 Task: Create relationship between hostel and room object.
Action: Mouse moved to (1089, 82)
Screenshot: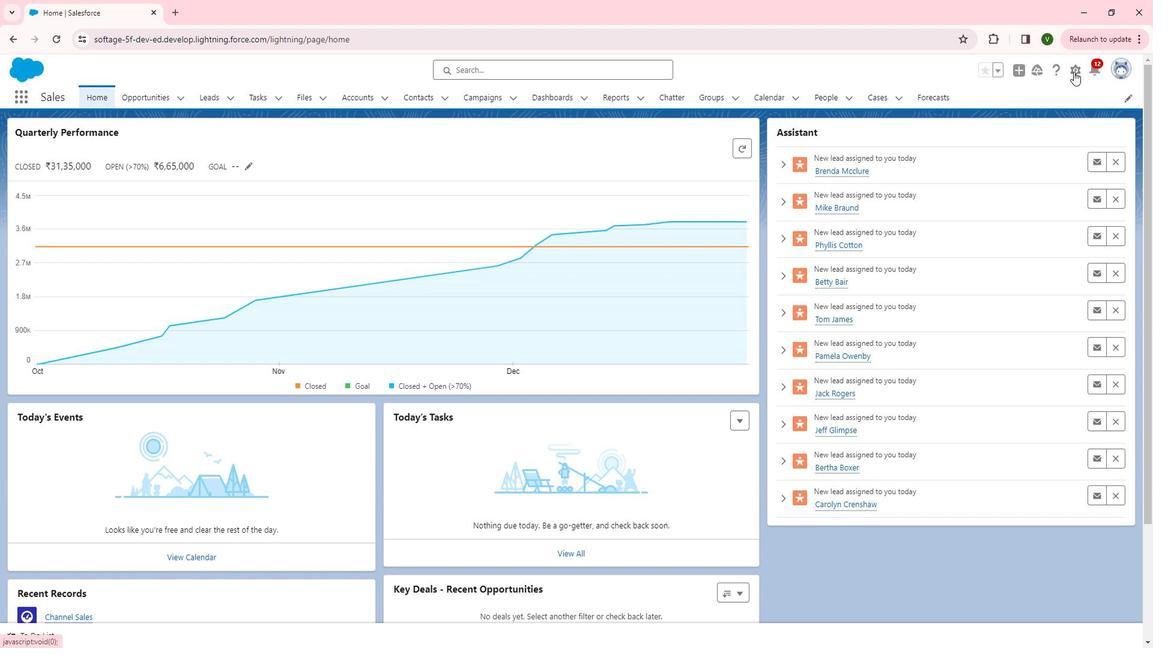 
Action: Mouse pressed left at (1089, 82)
Screenshot: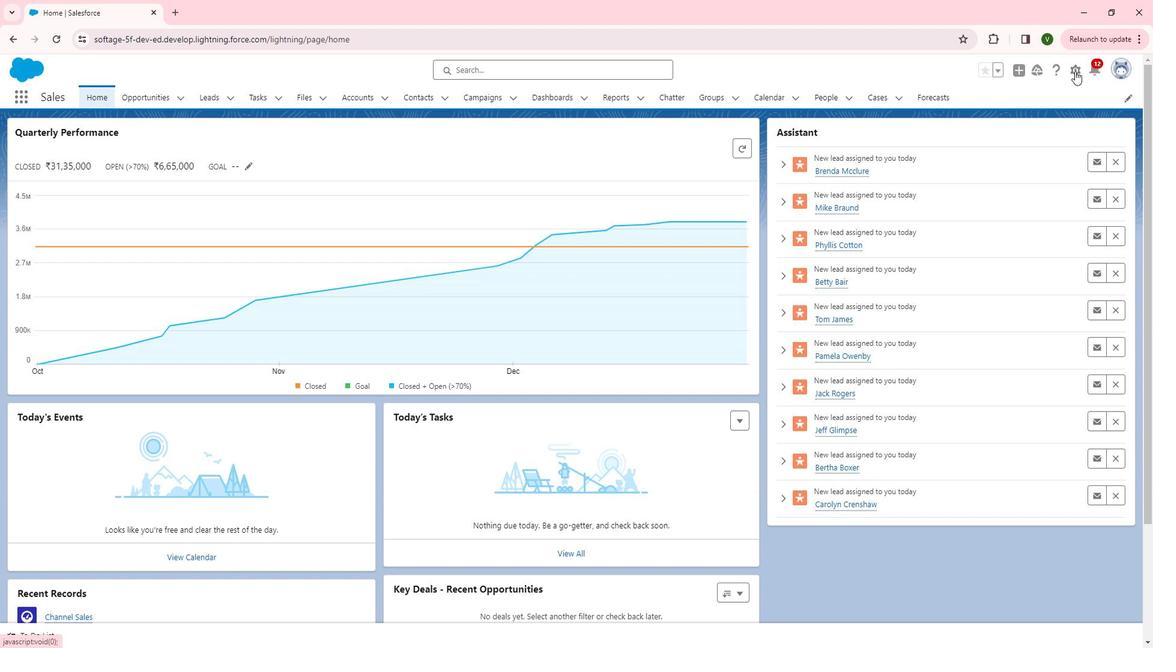 
Action: Mouse moved to (1044, 114)
Screenshot: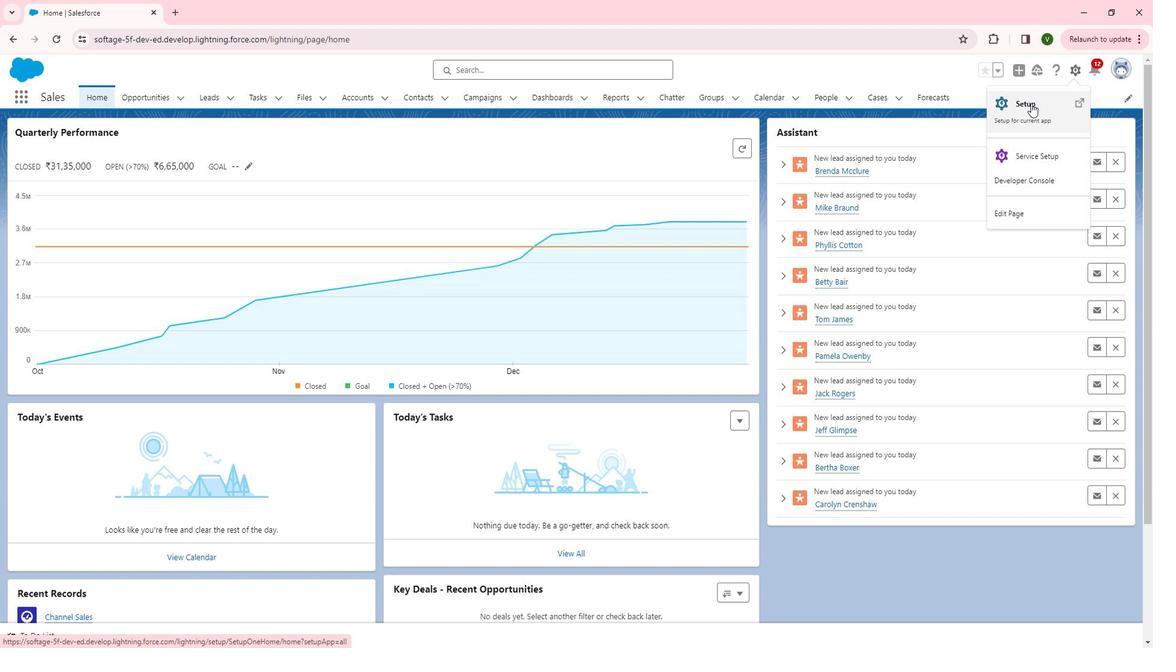 
Action: Mouse pressed left at (1044, 114)
Screenshot: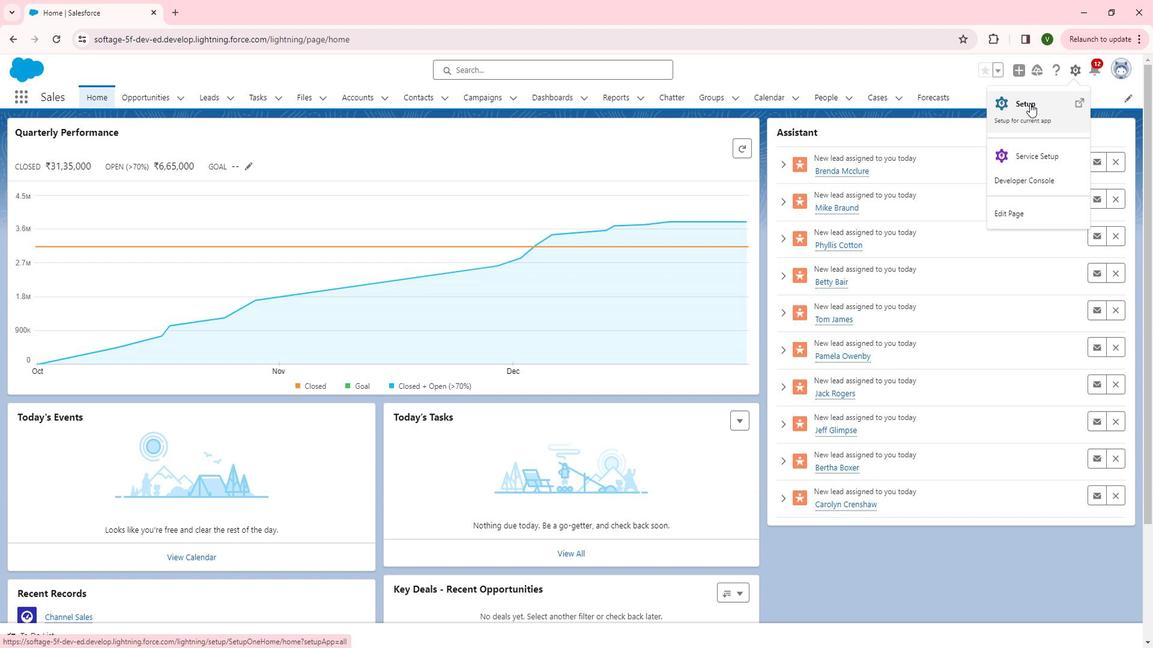
Action: Mouse moved to (120, 255)
Screenshot: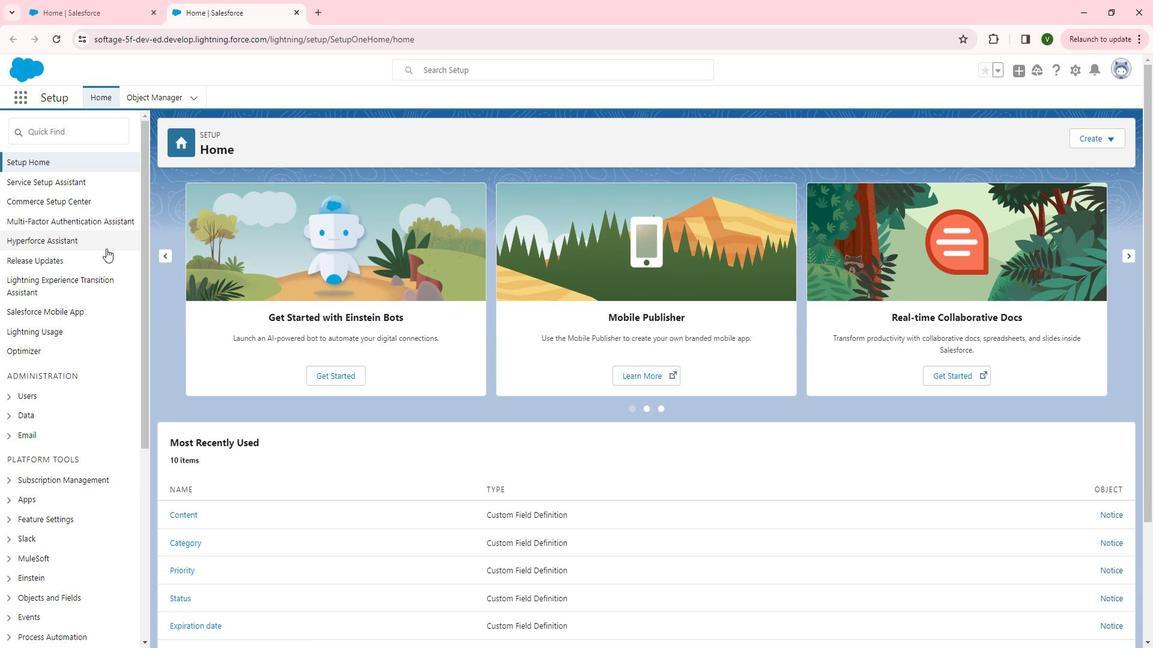 
Action: Mouse scrolled (120, 255) with delta (0, 0)
Screenshot: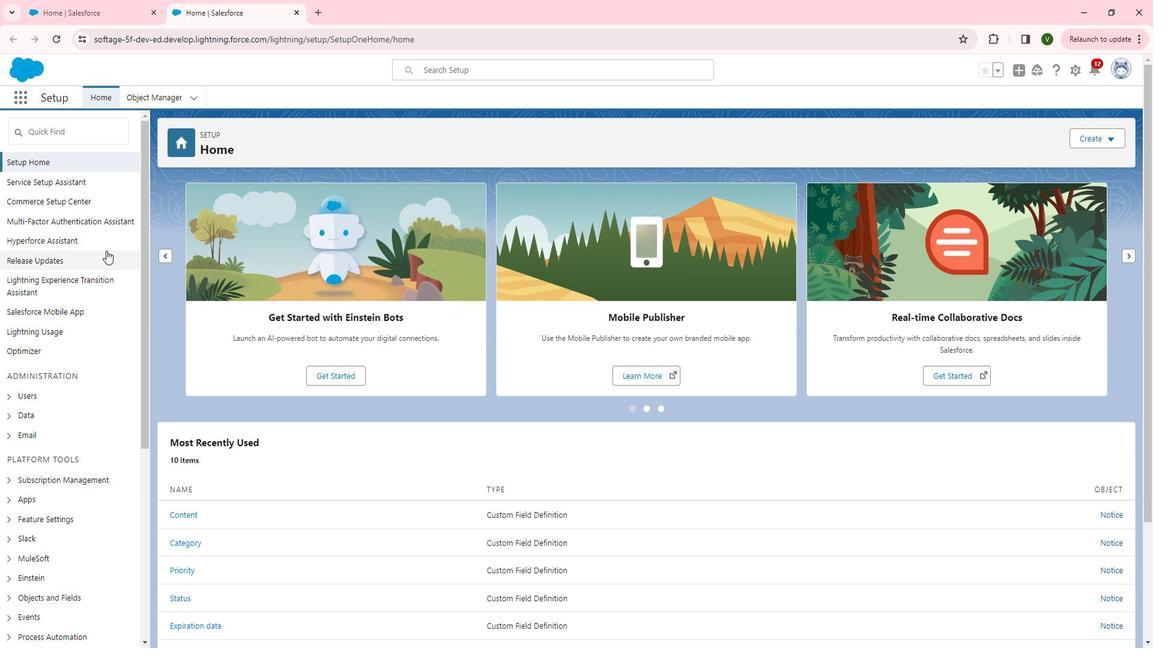 
Action: Mouse moved to (120, 257)
Screenshot: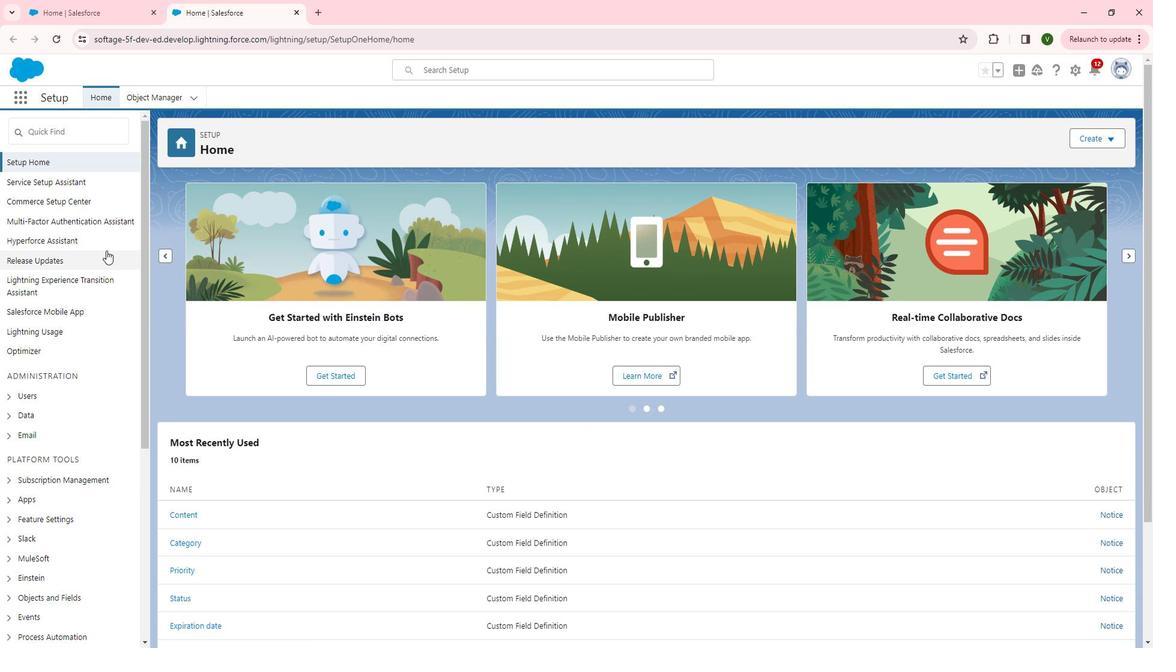 
Action: Mouse scrolled (120, 257) with delta (0, 0)
Screenshot: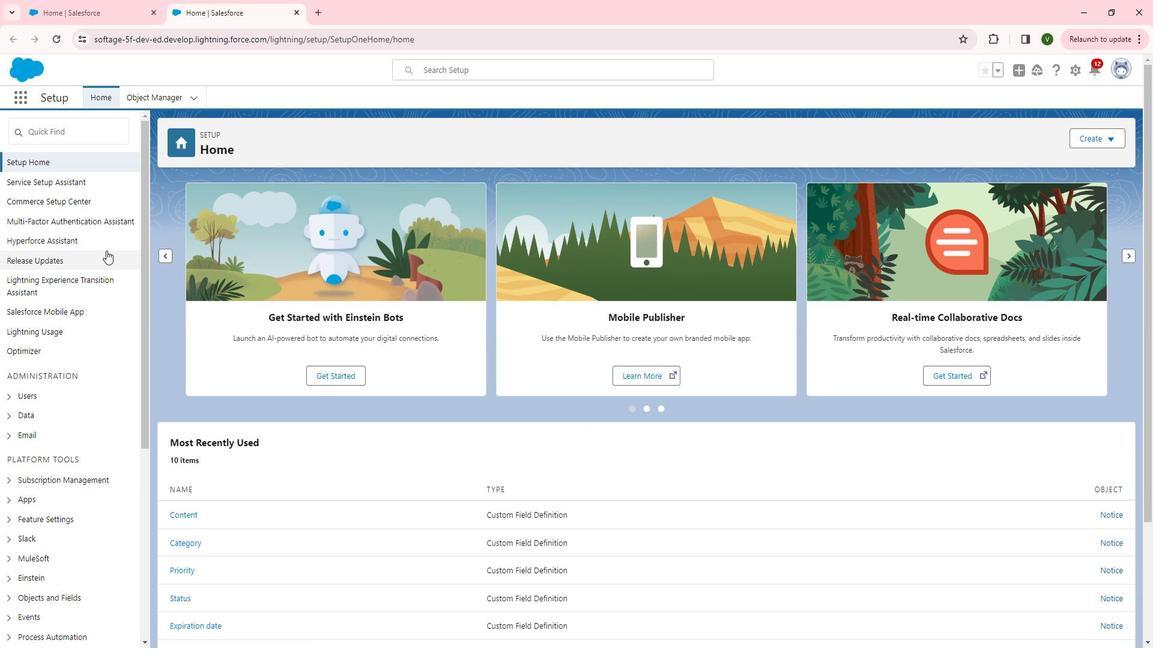 
Action: Mouse scrolled (120, 257) with delta (0, 0)
Screenshot: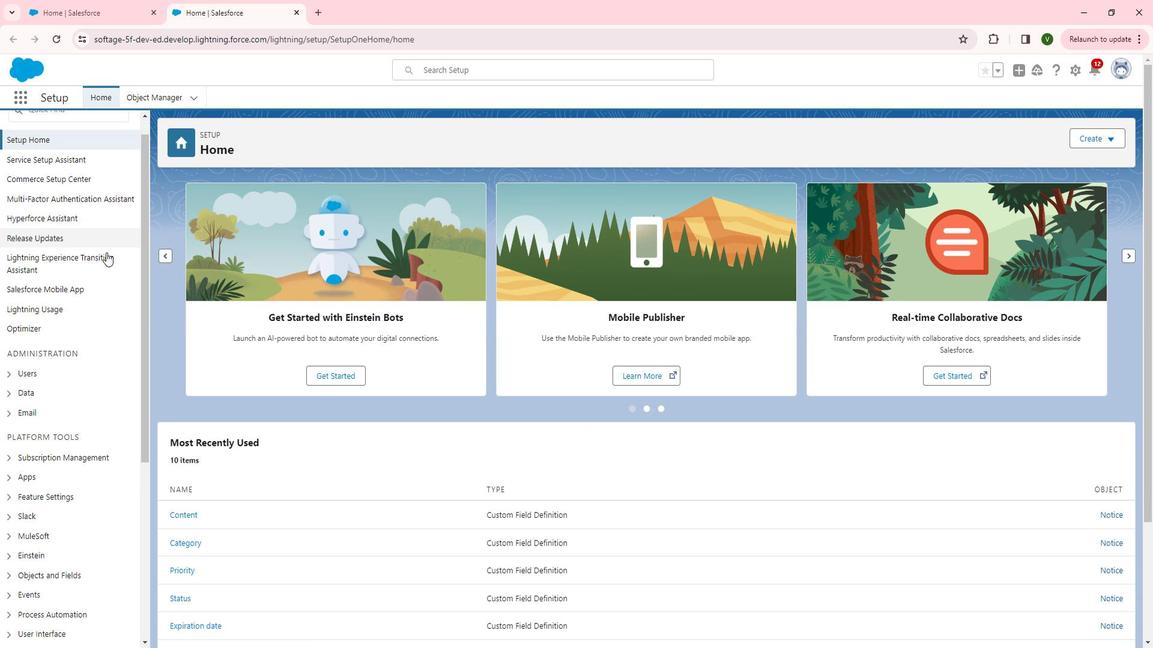 
Action: Mouse moved to (23, 411)
Screenshot: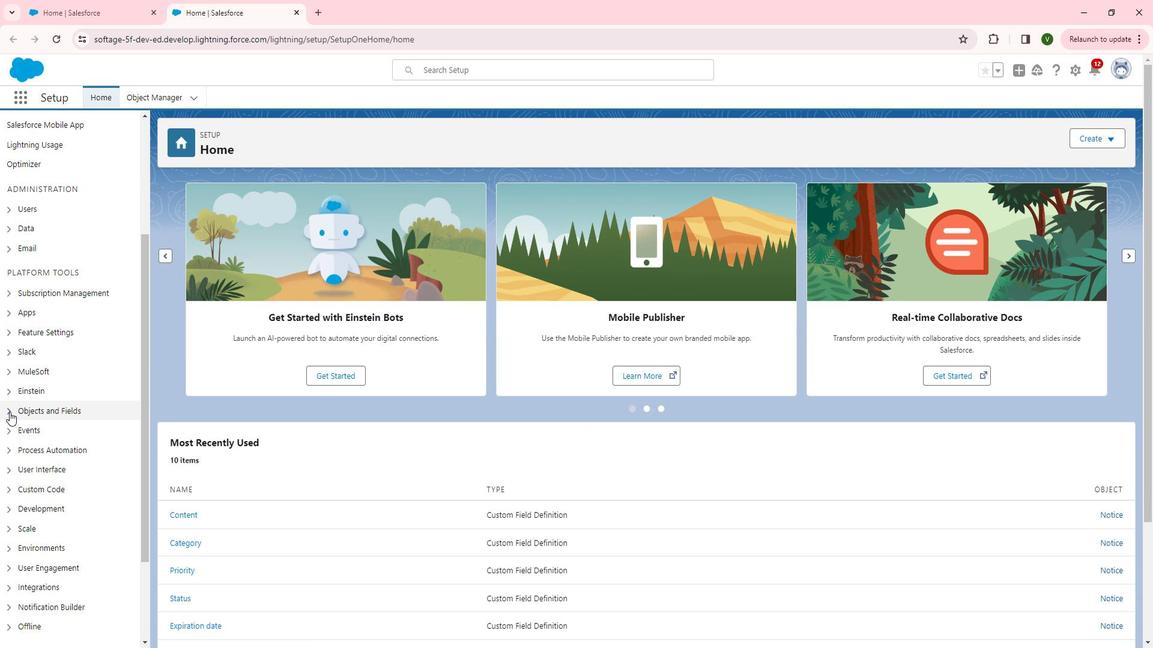 
Action: Mouse pressed left at (23, 411)
Screenshot: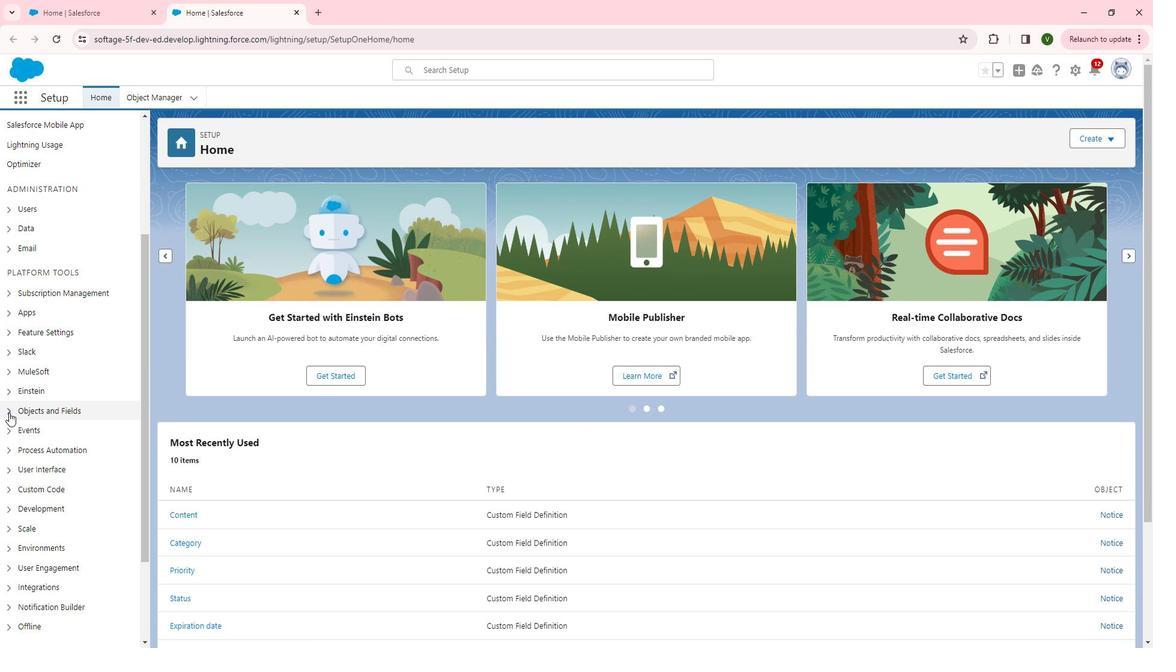 
Action: Mouse moved to (57, 425)
Screenshot: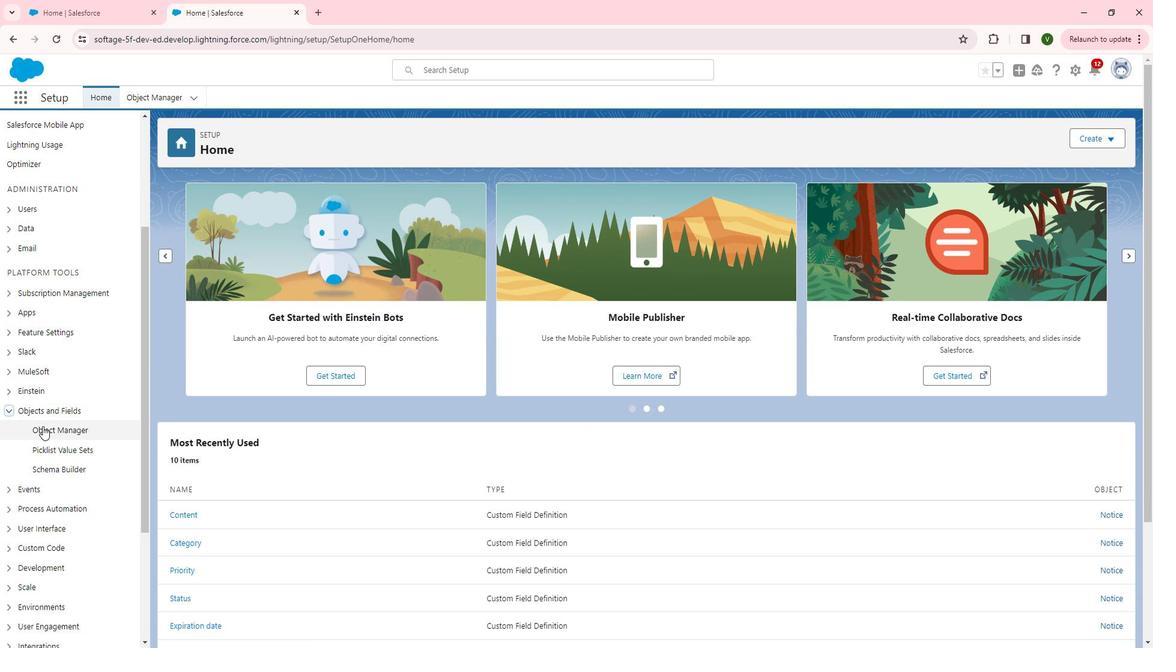 
Action: Mouse pressed left at (57, 425)
Screenshot: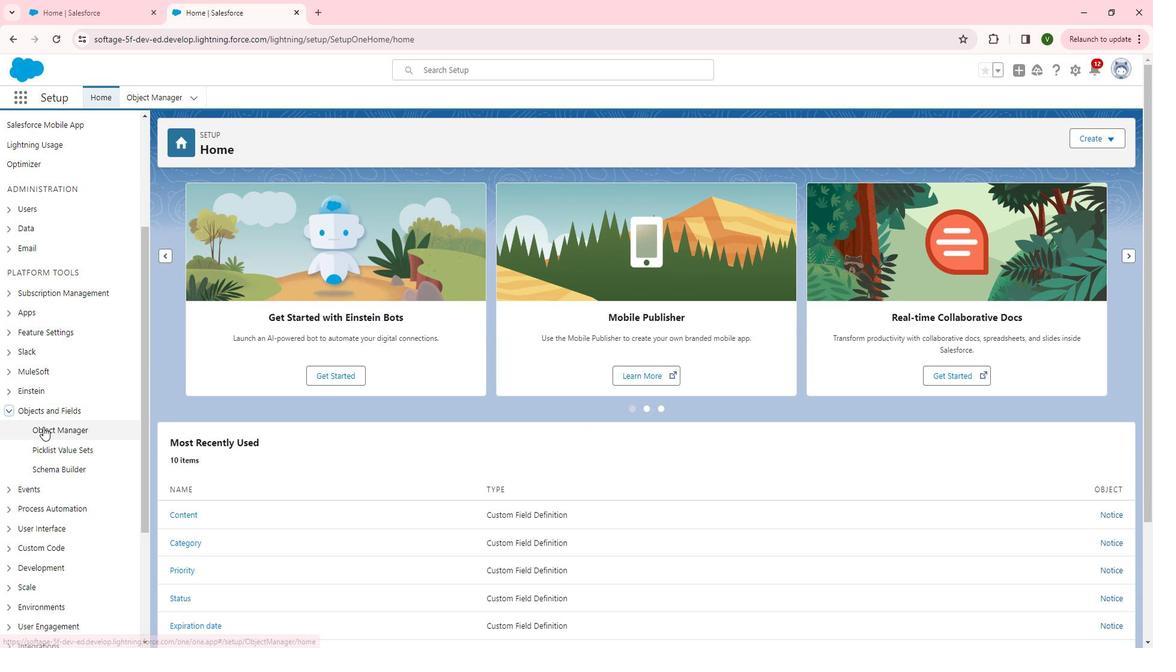 
Action: Mouse moved to (266, 419)
Screenshot: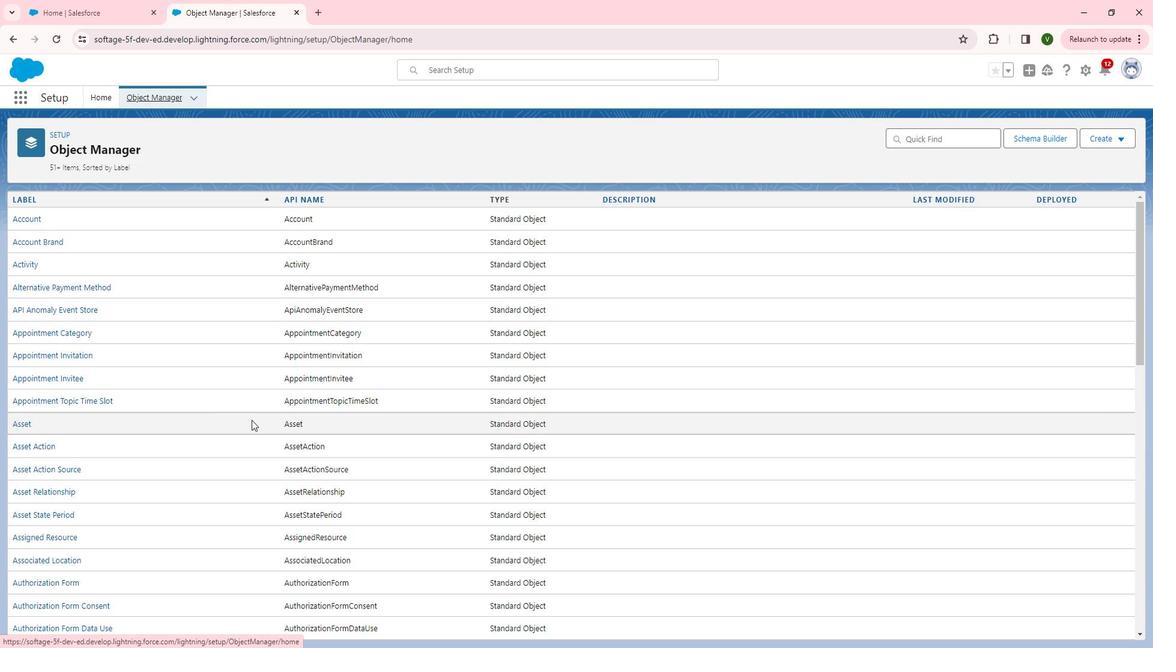 
Action: Mouse scrolled (266, 418) with delta (0, 0)
Screenshot: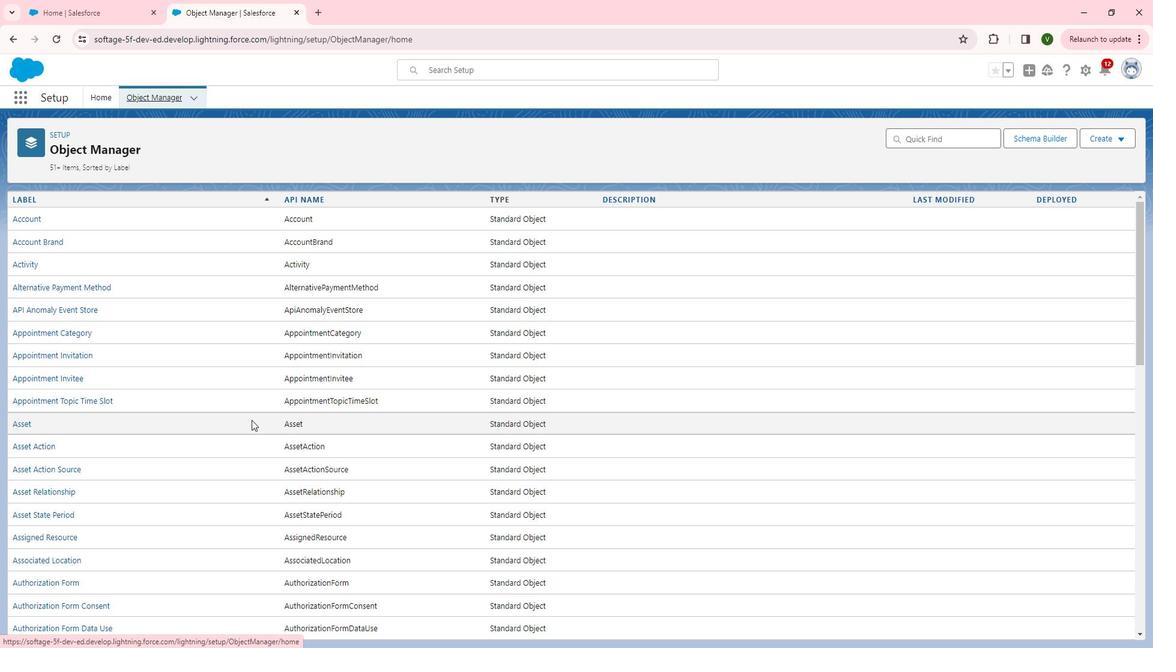 
Action: Mouse scrolled (266, 418) with delta (0, 0)
Screenshot: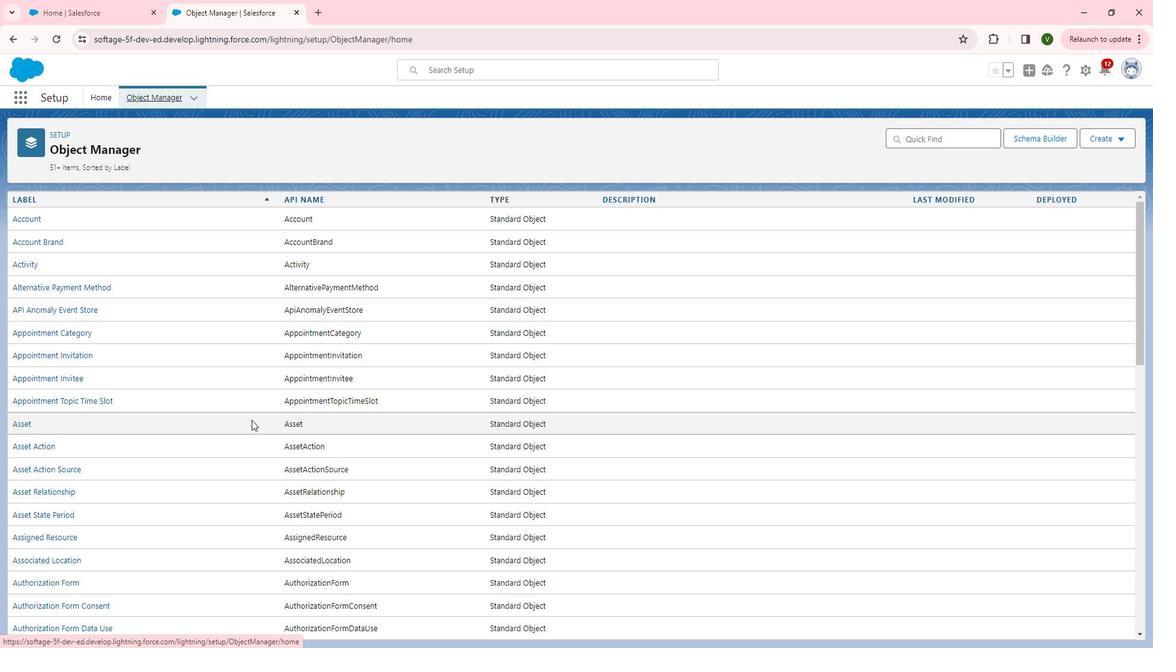 
Action: Mouse scrolled (266, 418) with delta (0, 0)
Screenshot: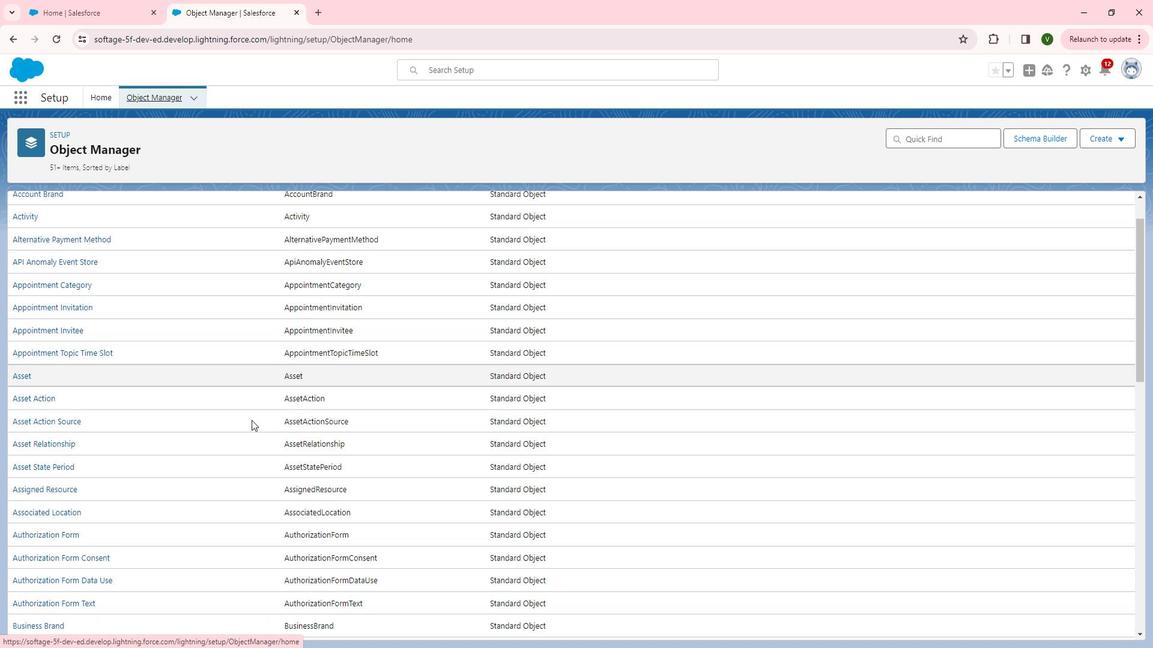 
Action: Mouse scrolled (266, 418) with delta (0, 0)
Screenshot: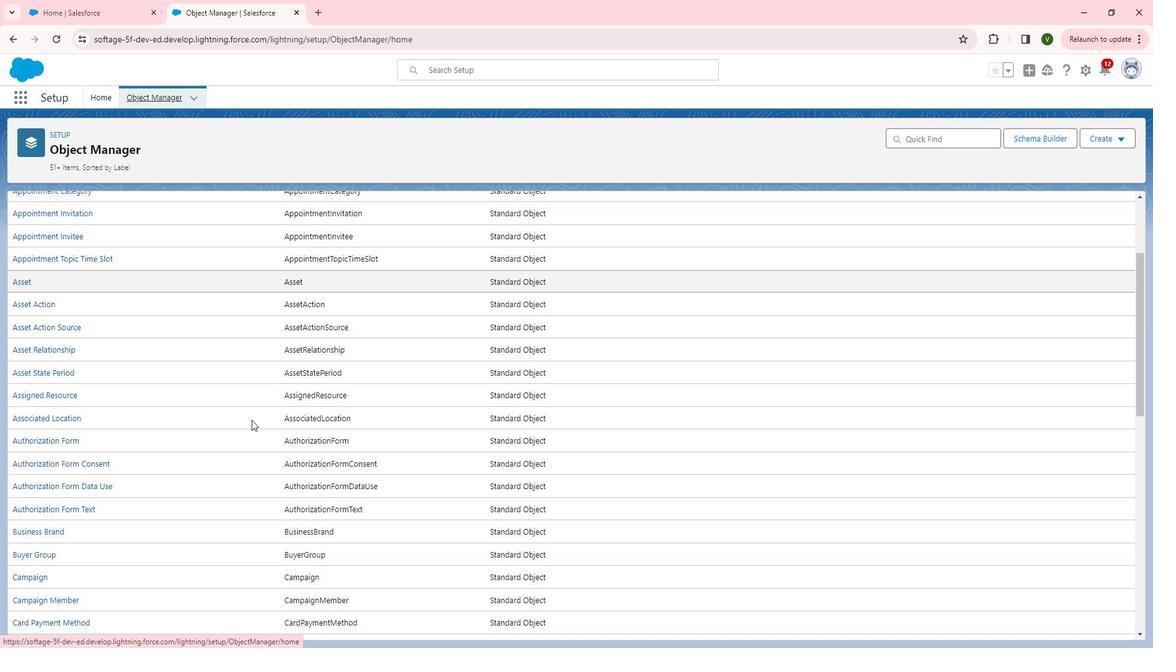 
Action: Mouse scrolled (266, 418) with delta (0, 0)
Screenshot: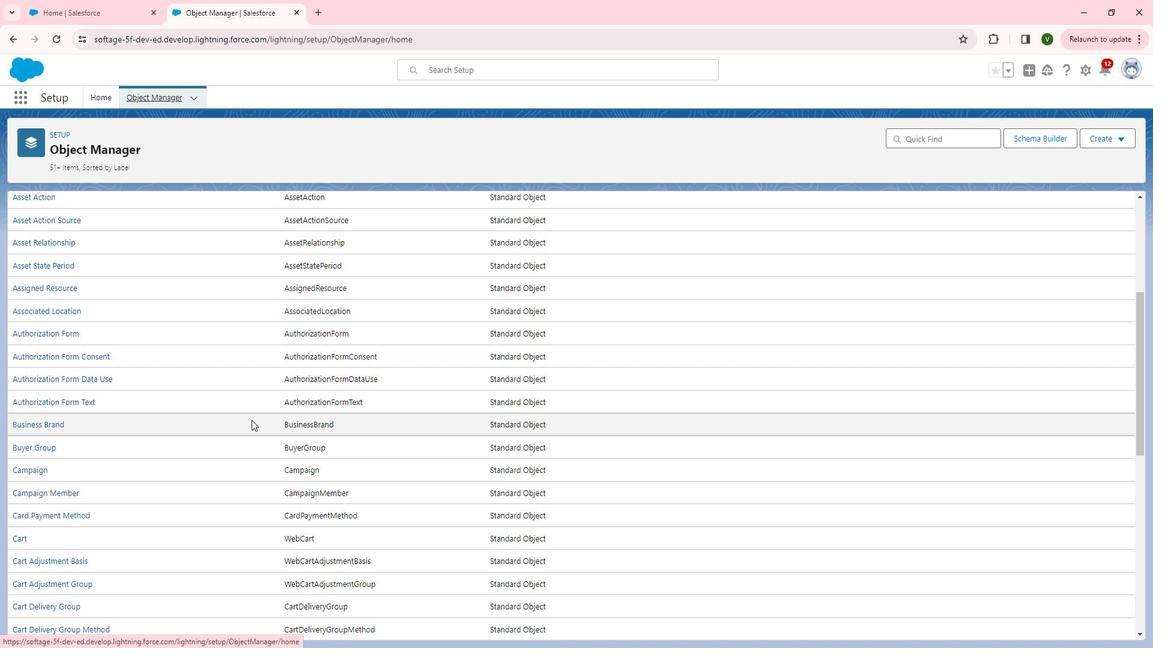 
Action: Mouse scrolled (266, 418) with delta (0, 0)
Screenshot: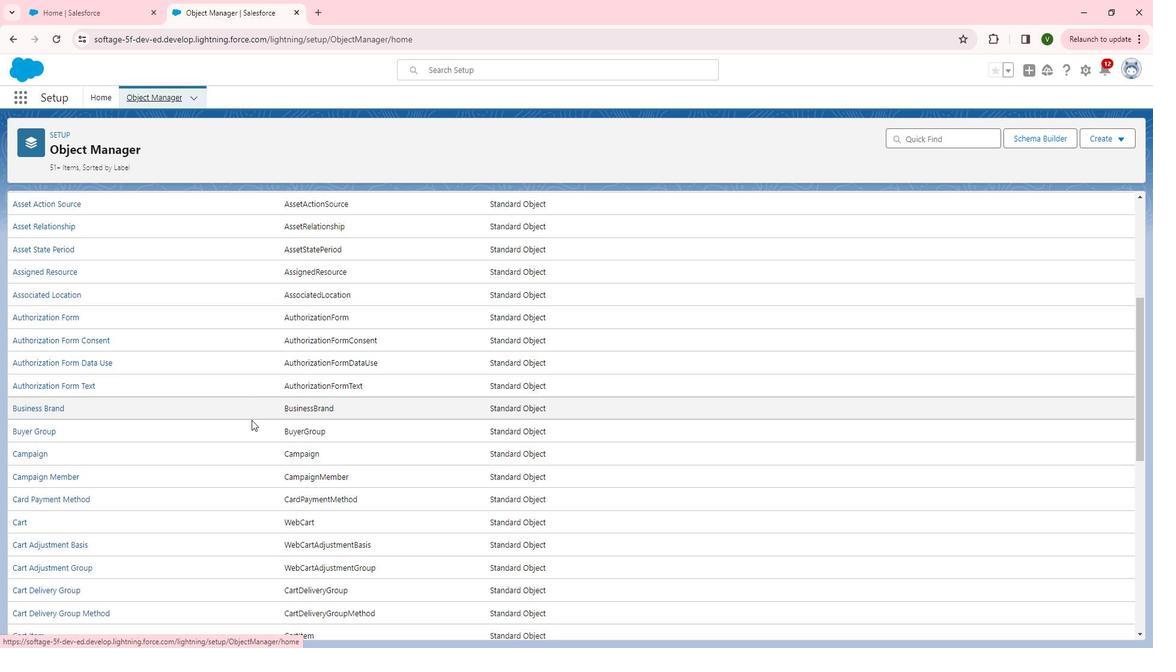 
Action: Mouse scrolled (266, 418) with delta (0, 0)
Screenshot: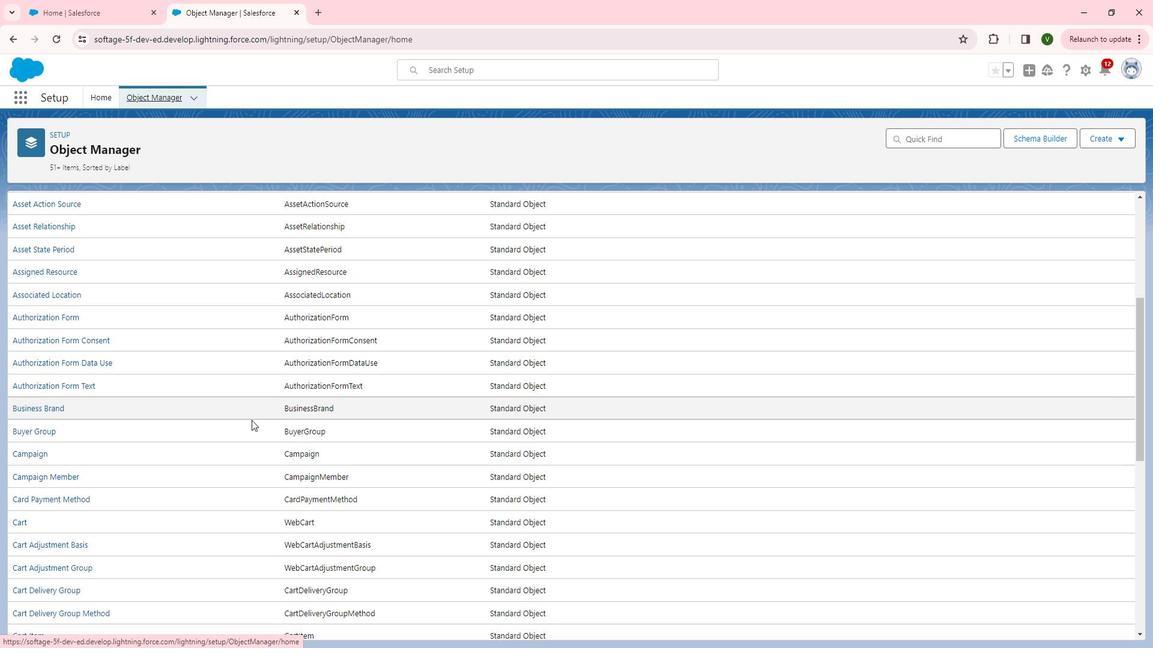 
Action: Mouse scrolled (266, 418) with delta (0, 0)
Screenshot: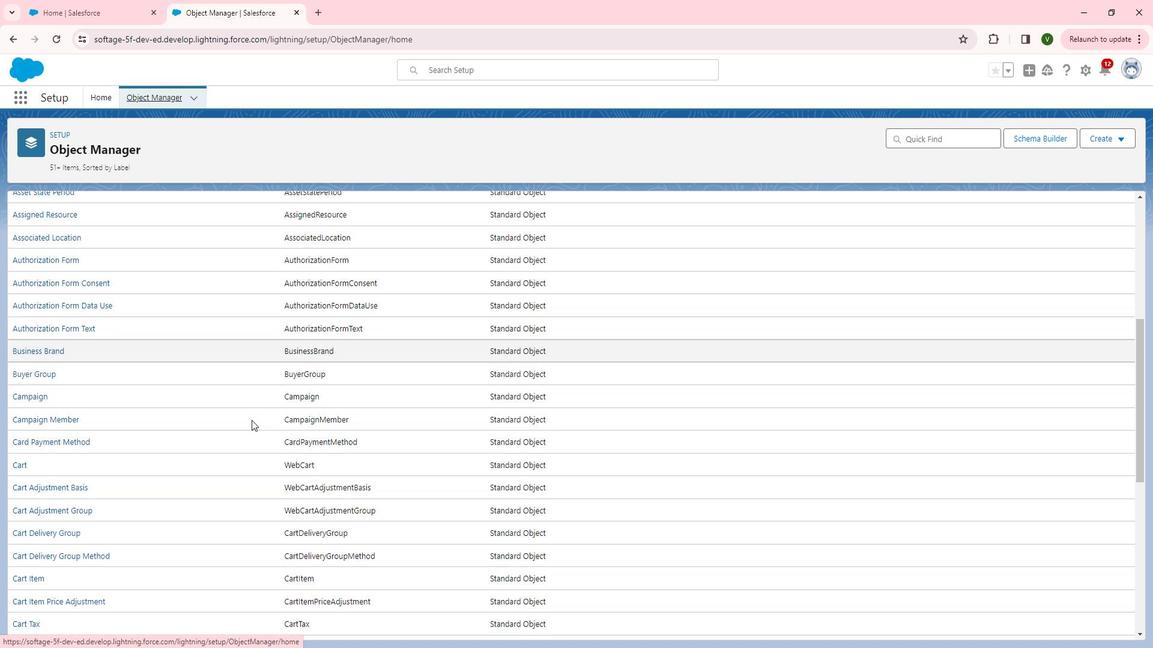 
Action: Mouse scrolled (266, 418) with delta (0, 0)
Screenshot: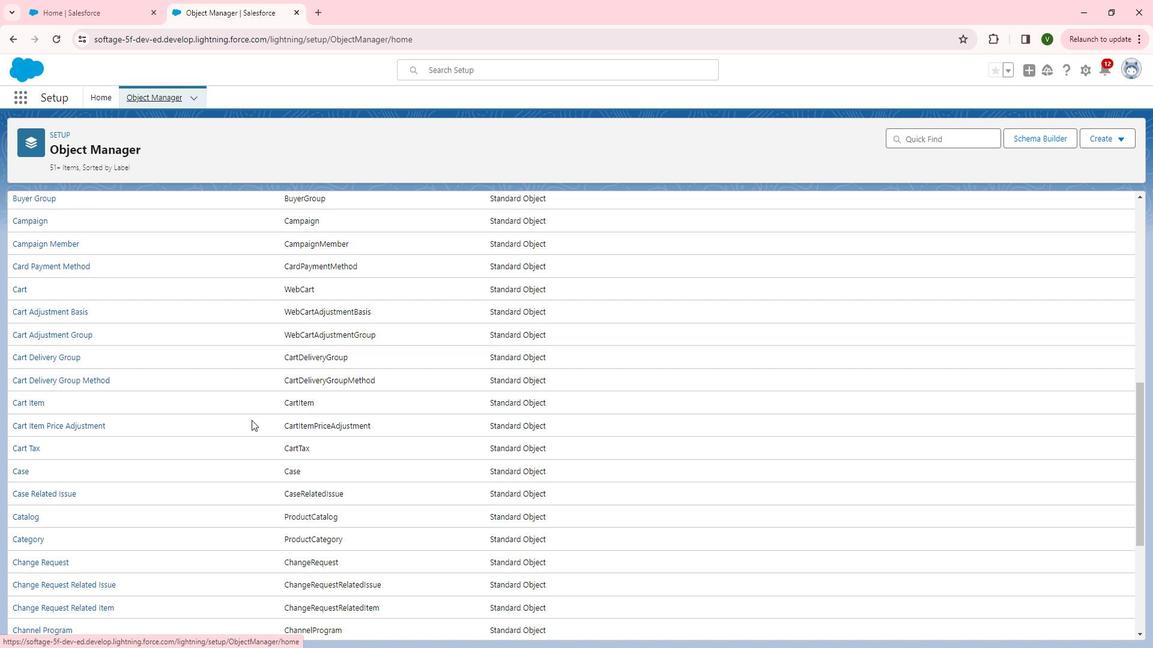 
Action: Mouse scrolled (266, 418) with delta (0, 0)
Screenshot: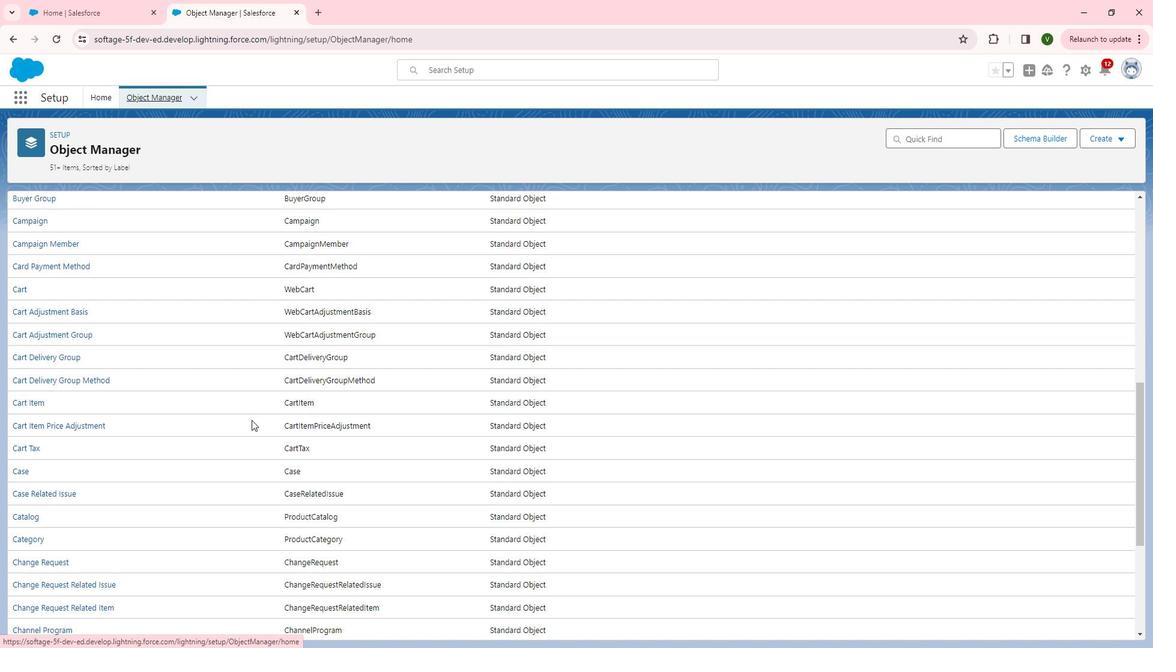 
Action: Mouse scrolled (266, 418) with delta (0, 0)
Screenshot: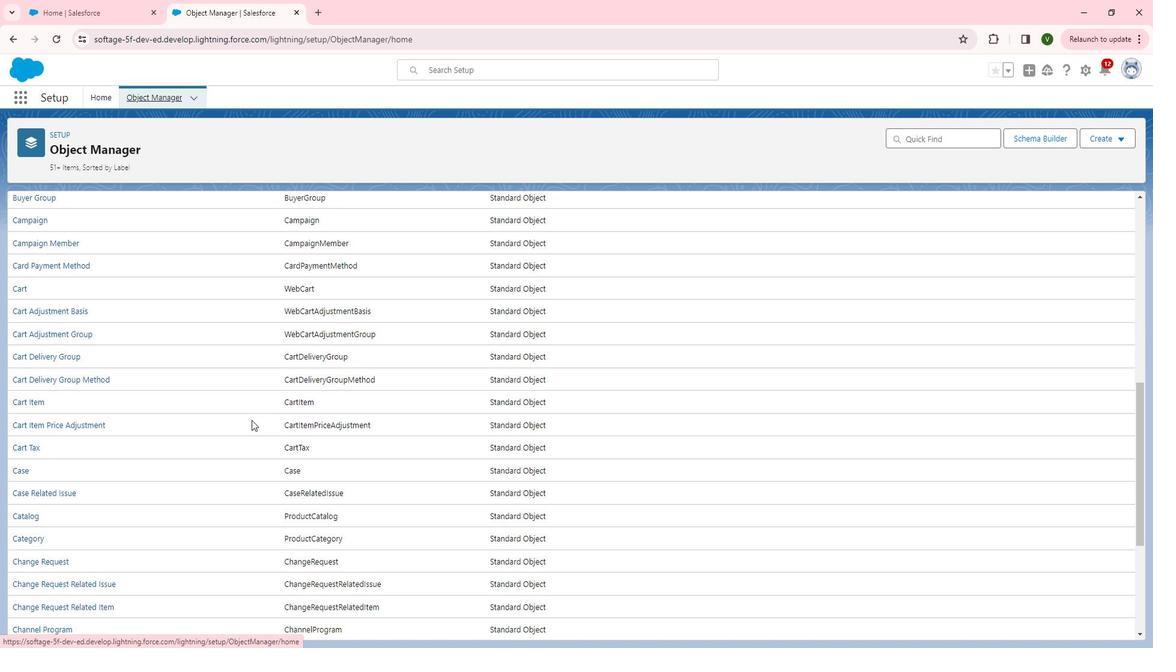 
Action: Mouse scrolled (266, 418) with delta (0, 0)
Screenshot: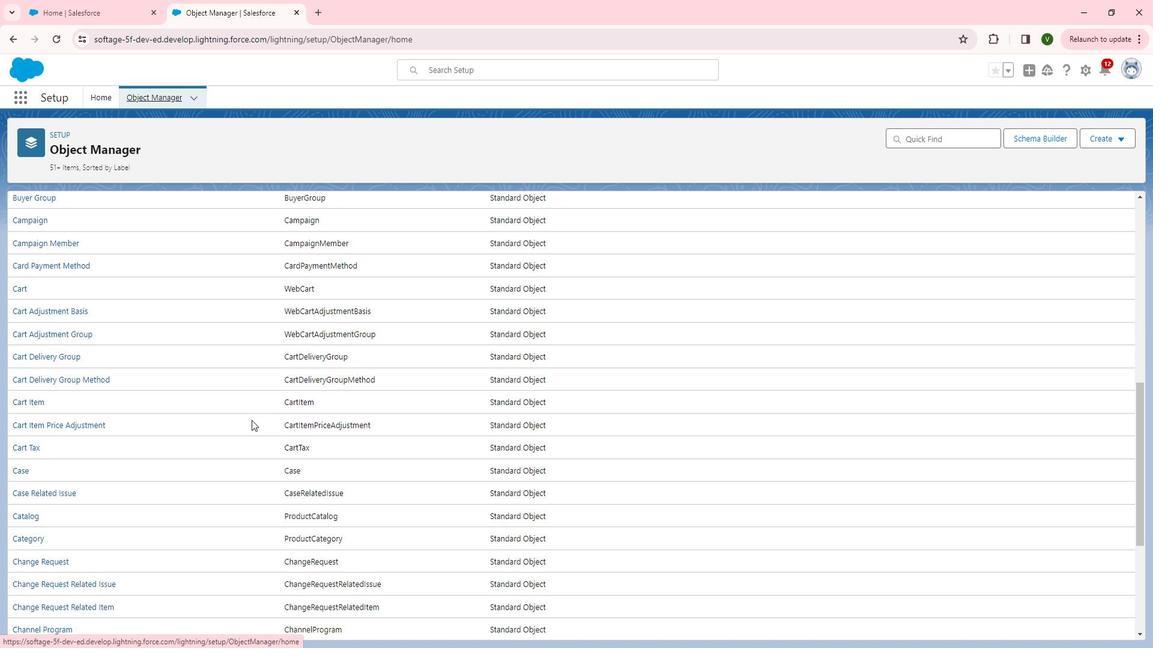 
Action: Mouse scrolled (266, 418) with delta (0, 0)
Screenshot: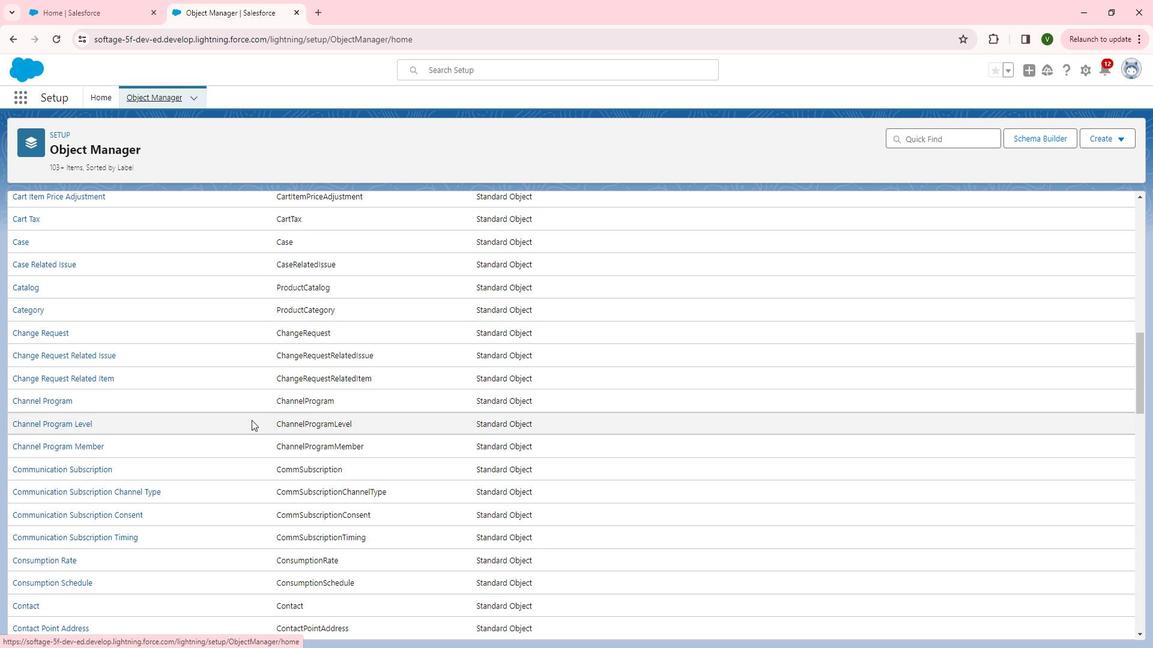 
Action: Mouse scrolled (266, 418) with delta (0, 0)
Screenshot: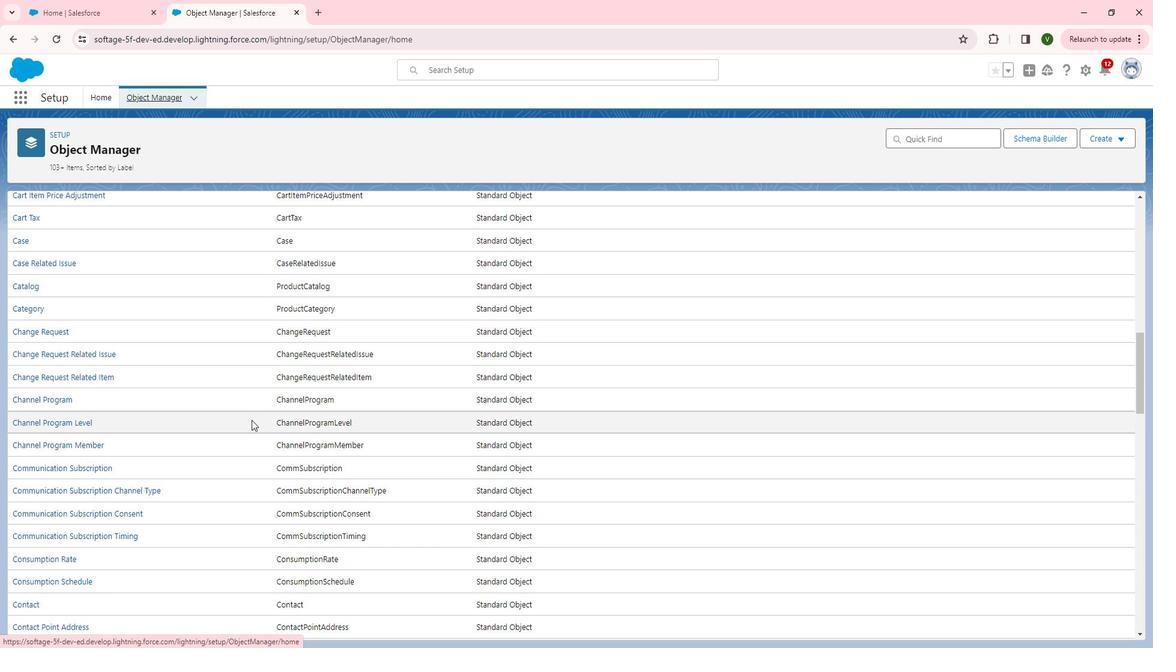 
Action: Mouse scrolled (266, 418) with delta (0, 0)
Screenshot: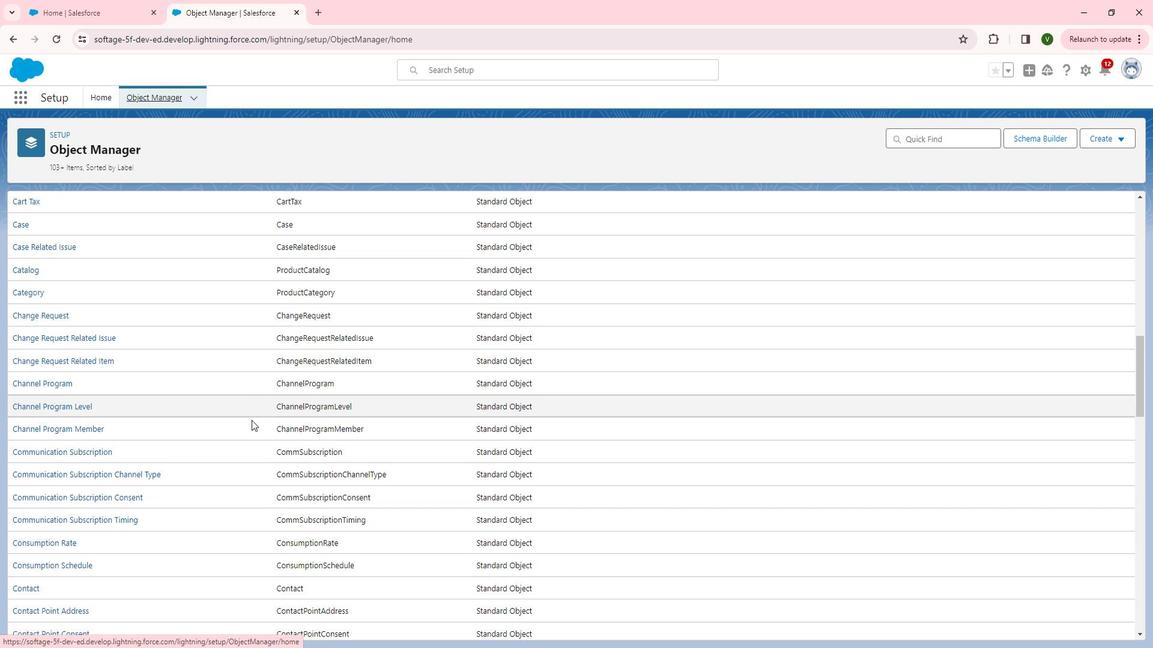 
Action: Mouse scrolled (266, 418) with delta (0, 0)
Screenshot: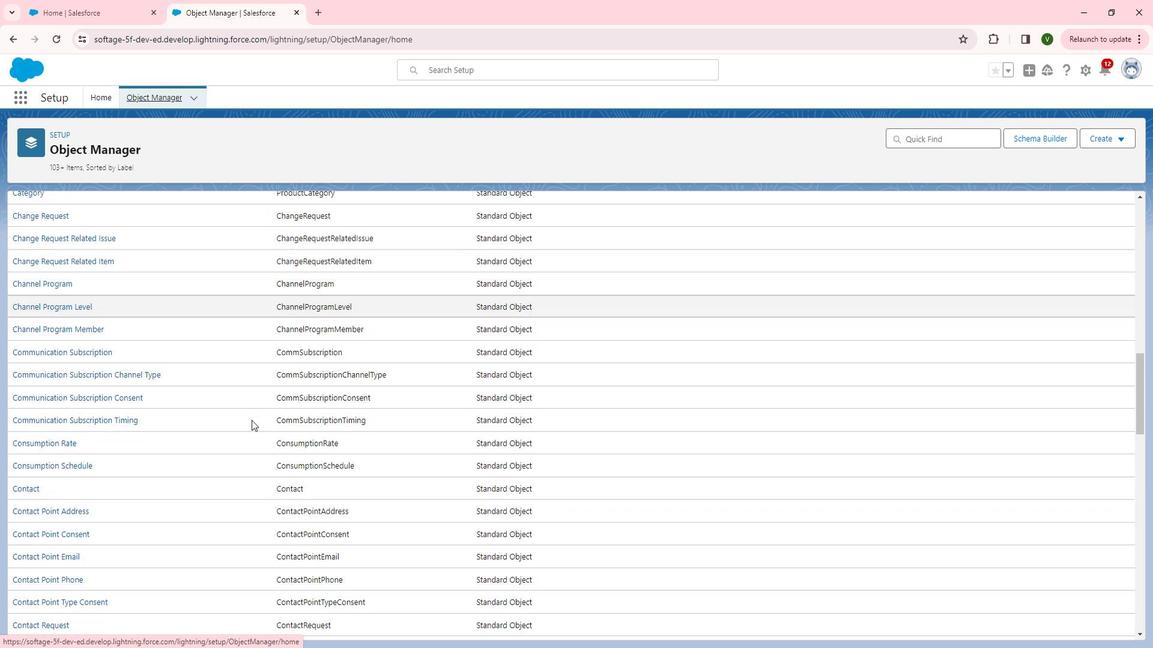 
Action: Mouse scrolled (266, 418) with delta (0, 0)
Screenshot: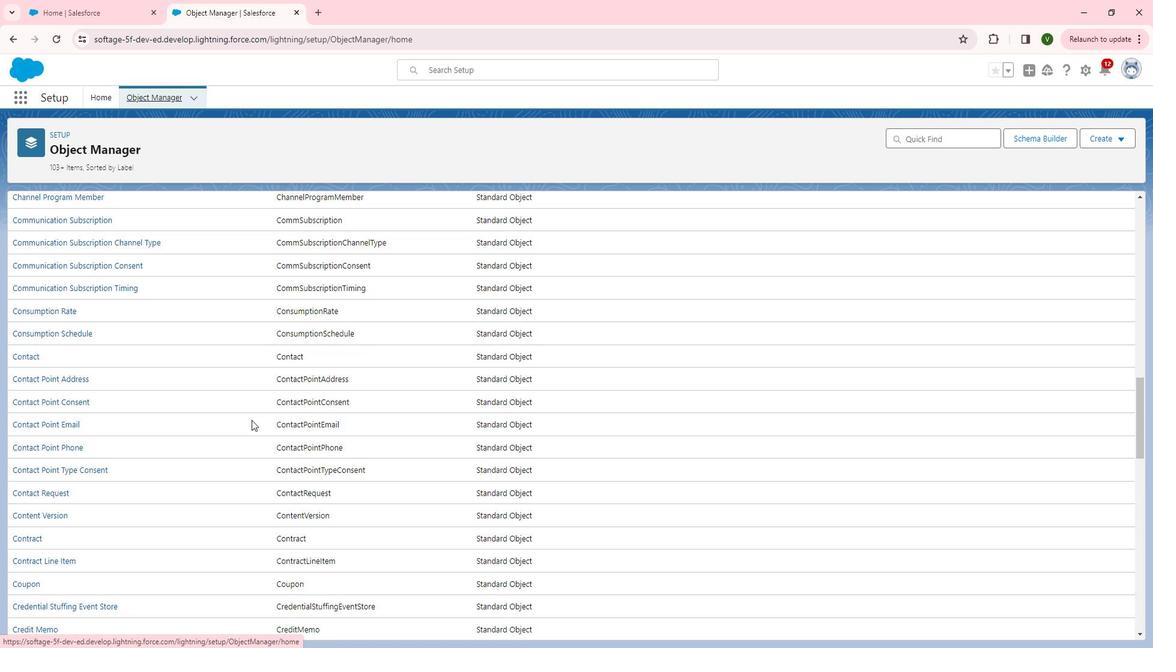 
Action: Mouse scrolled (266, 418) with delta (0, 0)
Screenshot: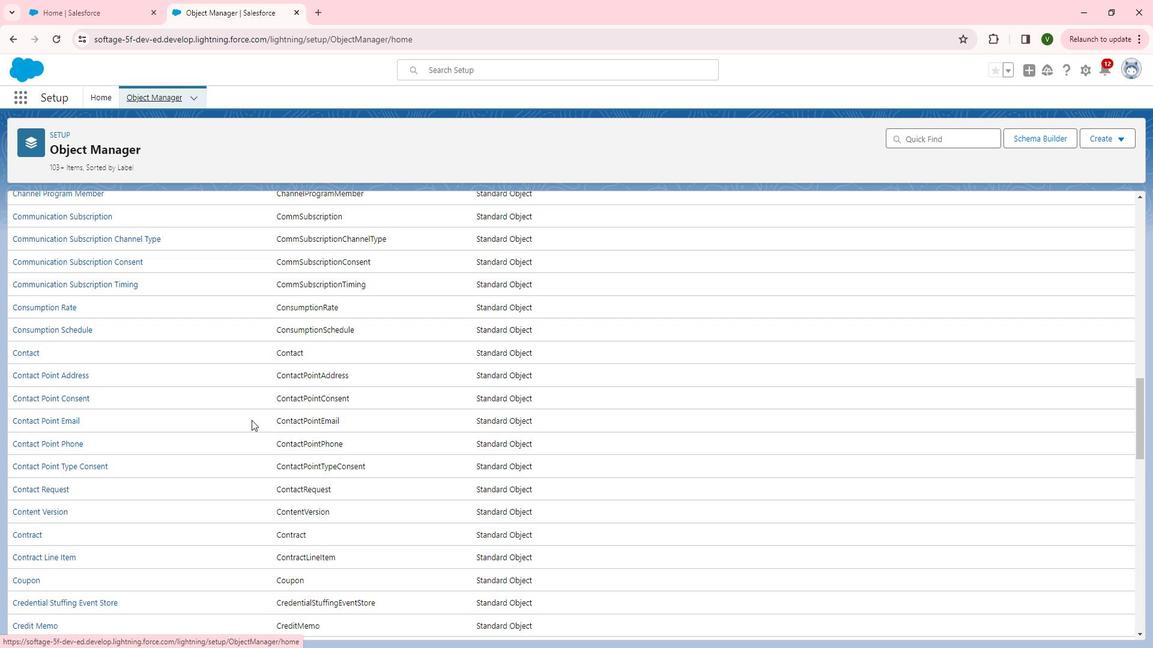 
Action: Mouse scrolled (266, 418) with delta (0, 0)
Screenshot: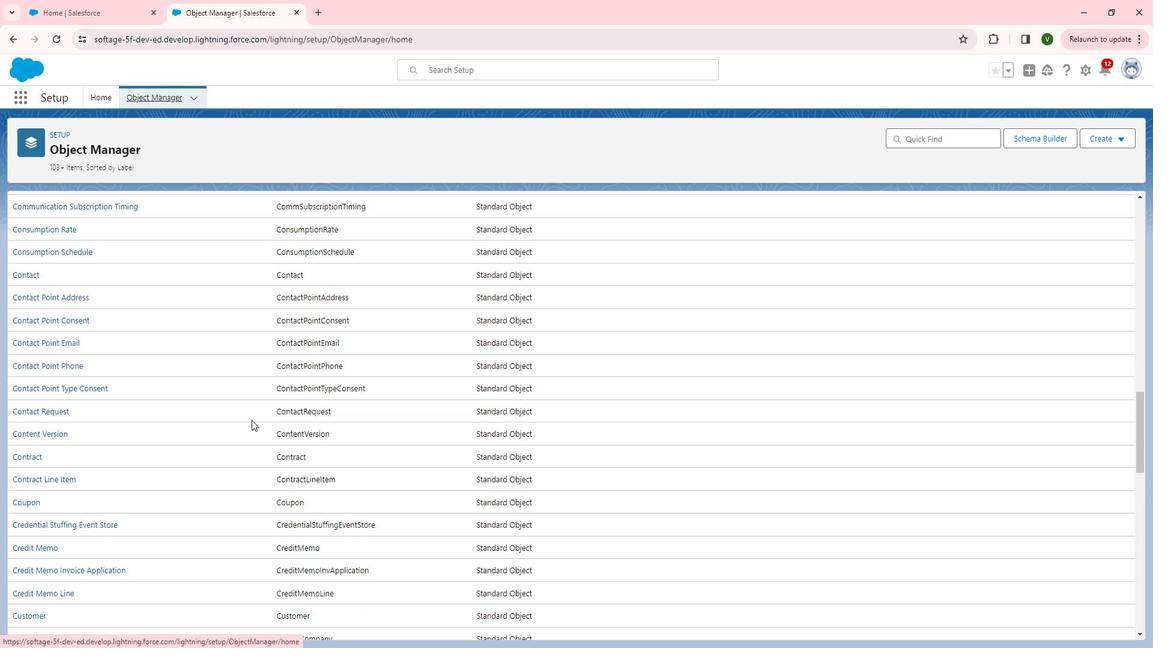 
Action: Mouse scrolled (266, 418) with delta (0, 0)
Screenshot: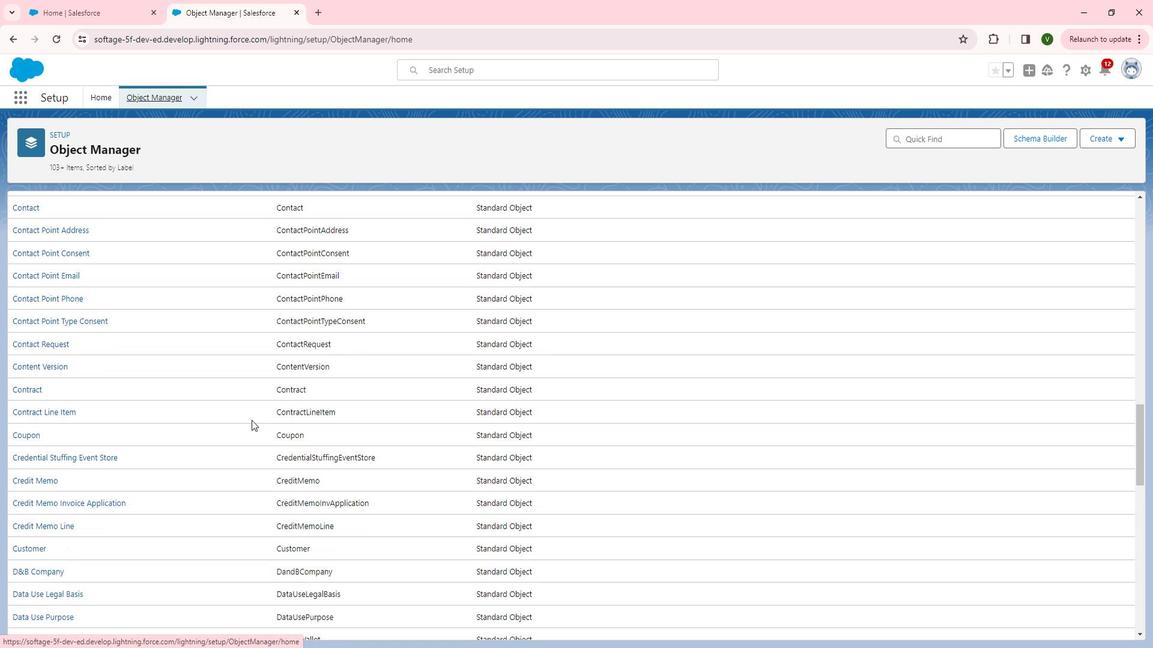
Action: Mouse scrolled (266, 418) with delta (0, 0)
Screenshot: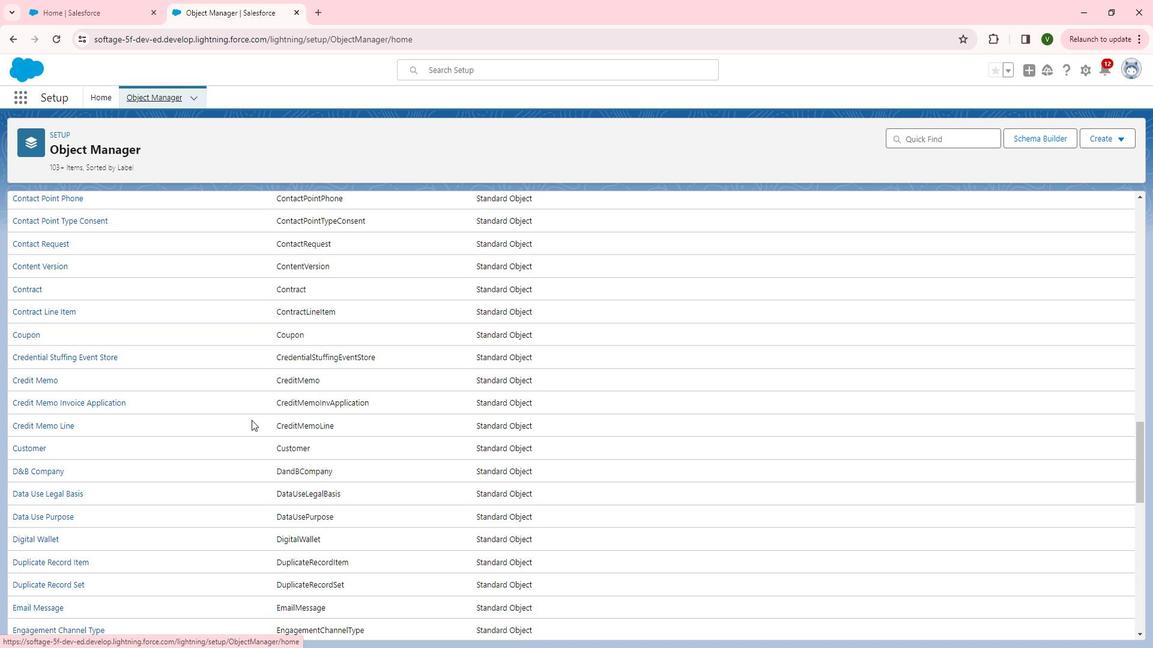 
Action: Mouse scrolled (266, 418) with delta (0, 0)
Screenshot: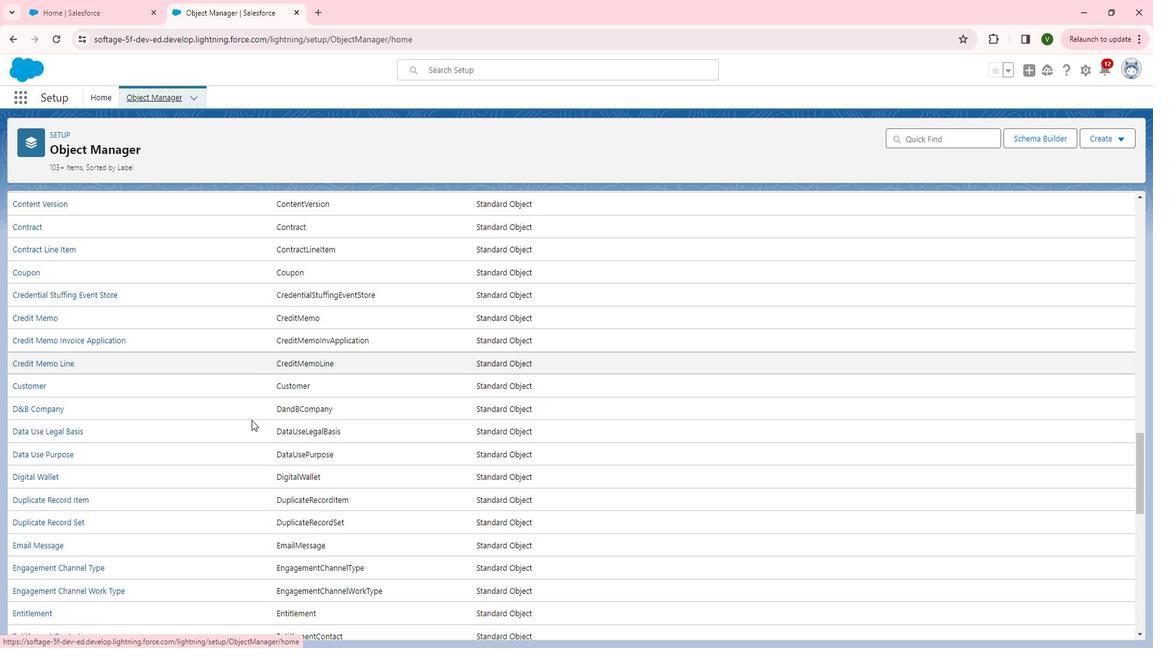 
Action: Mouse scrolled (266, 418) with delta (0, 0)
Screenshot: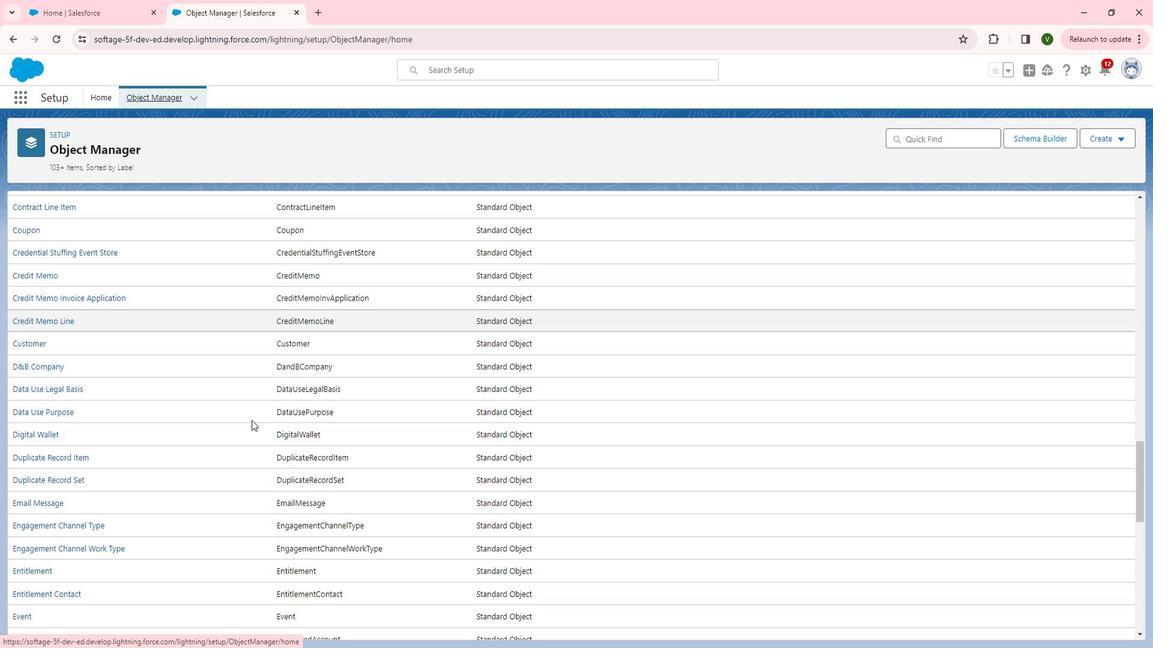 
Action: Mouse scrolled (266, 418) with delta (0, 0)
Screenshot: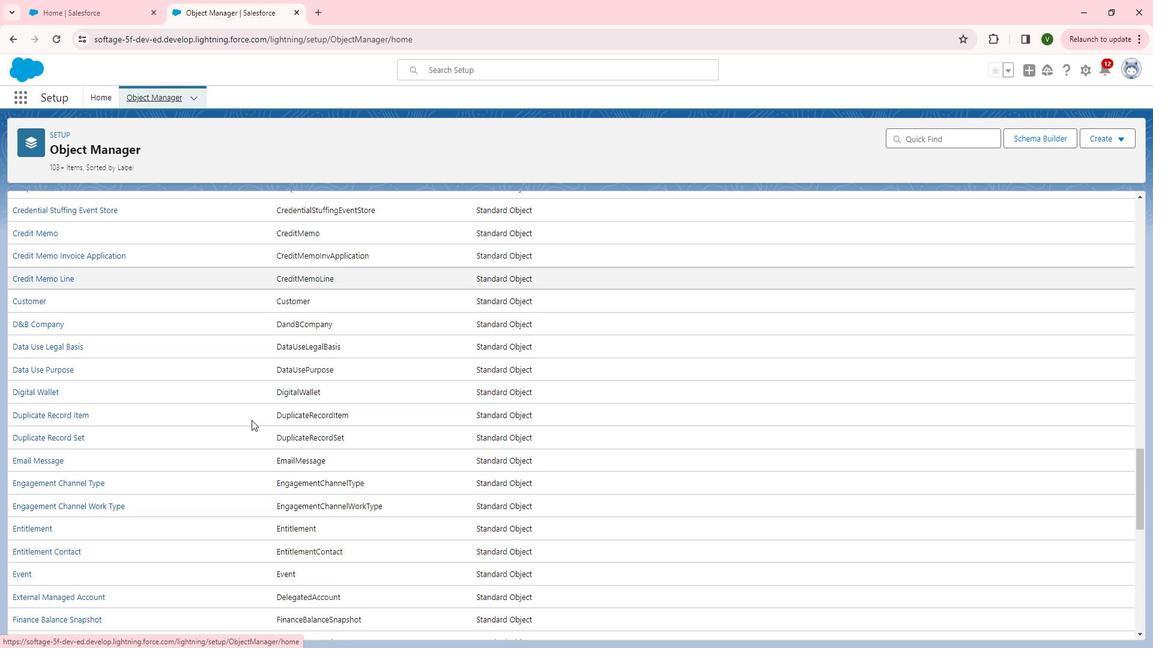 
Action: Mouse scrolled (266, 418) with delta (0, 0)
Screenshot: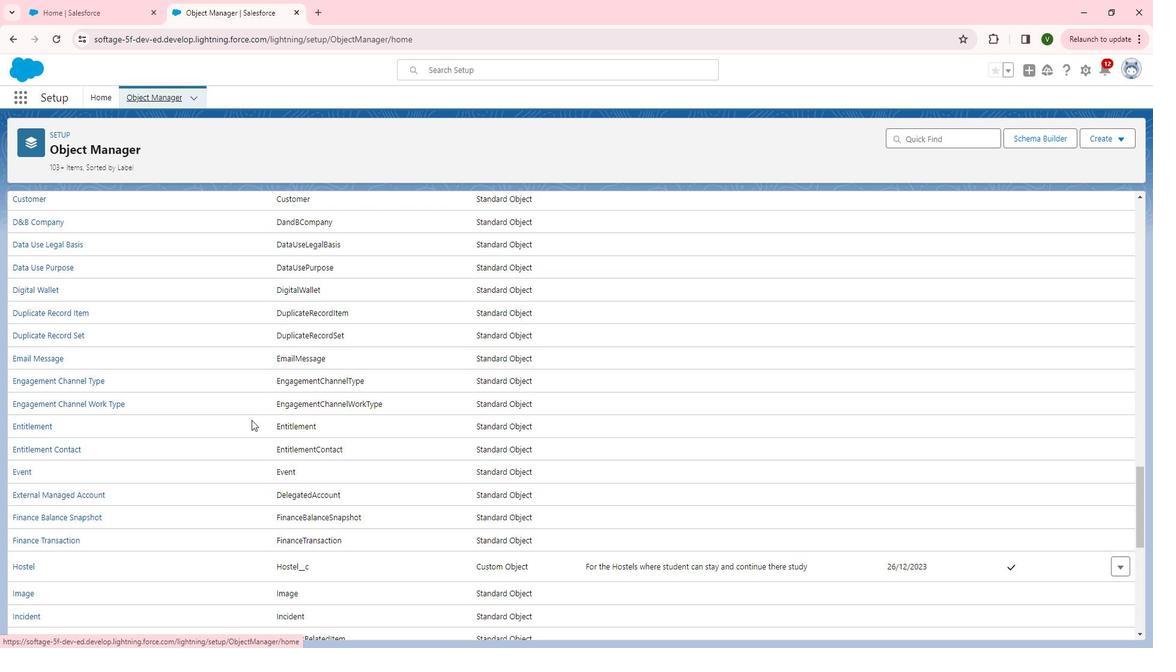 
Action: Mouse scrolled (266, 418) with delta (0, 0)
Screenshot: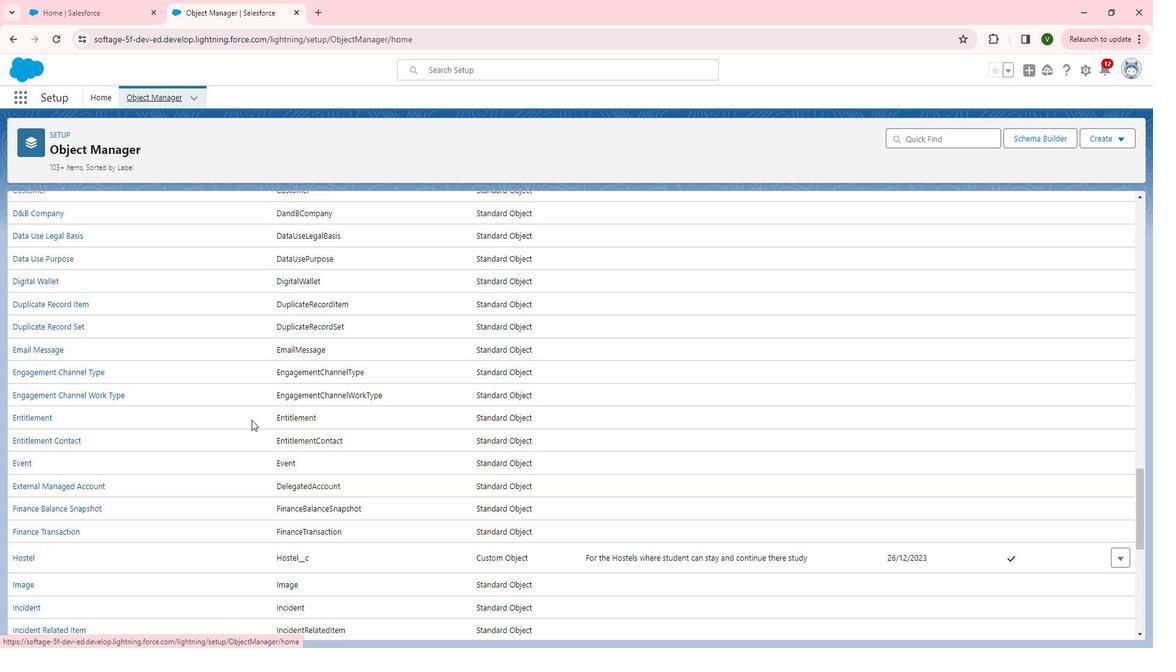 
Action: Mouse scrolled (266, 418) with delta (0, 0)
Screenshot: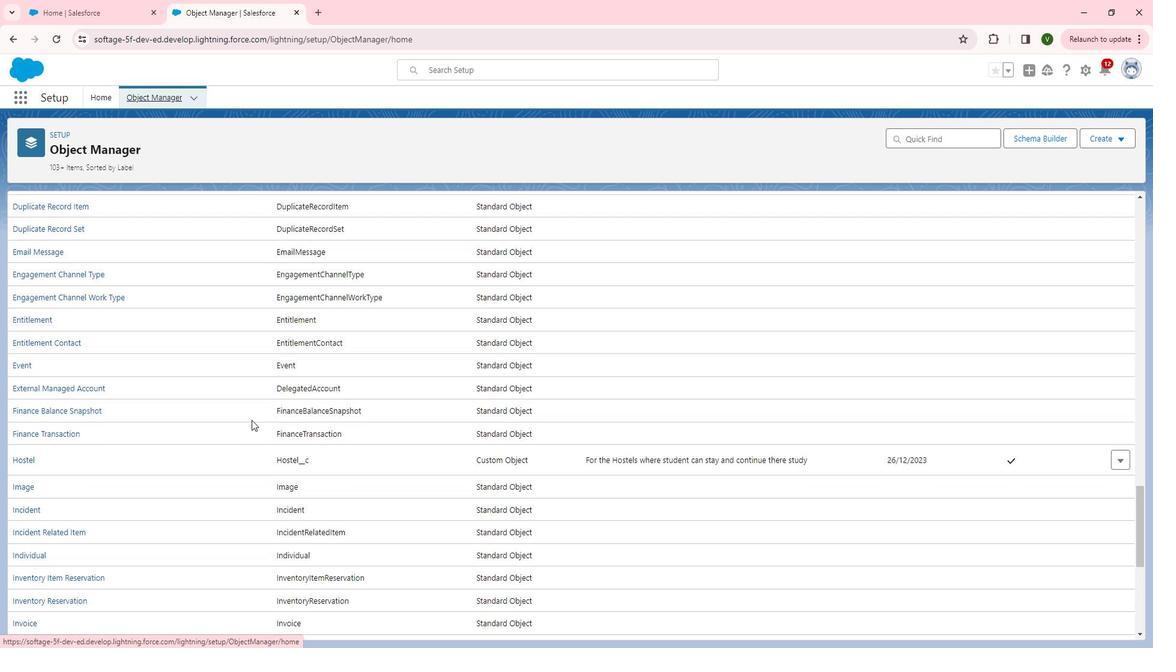 
Action: Mouse scrolled (266, 418) with delta (0, 0)
Screenshot: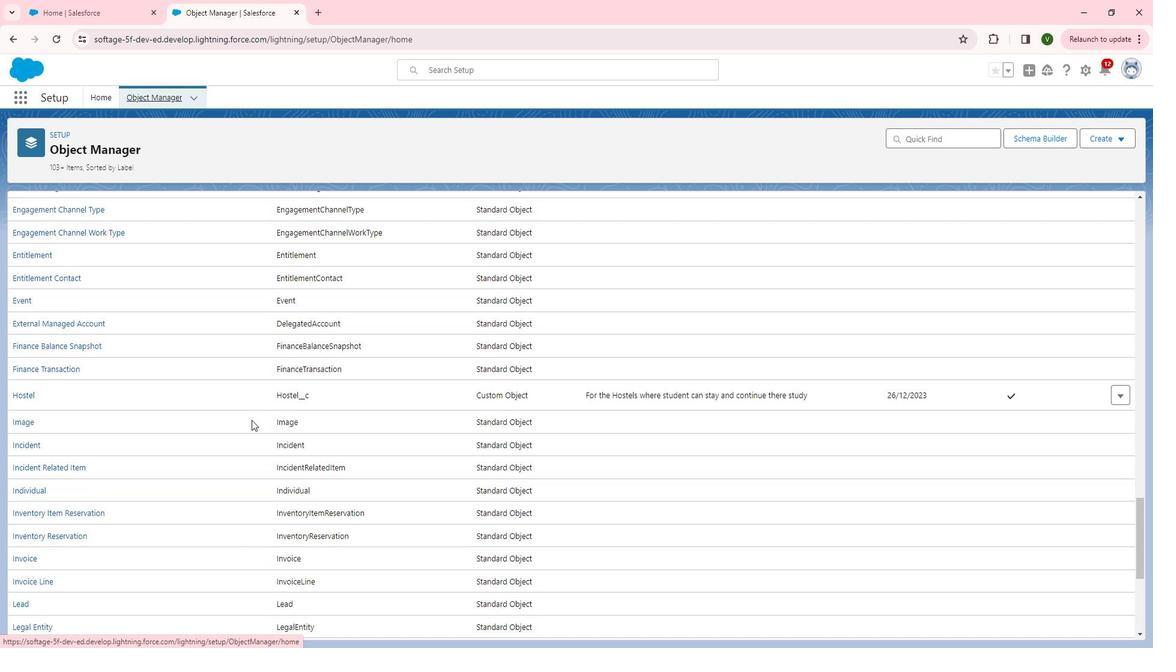 
Action: Mouse scrolled (266, 418) with delta (0, 0)
Screenshot: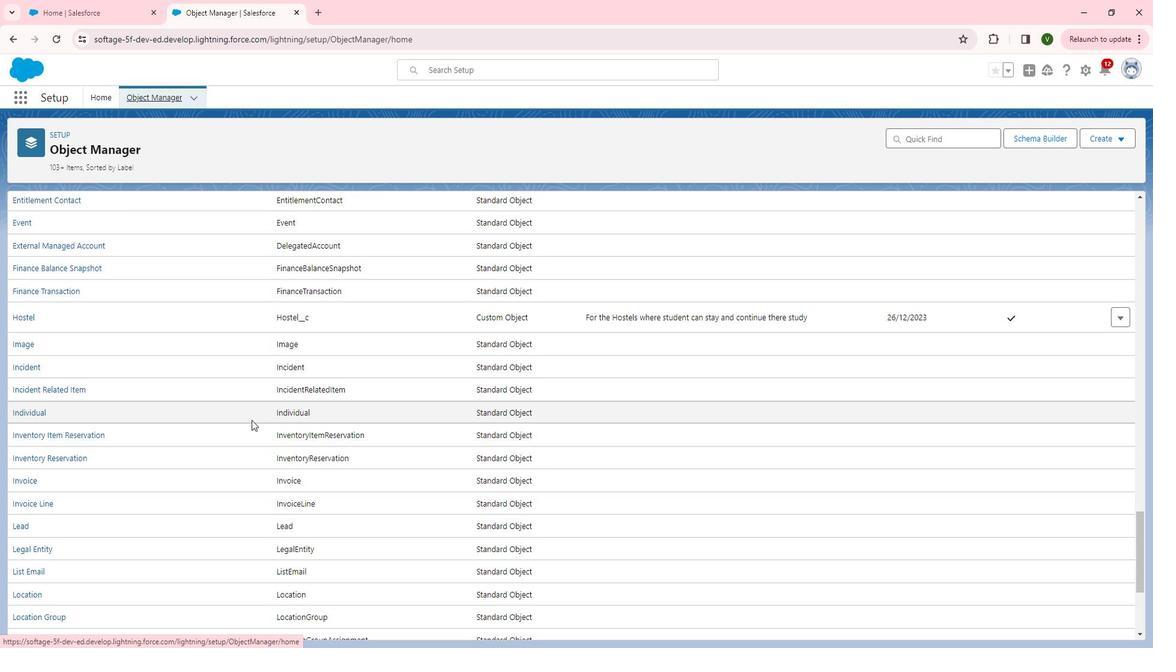 
Action: Mouse scrolled (266, 418) with delta (0, 0)
Screenshot: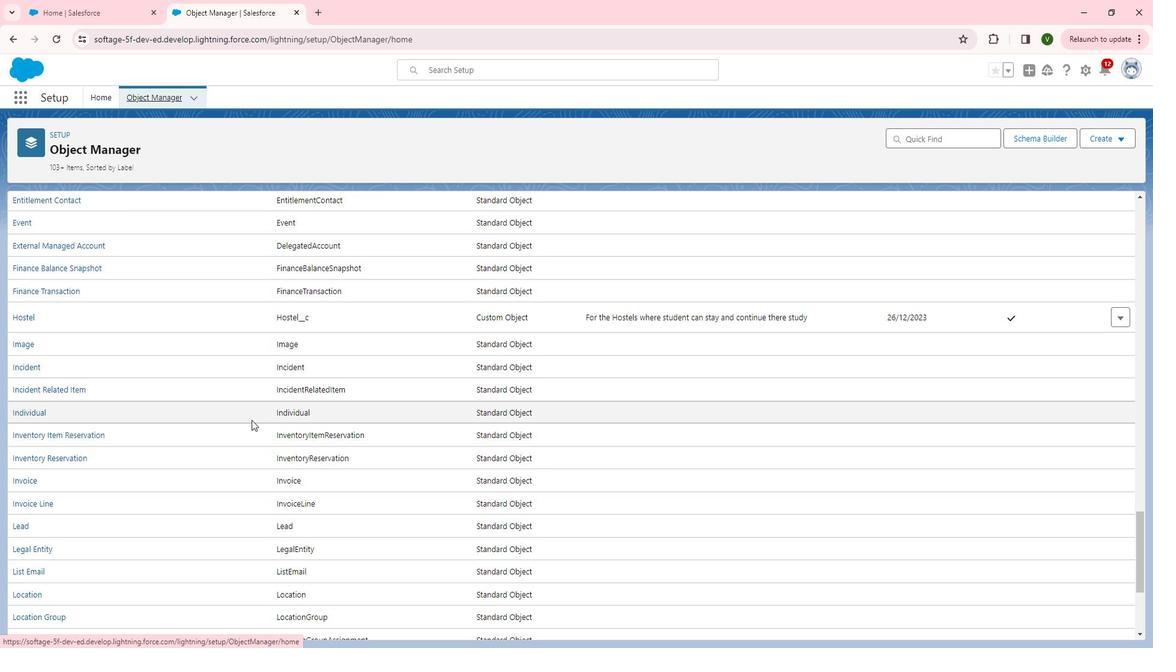 
Action: Mouse scrolled (266, 418) with delta (0, 0)
Screenshot: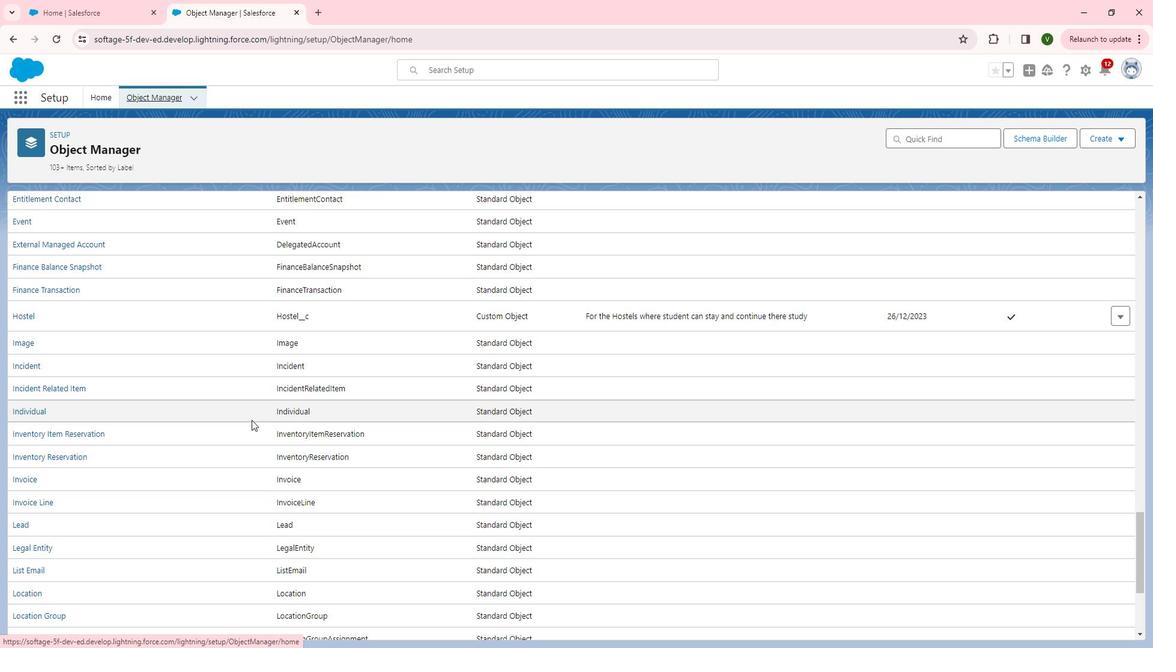 
Action: Mouse scrolled (266, 418) with delta (0, 0)
Screenshot: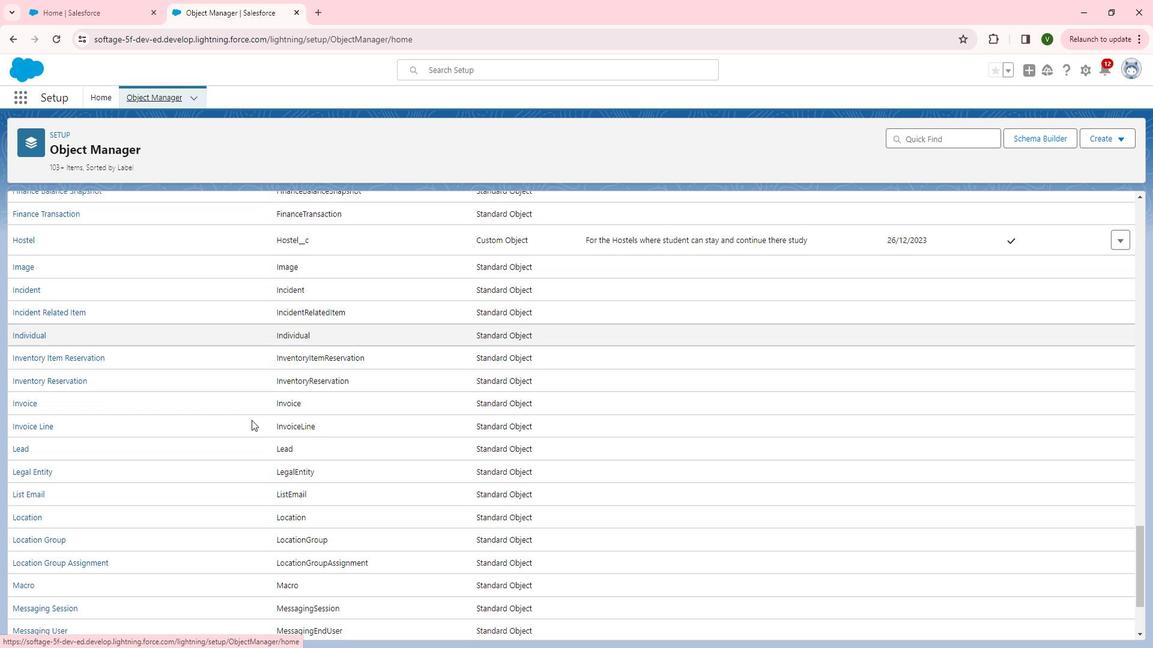 
Action: Mouse scrolled (266, 418) with delta (0, 0)
Screenshot: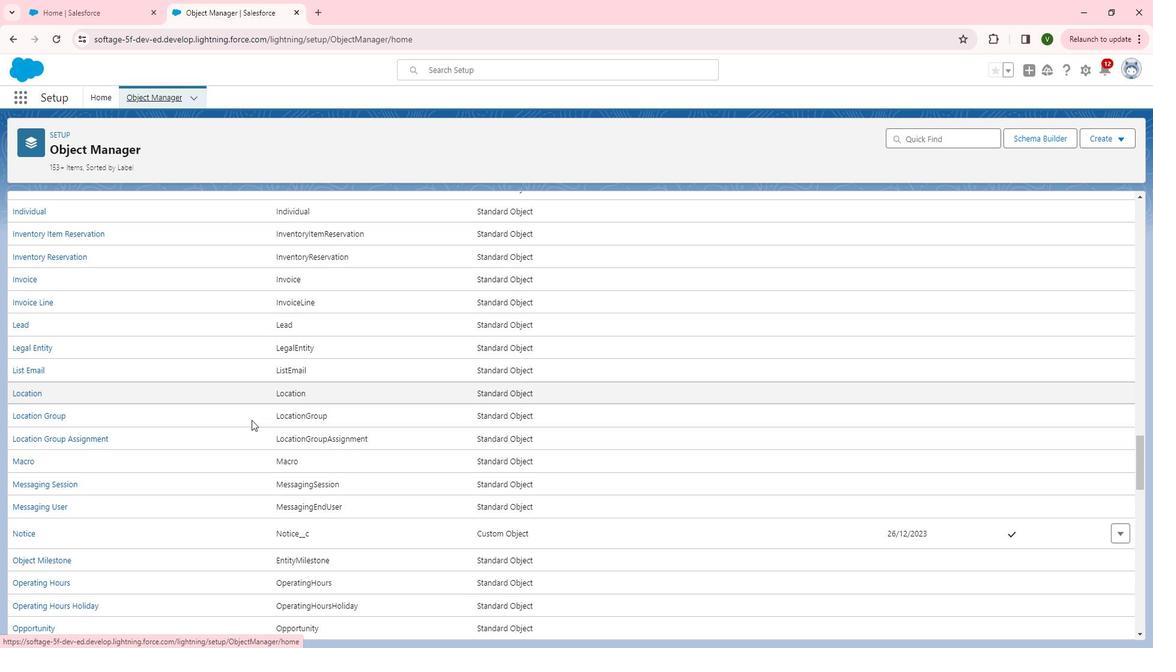 
Action: Mouse scrolled (266, 418) with delta (0, 0)
Screenshot: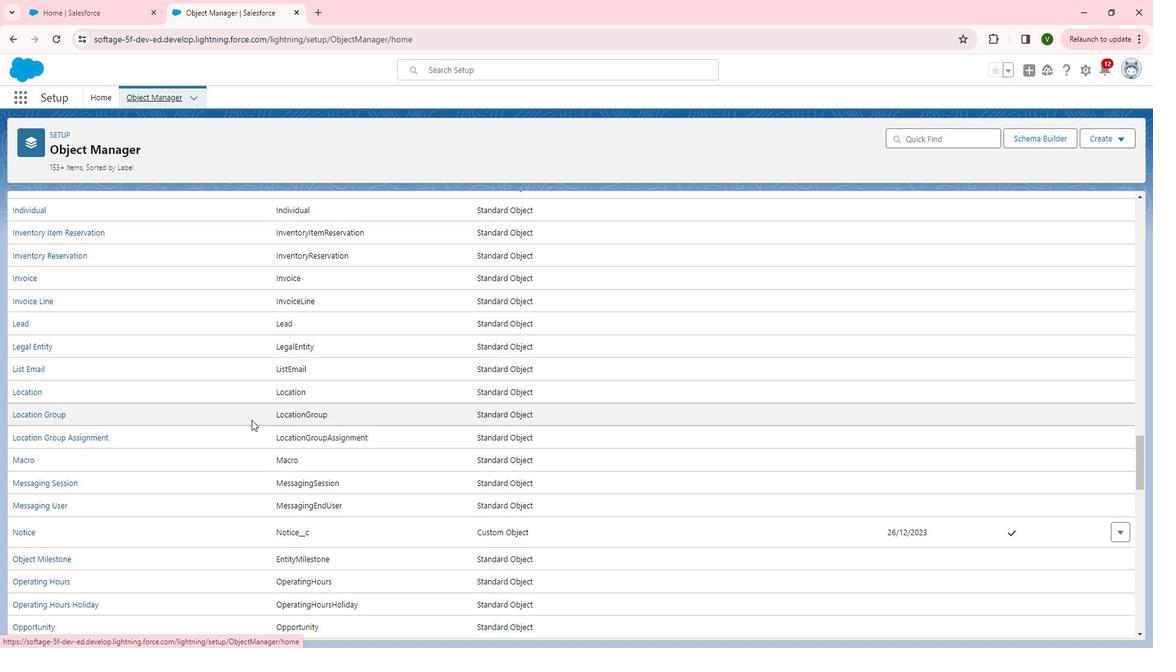 
Action: Mouse scrolled (266, 418) with delta (0, 0)
Screenshot: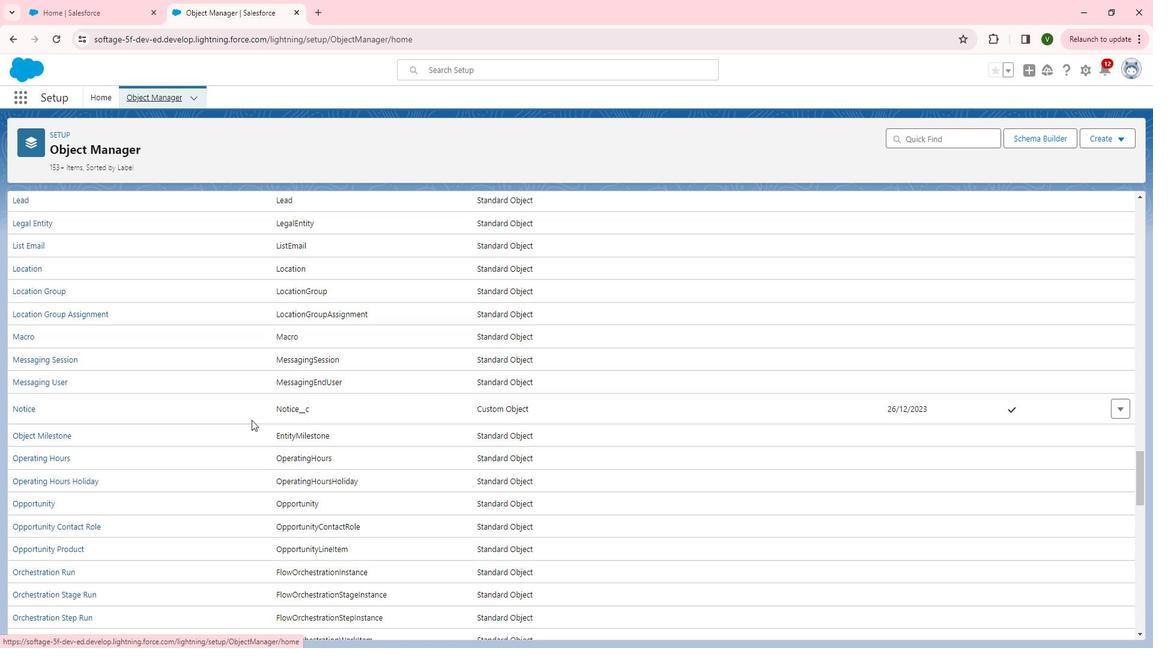 
Action: Mouse scrolled (266, 418) with delta (0, 0)
Screenshot: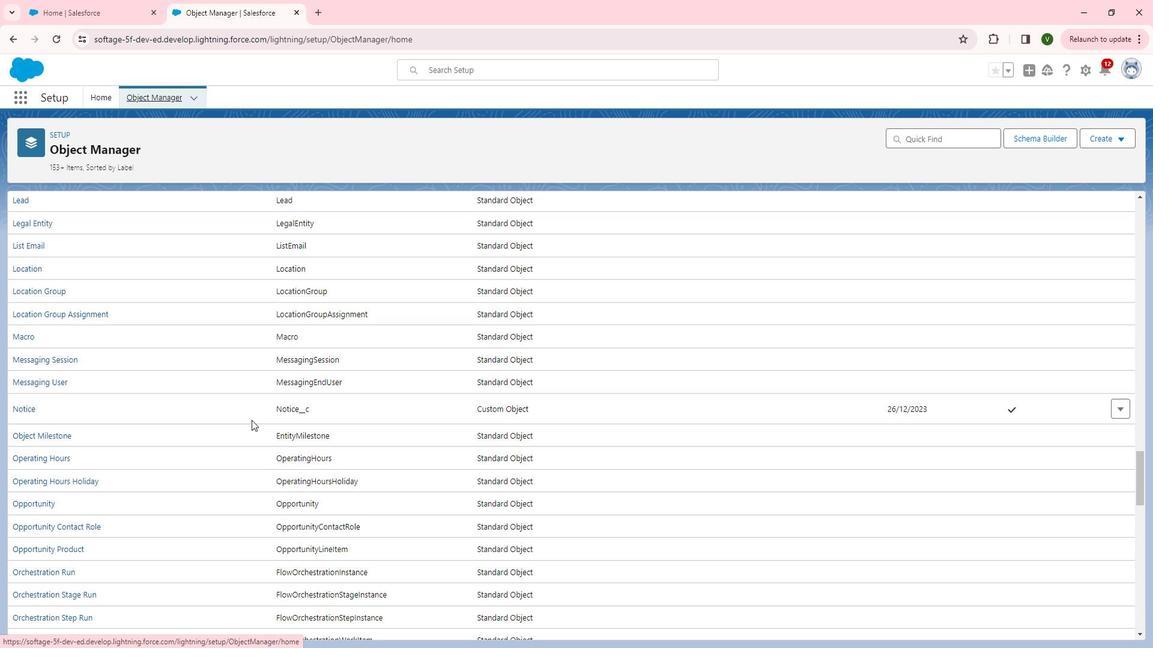 
Action: Mouse scrolled (266, 418) with delta (0, 0)
Screenshot: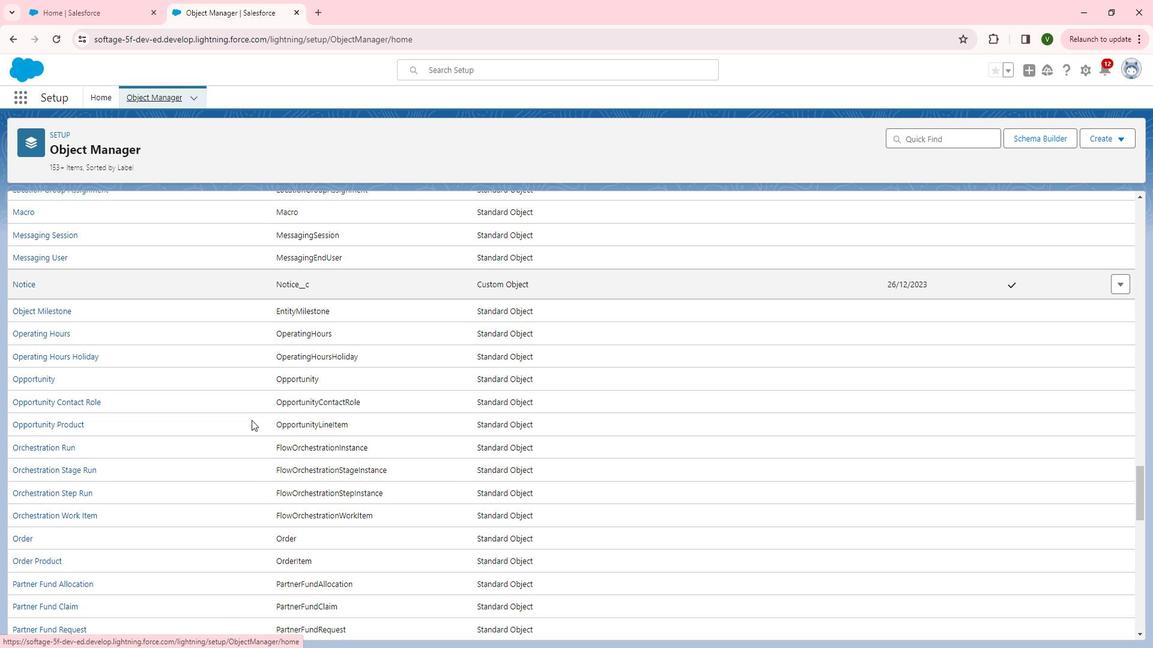 
Action: Mouse scrolled (266, 418) with delta (0, 0)
Screenshot: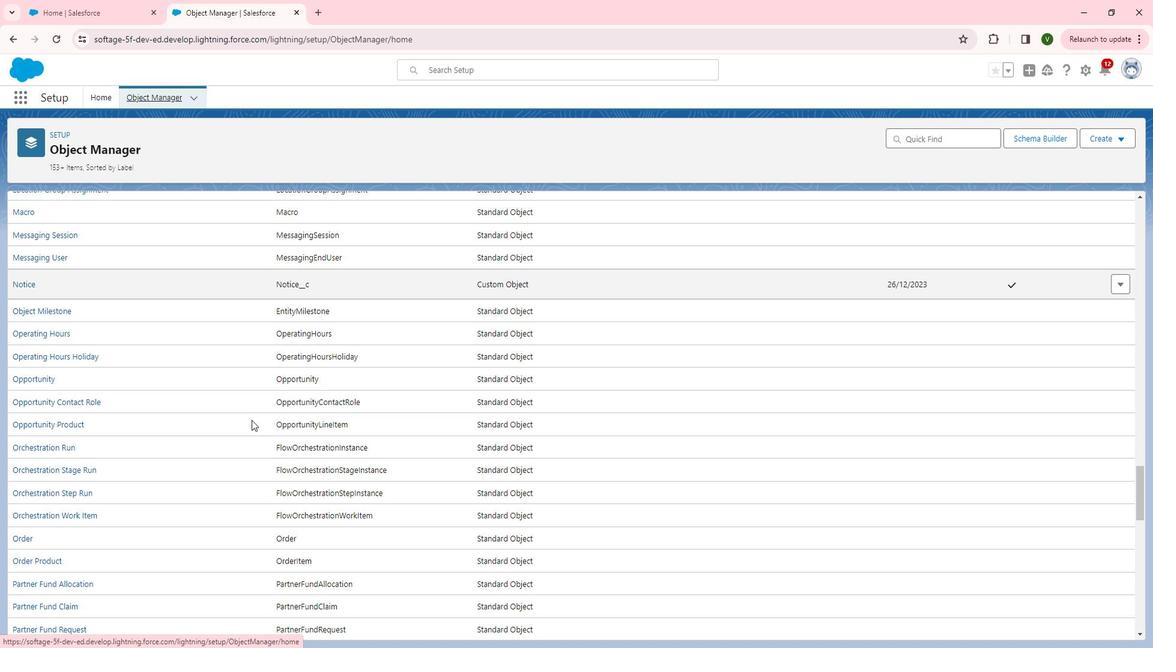 
Action: Mouse scrolled (266, 418) with delta (0, 0)
Screenshot: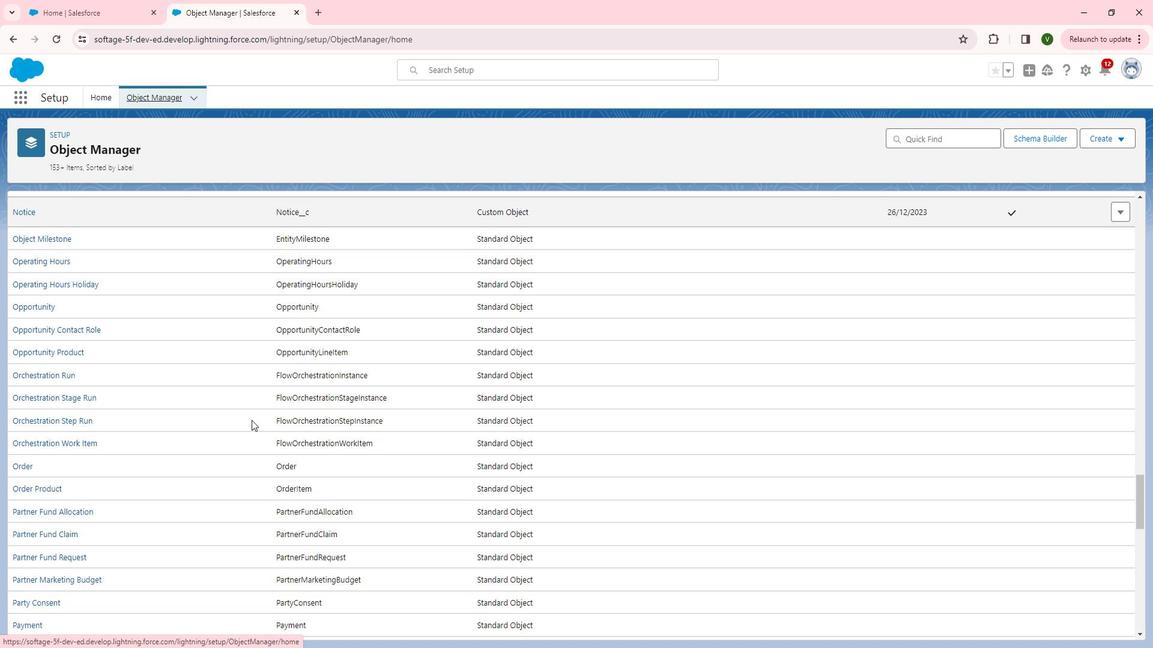 
Action: Mouse scrolled (266, 418) with delta (0, 0)
Screenshot: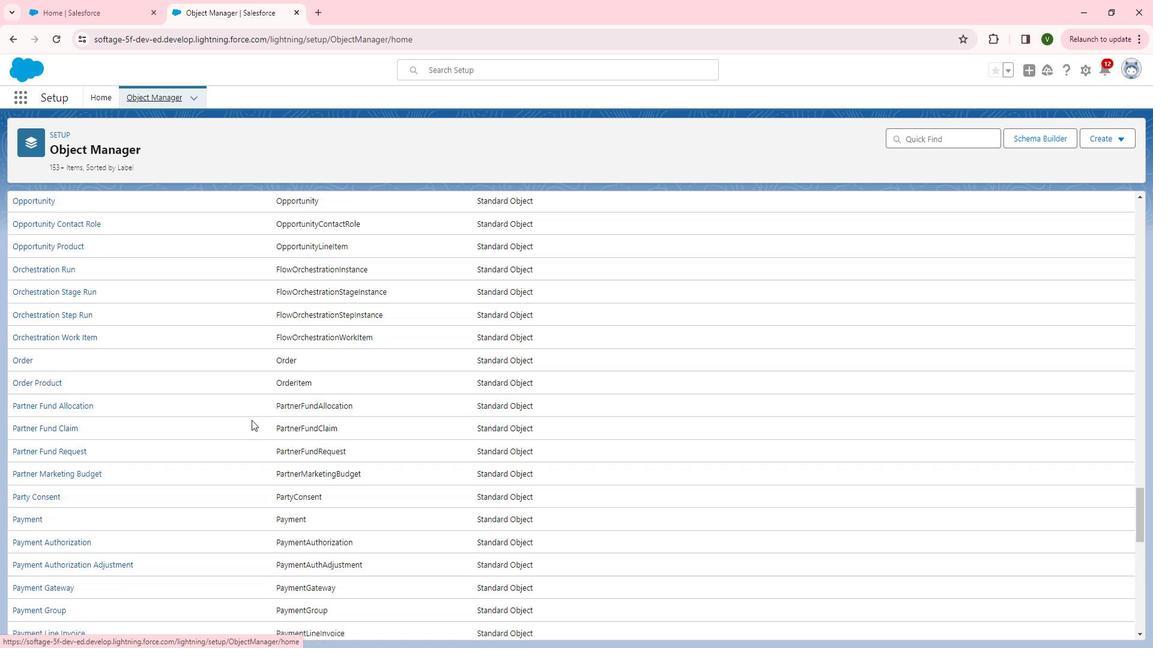 
Action: Mouse scrolled (266, 418) with delta (0, 0)
Screenshot: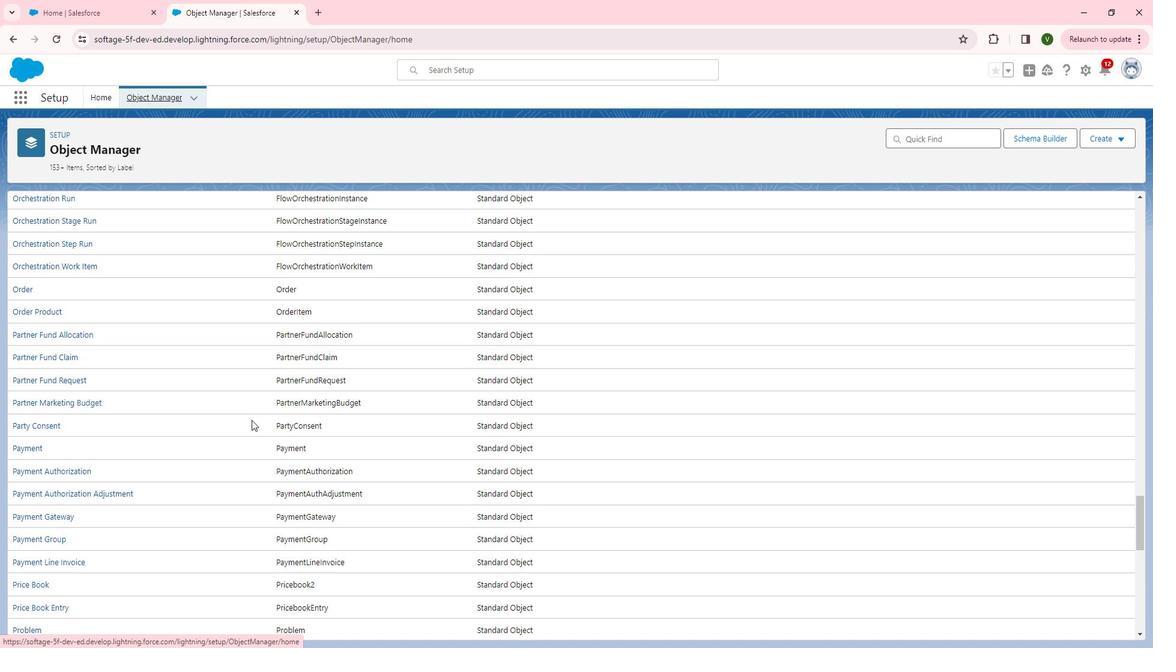 
Action: Mouse scrolled (266, 418) with delta (0, 0)
Screenshot: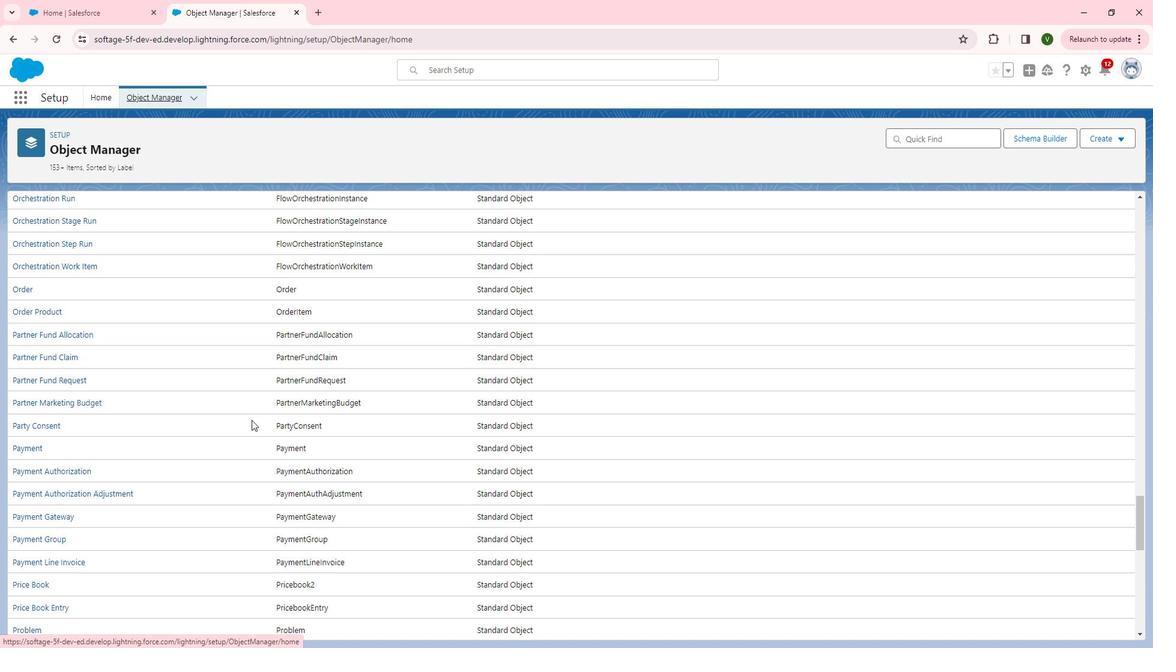 
Action: Mouse scrolled (266, 418) with delta (0, 0)
Screenshot: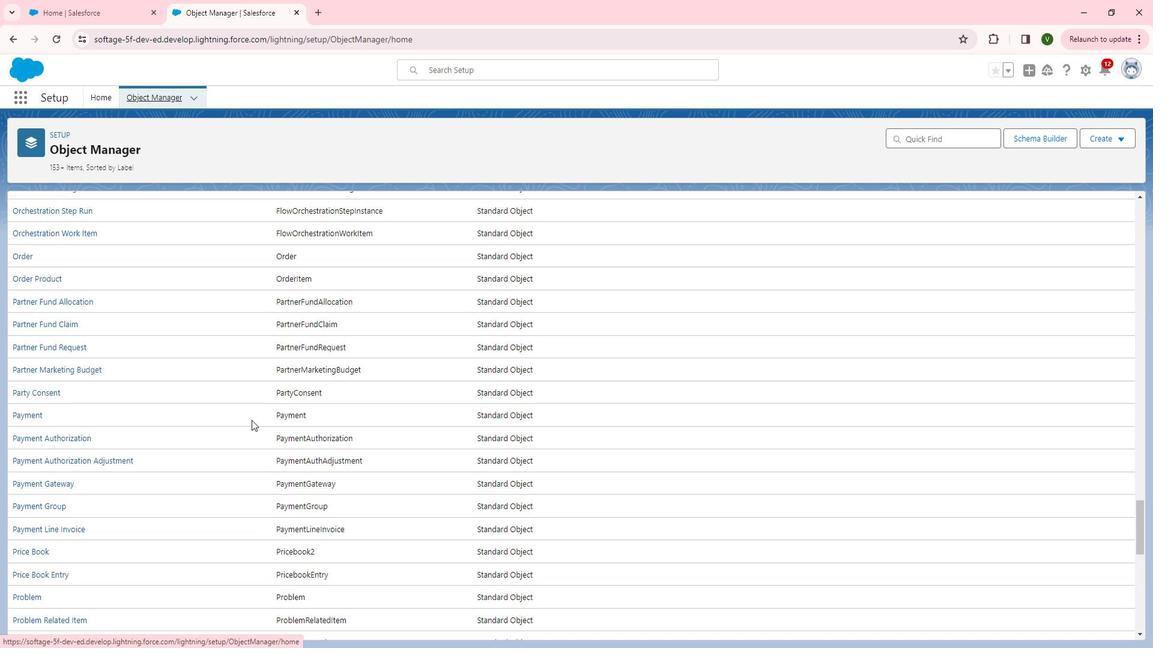 
Action: Mouse scrolled (266, 418) with delta (0, 0)
Screenshot: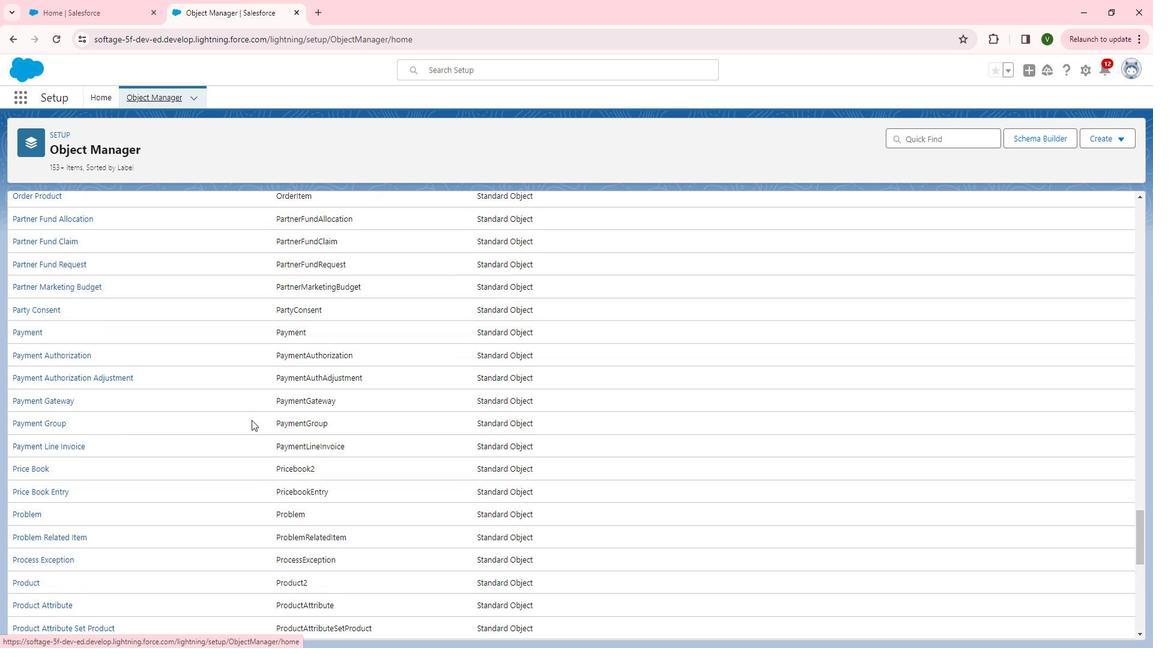 
Action: Mouse scrolled (266, 418) with delta (0, 0)
Screenshot: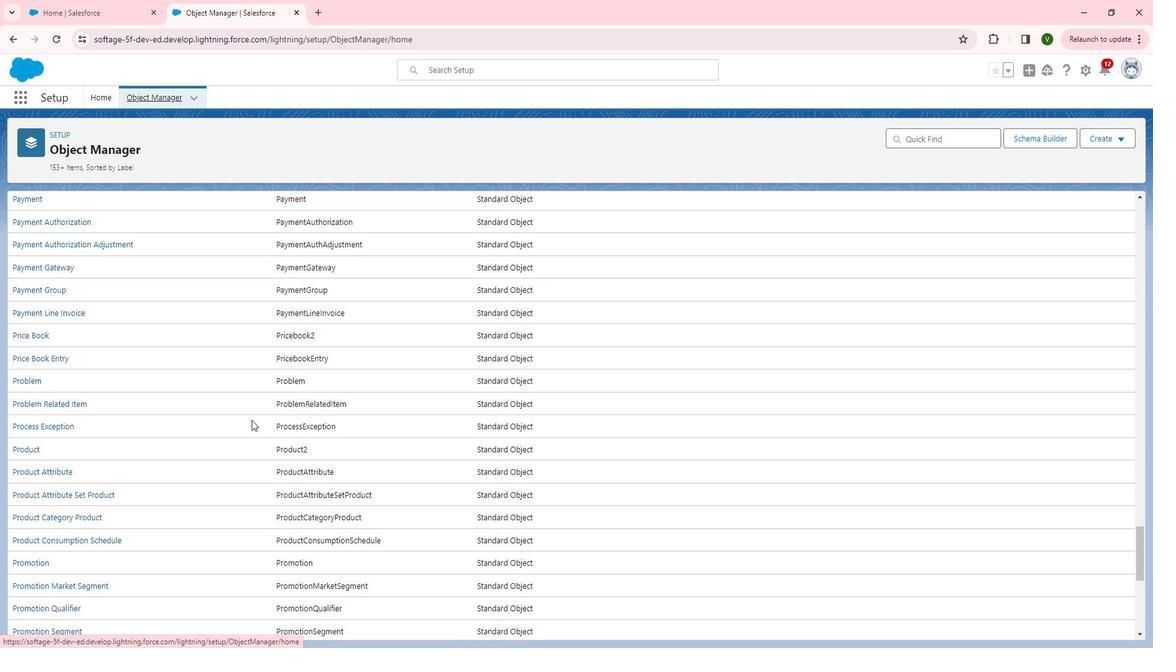 
Action: Mouse scrolled (266, 418) with delta (0, 0)
Screenshot: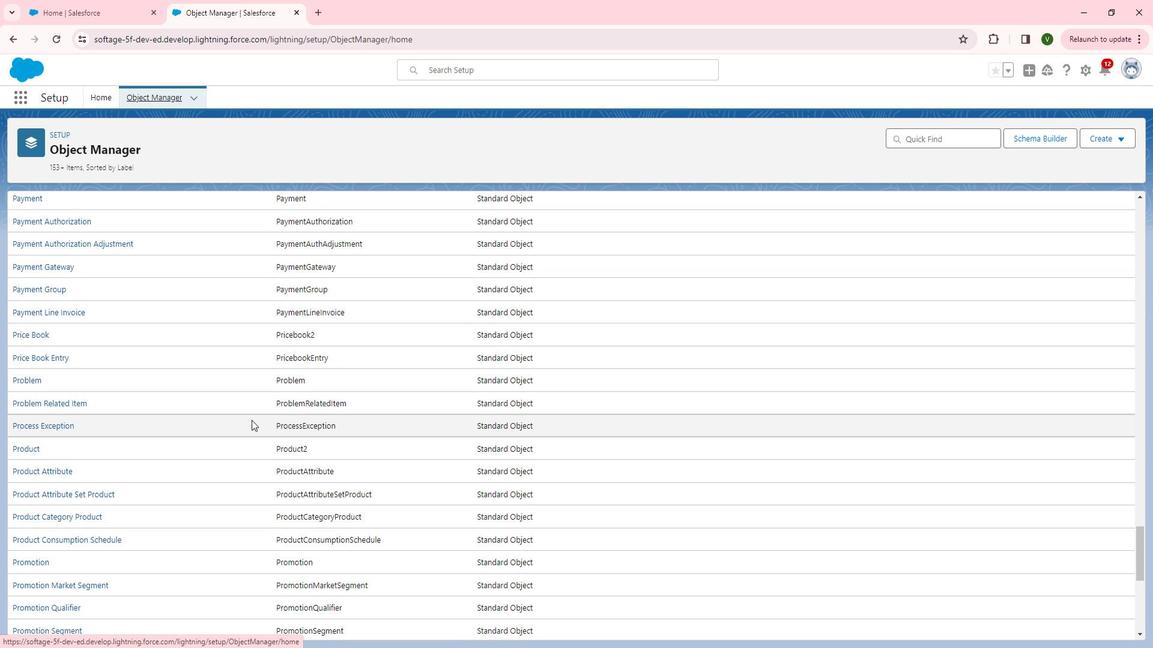 
Action: Mouse scrolled (266, 418) with delta (0, 0)
Screenshot: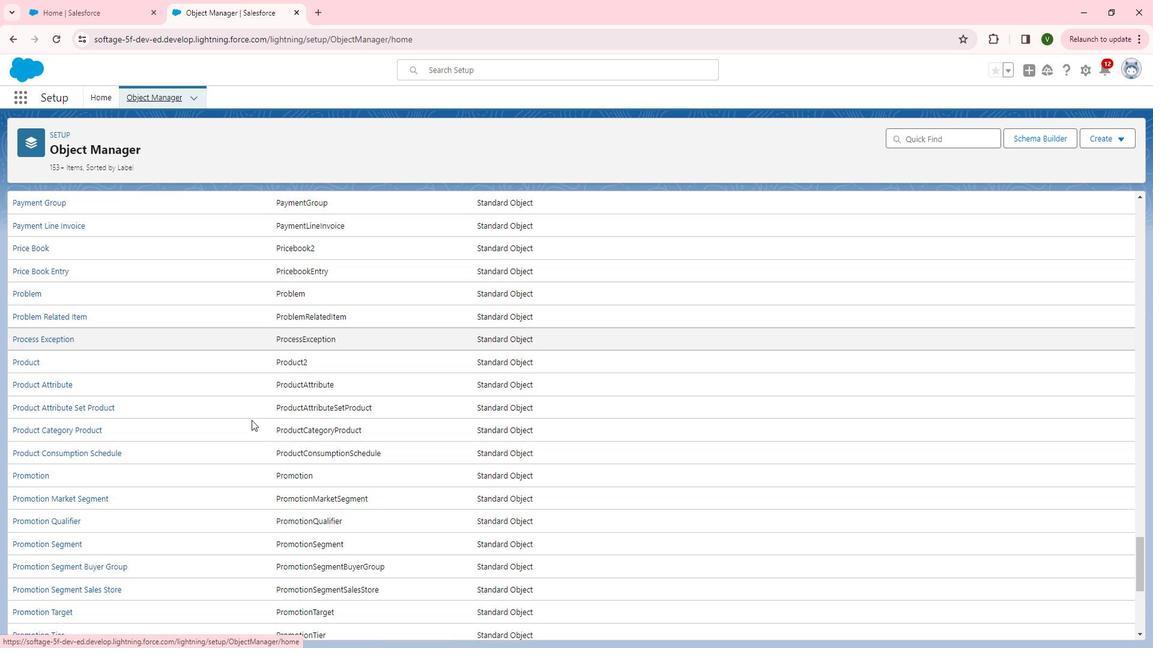 
Action: Mouse scrolled (266, 418) with delta (0, 0)
Screenshot: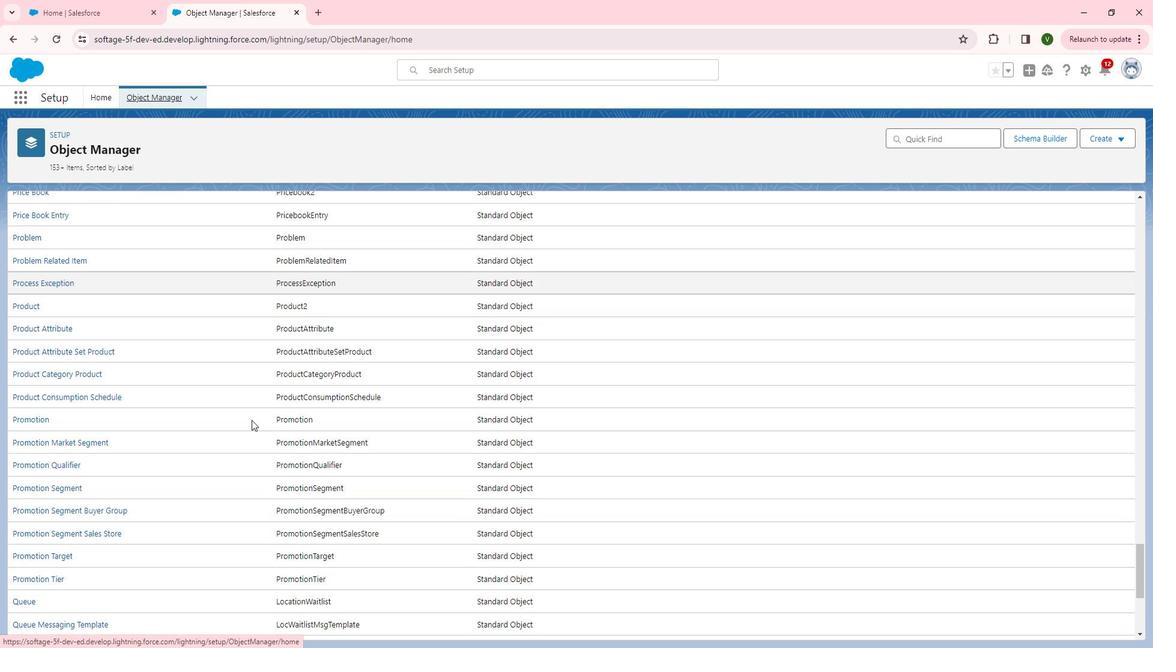 
Action: Mouse scrolled (266, 418) with delta (0, 0)
Screenshot: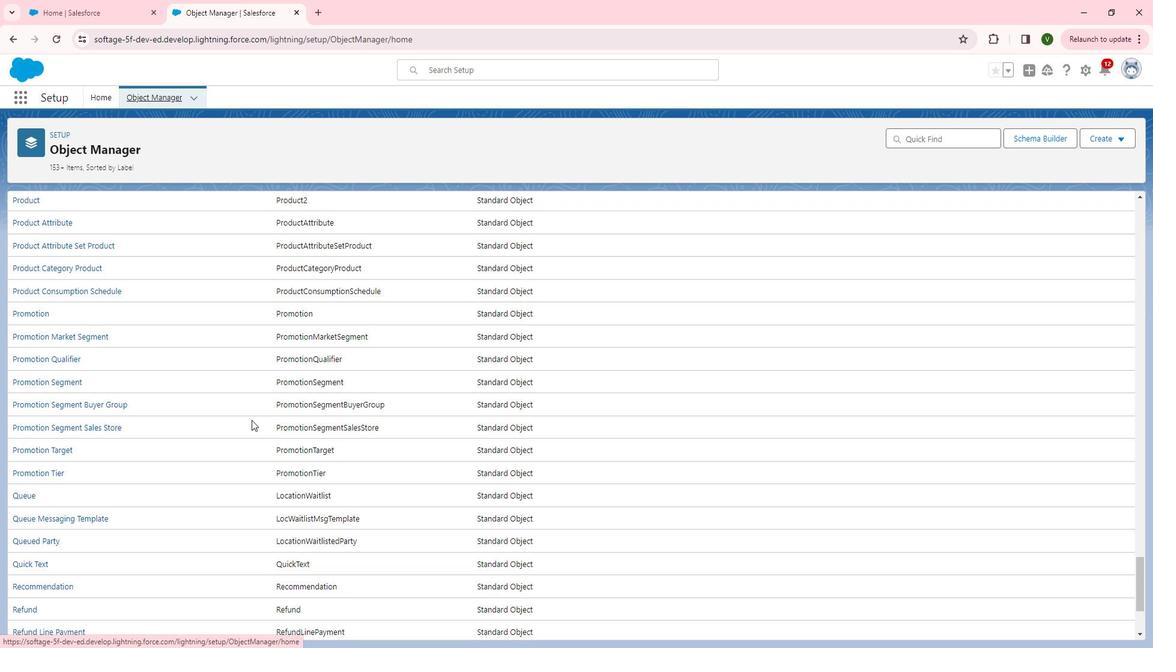 
Action: Mouse scrolled (266, 418) with delta (0, 0)
Screenshot: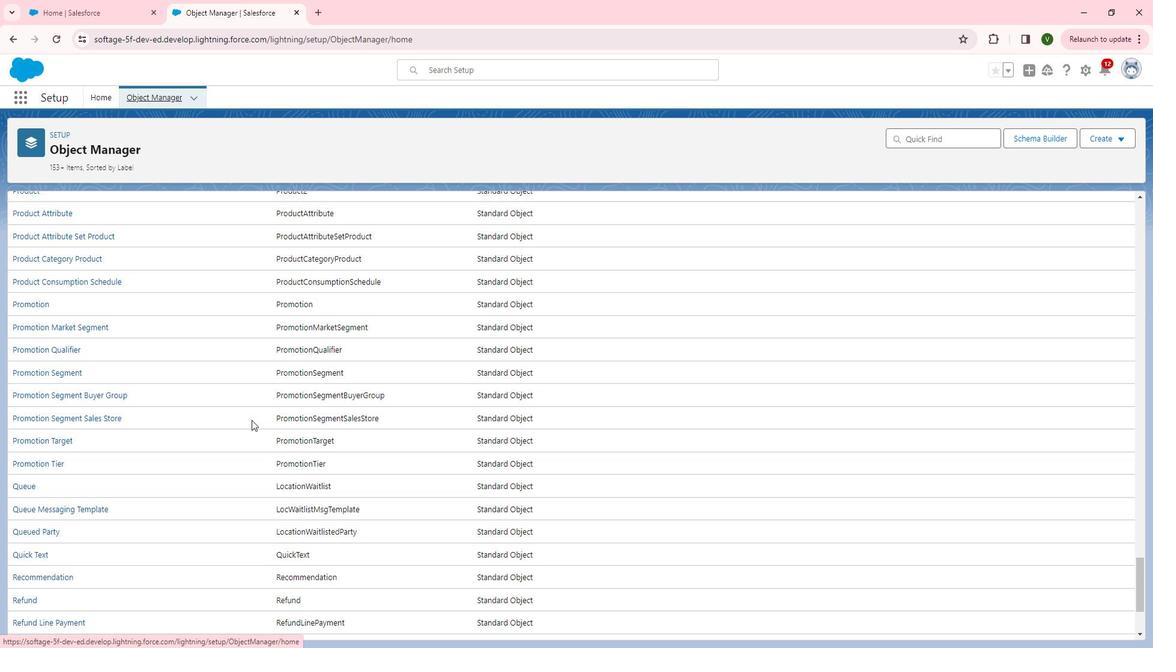 
Action: Mouse scrolled (266, 418) with delta (0, 0)
Screenshot: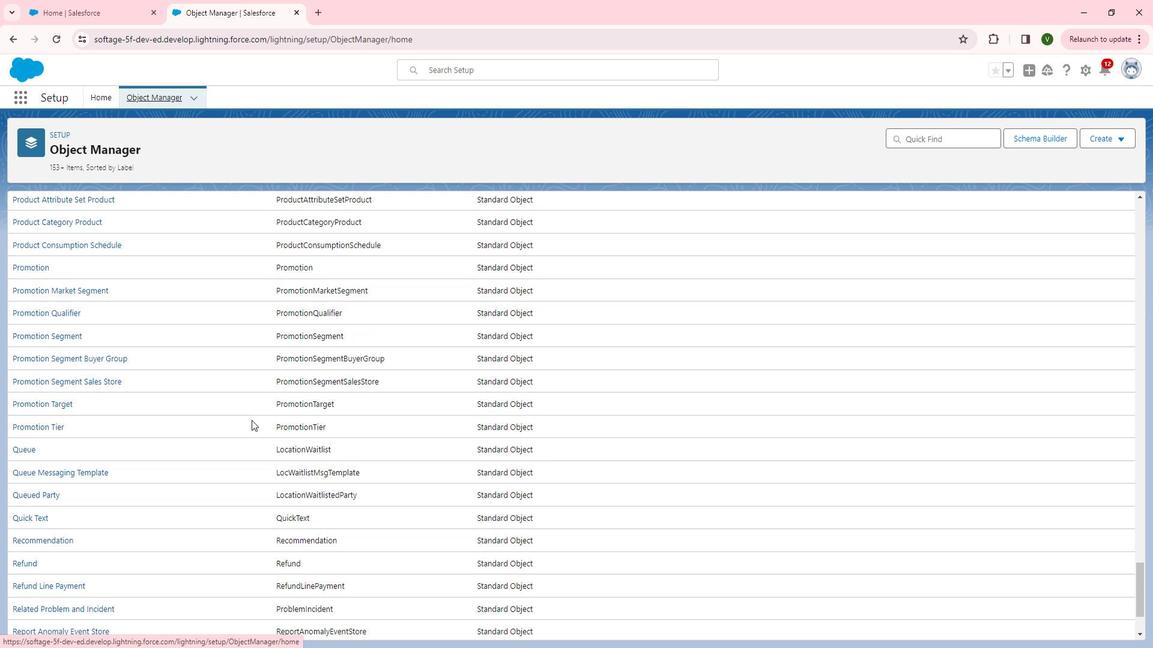 
Action: Mouse scrolled (266, 418) with delta (0, 0)
Screenshot: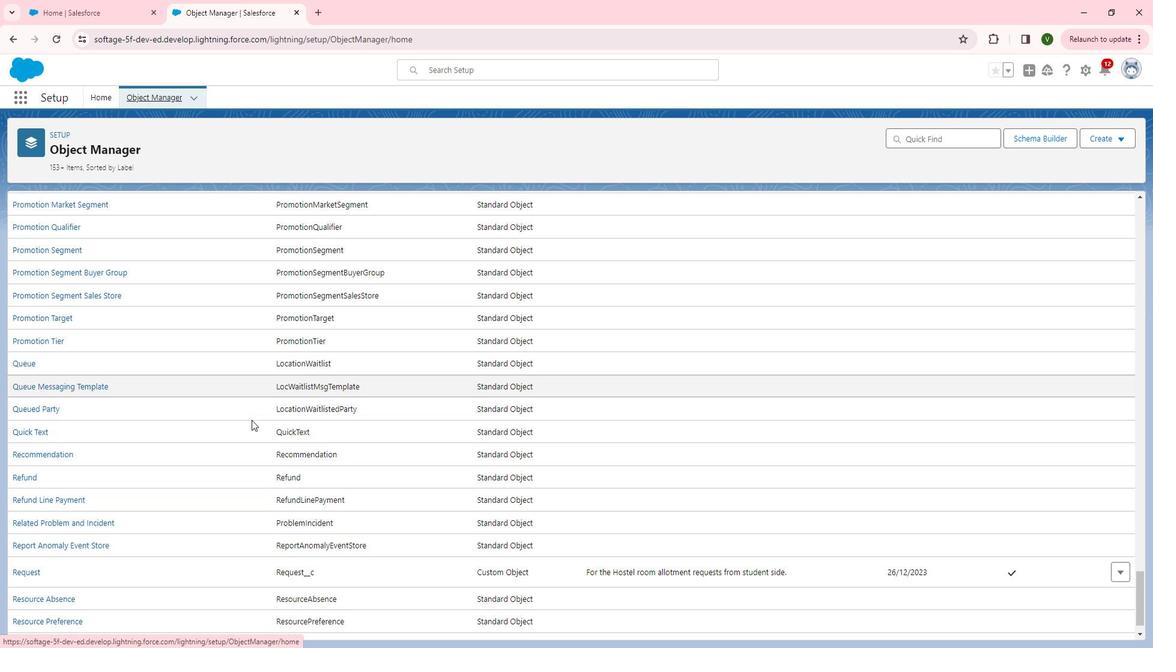 
Action: Mouse scrolled (266, 418) with delta (0, 0)
Screenshot: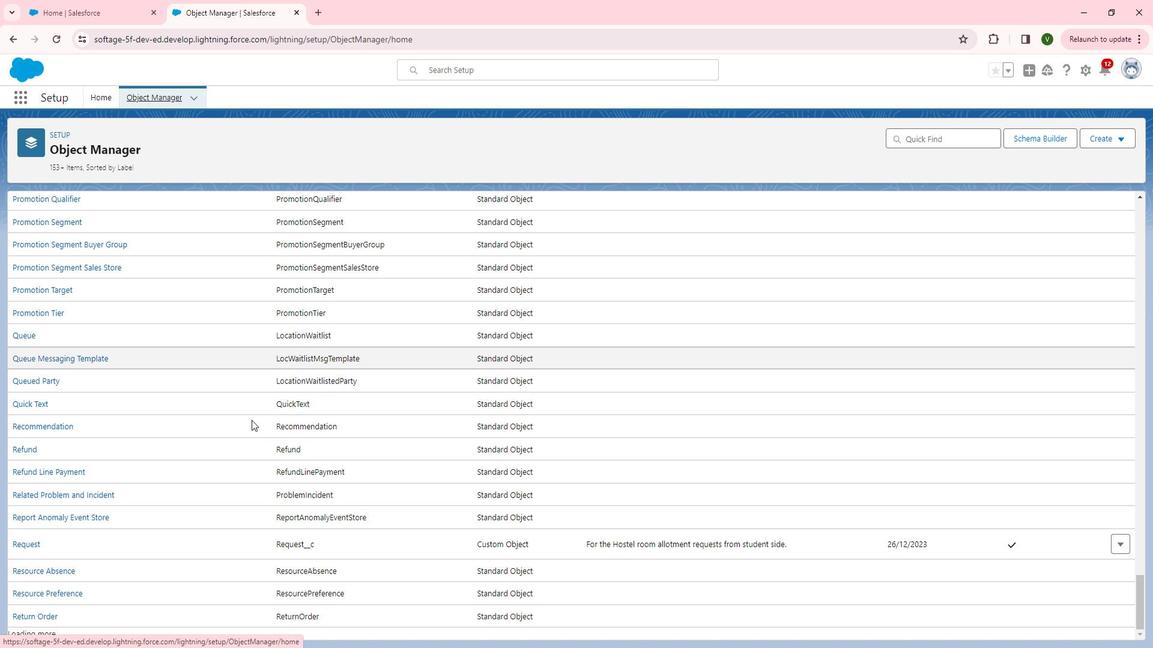 
Action: Mouse scrolled (266, 418) with delta (0, 0)
Screenshot: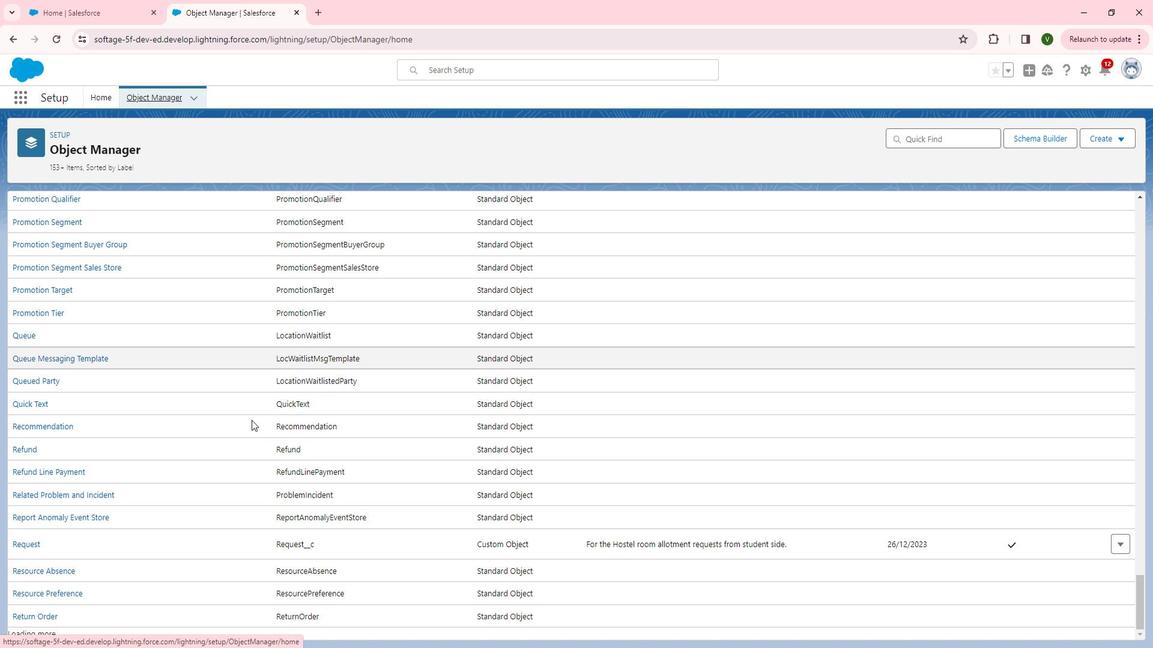 
Action: Mouse scrolled (266, 418) with delta (0, 0)
Screenshot: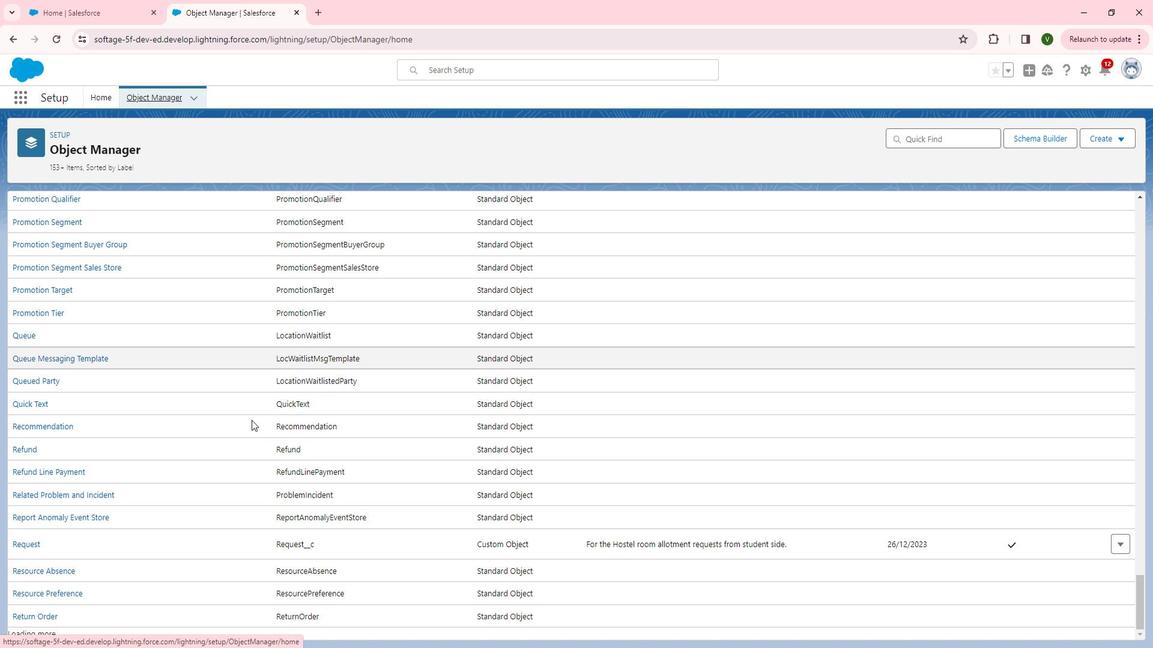 
Action: Mouse scrolled (266, 418) with delta (0, 0)
Screenshot: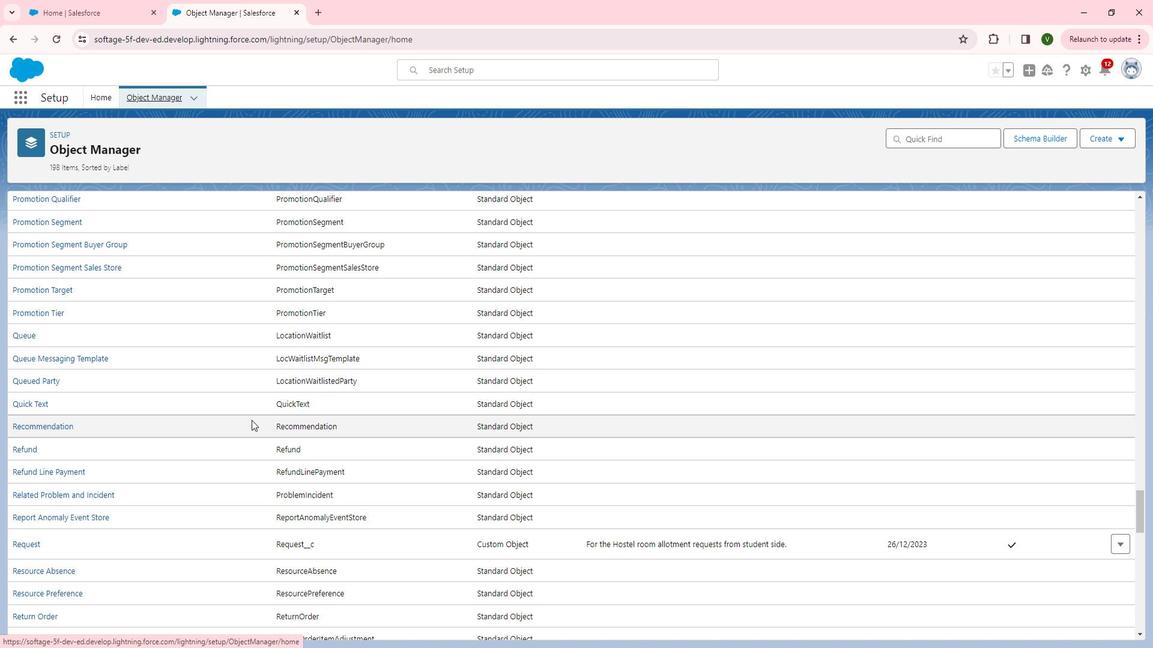 
Action: Mouse scrolled (266, 418) with delta (0, 0)
Screenshot: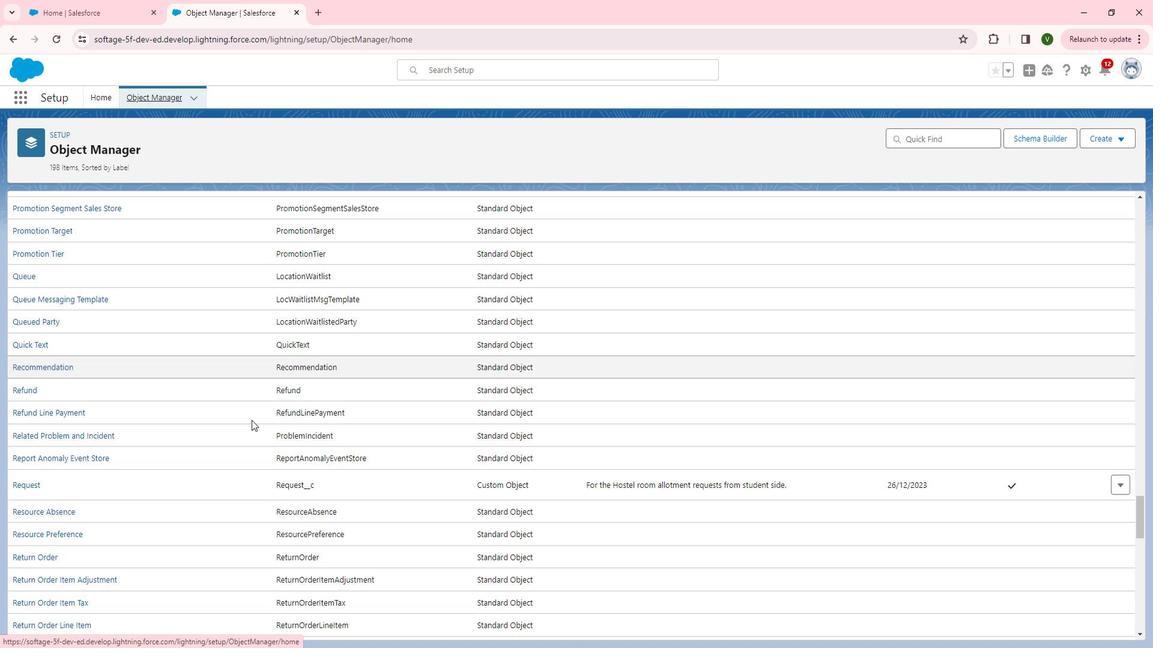 
Action: Mouse scrolled (266, 418) with delta (0, 0)
Screenshot: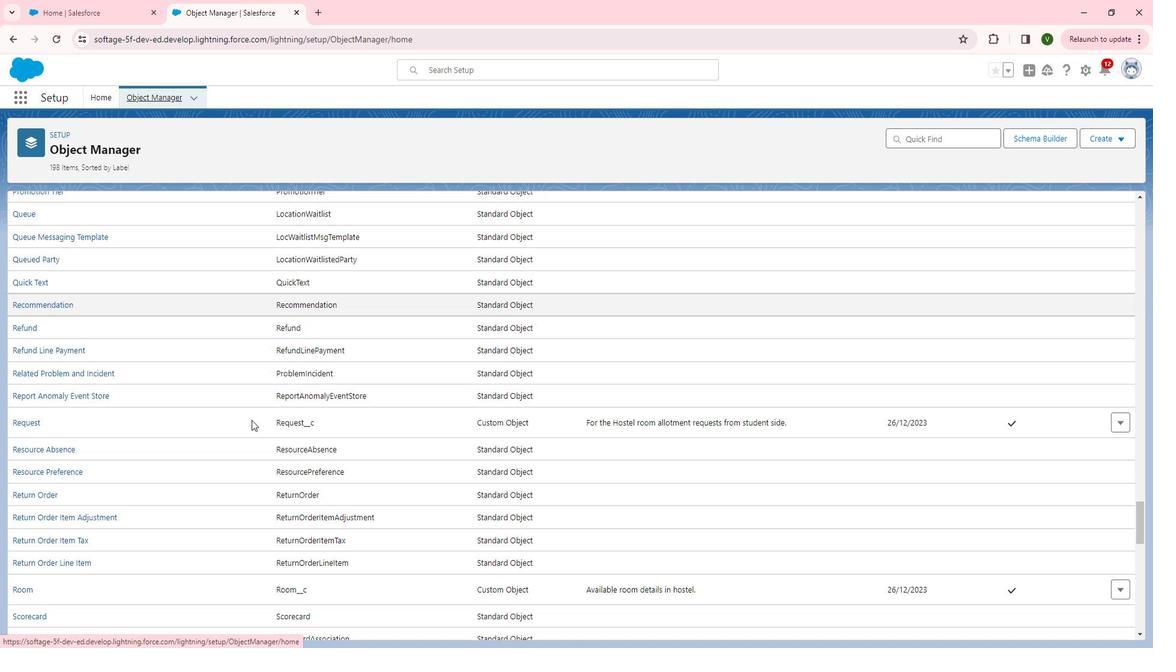 
Action: Mouse scrolled (266, 418) with delta (0, 0)
Screenshot: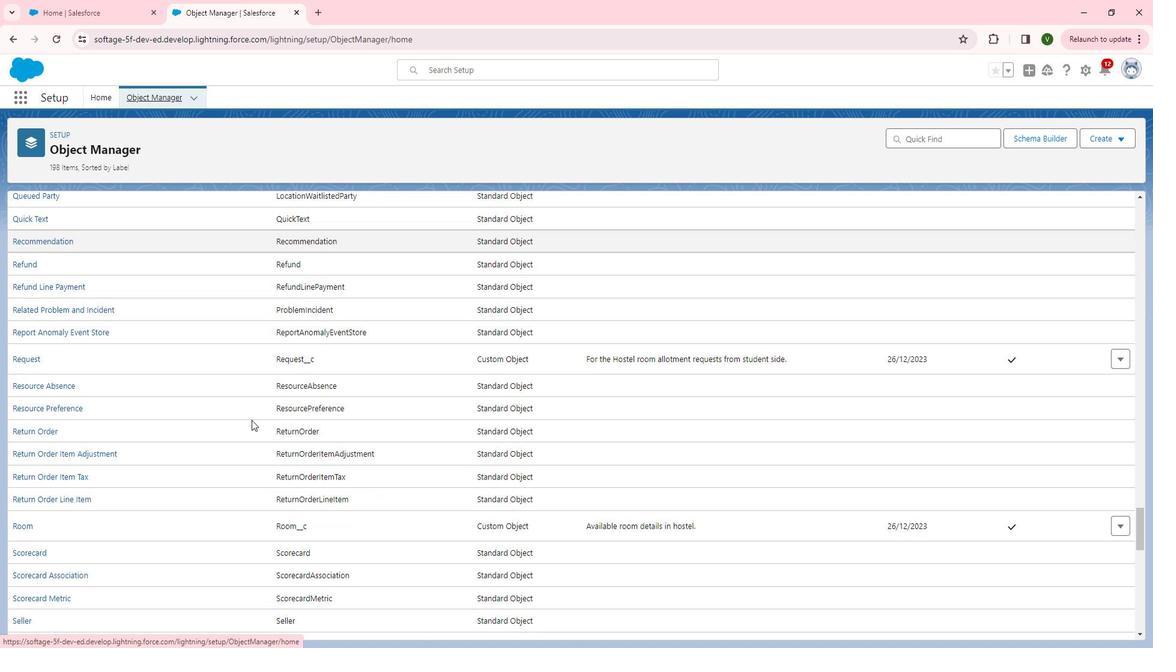 
Action: Mouse moved to (34, 458)
Screenshot: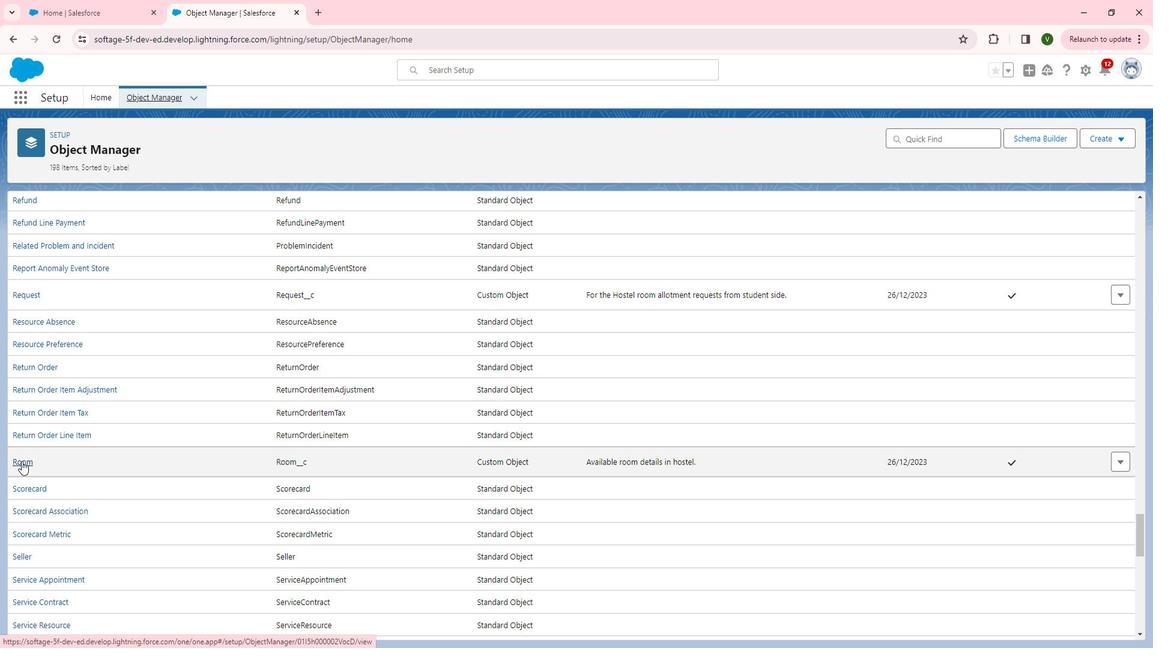 
Action: Mouse pressed left at (34, 458)
Screenshot: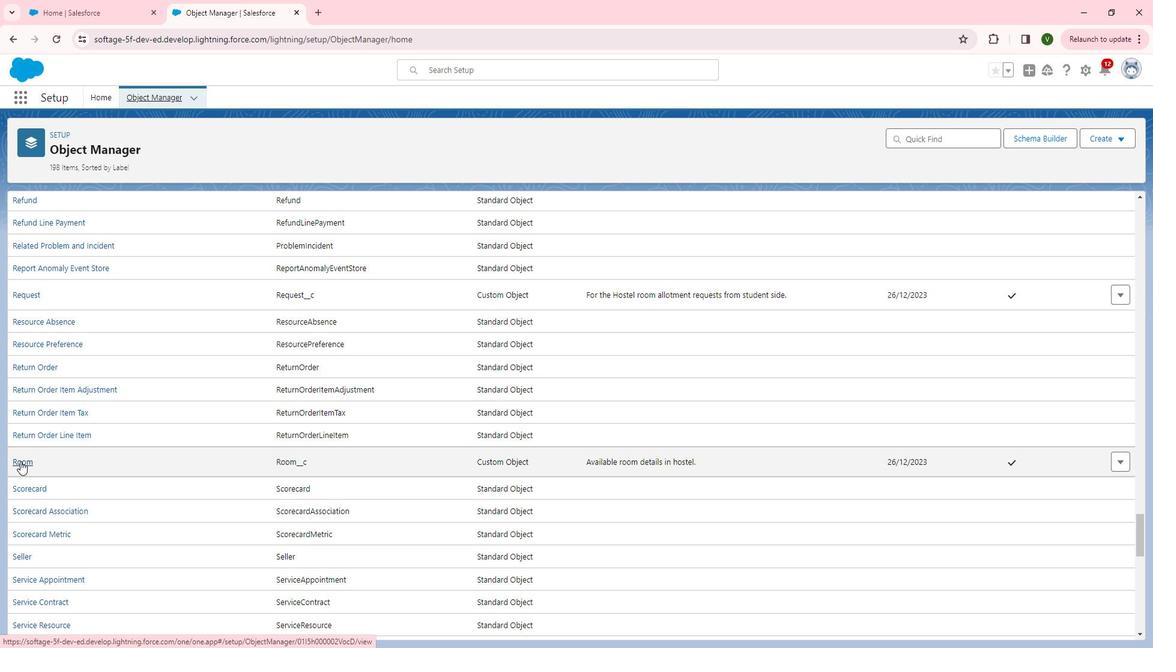 
Action: Mouse moved to (88, 230)
Screenshot: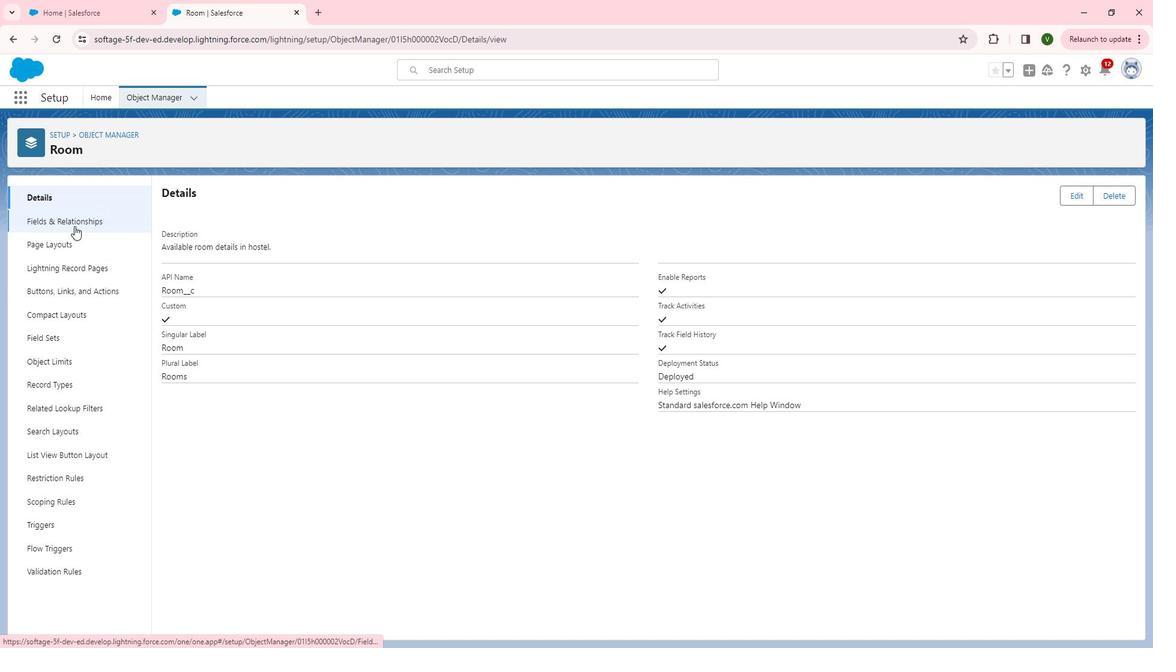 
Action: Mouse pressed left at (88, 230)
Screenshot: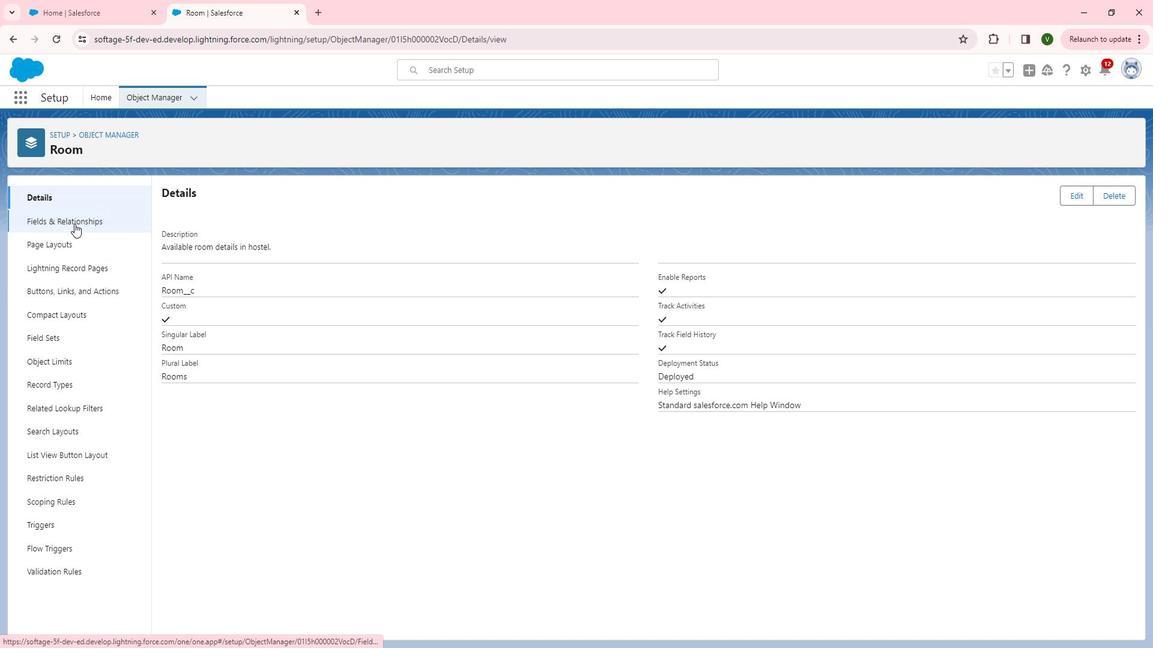 
Action: Mouse moved to (890, 204)
Screenshot: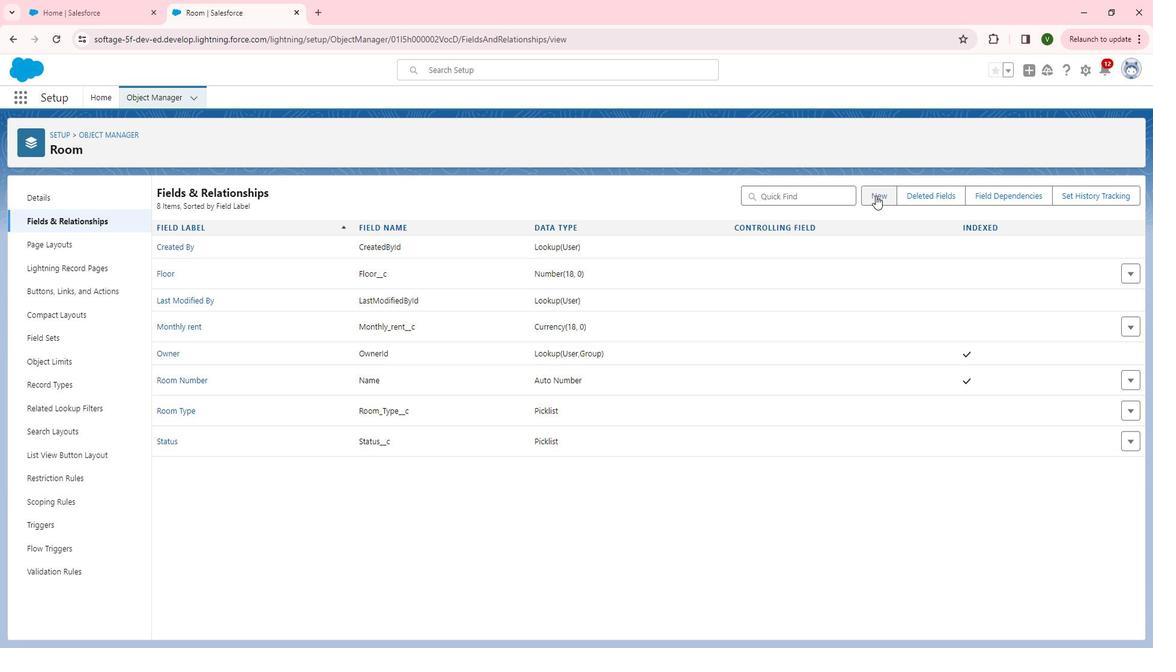 
Action: Mouse pressed left at (890, 204)
Screenshot: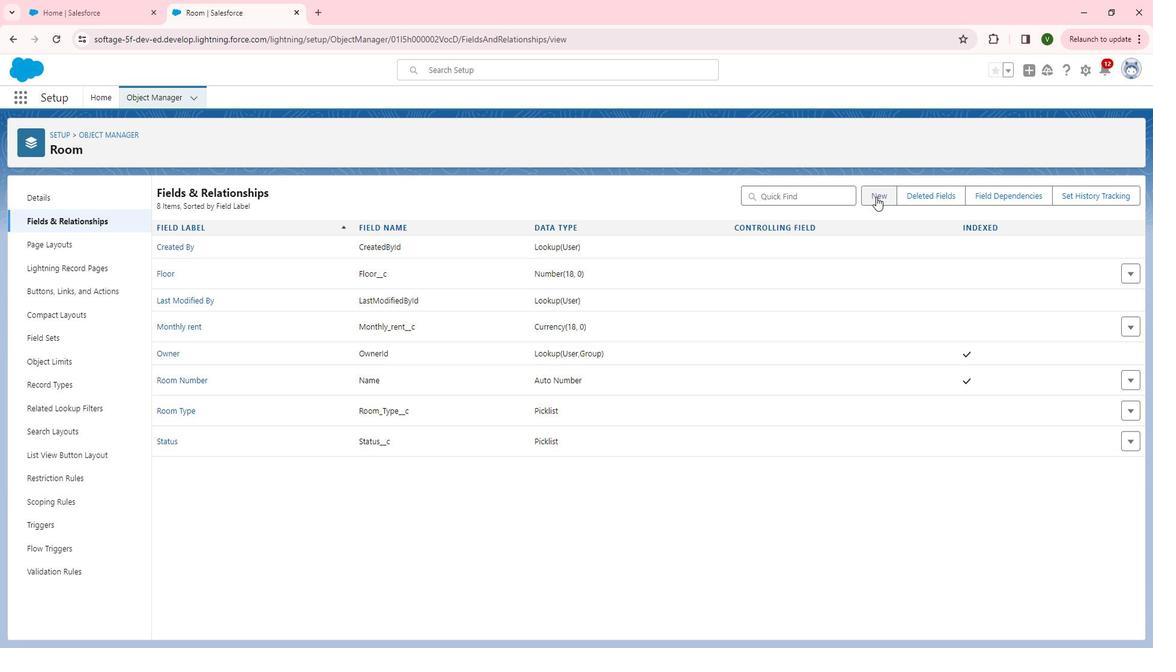 
Action: Mouse moved to (190, 416)
Screenshot: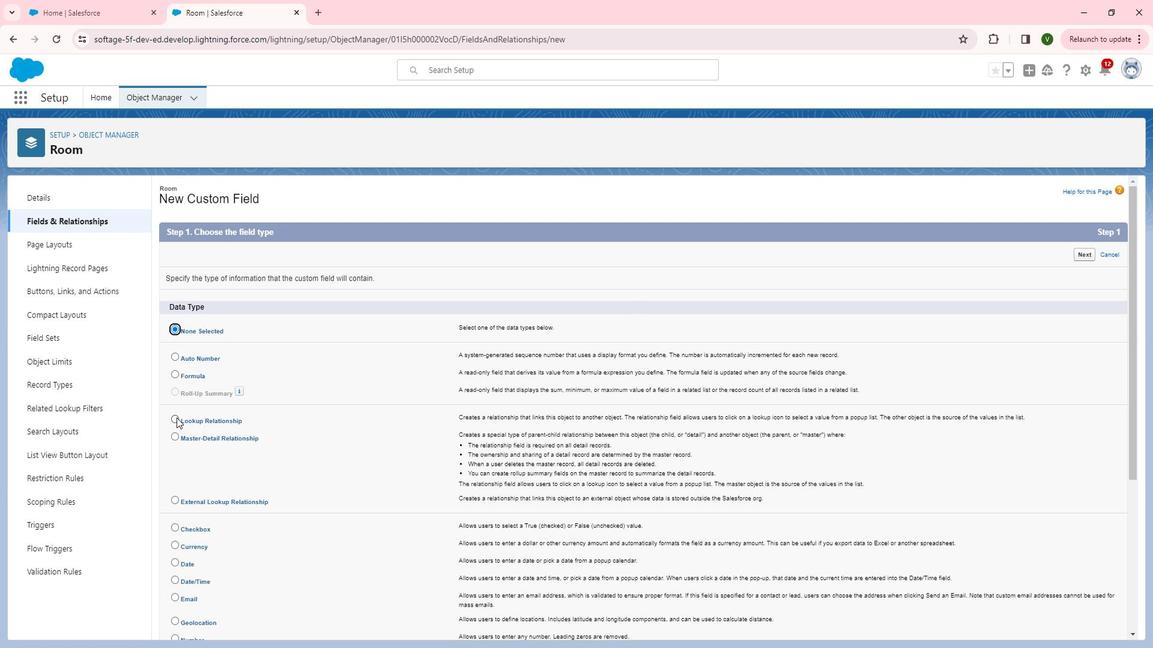 
Action: Mouse pressed left at (190, 416)
Screenshot: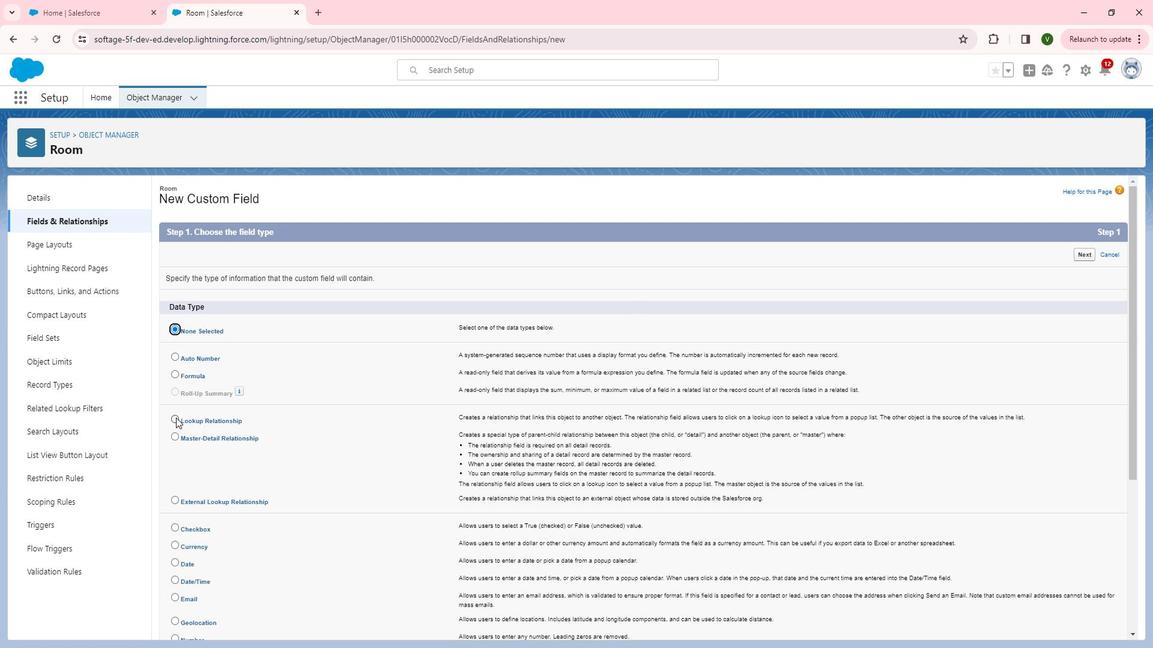 
Action: Mouse moved to (1094, 263)
Screenshot: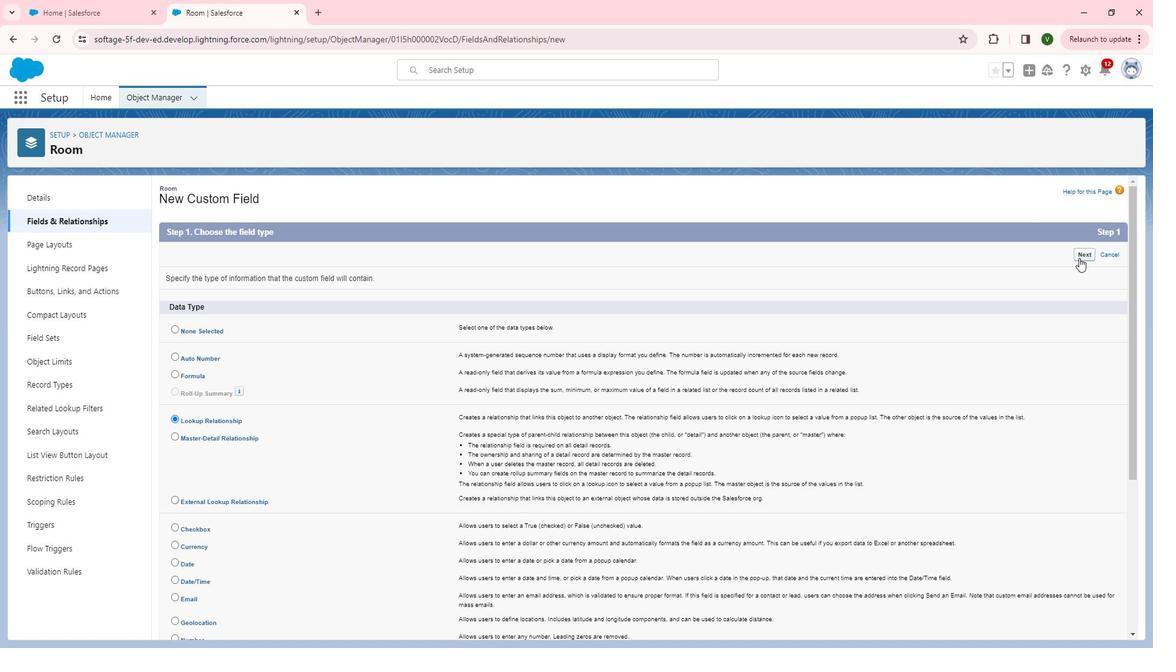
Action: Mouse pressed left at (1094, 263)
Screenshot: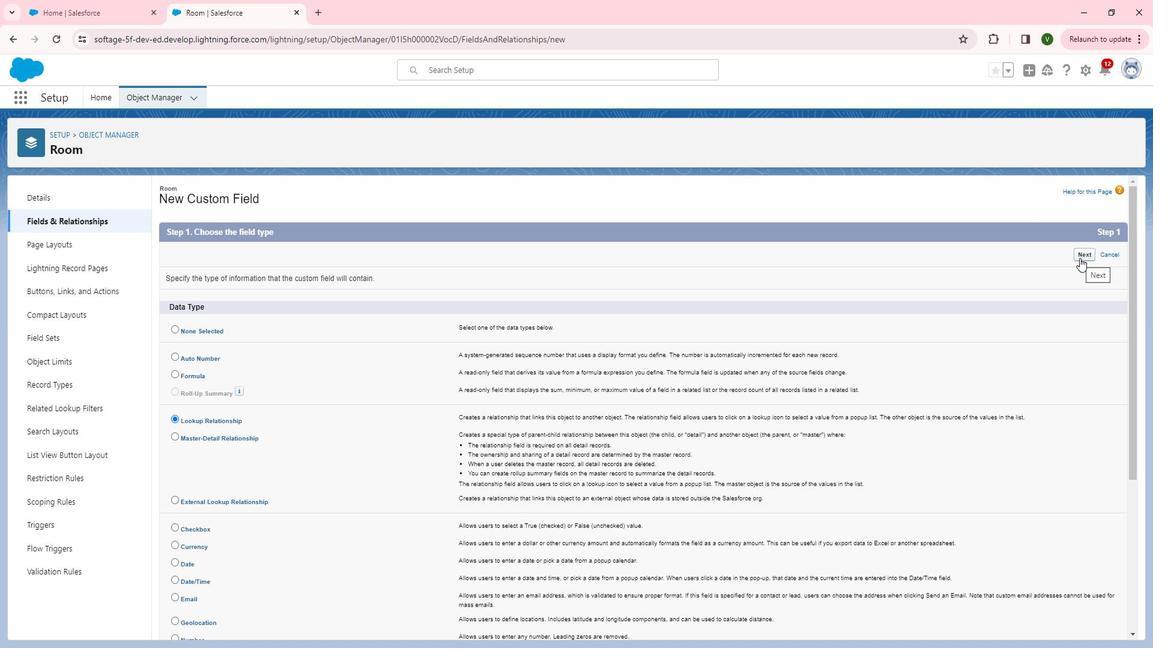 
Action: Mouse moved to (461, 306)
Screenshot: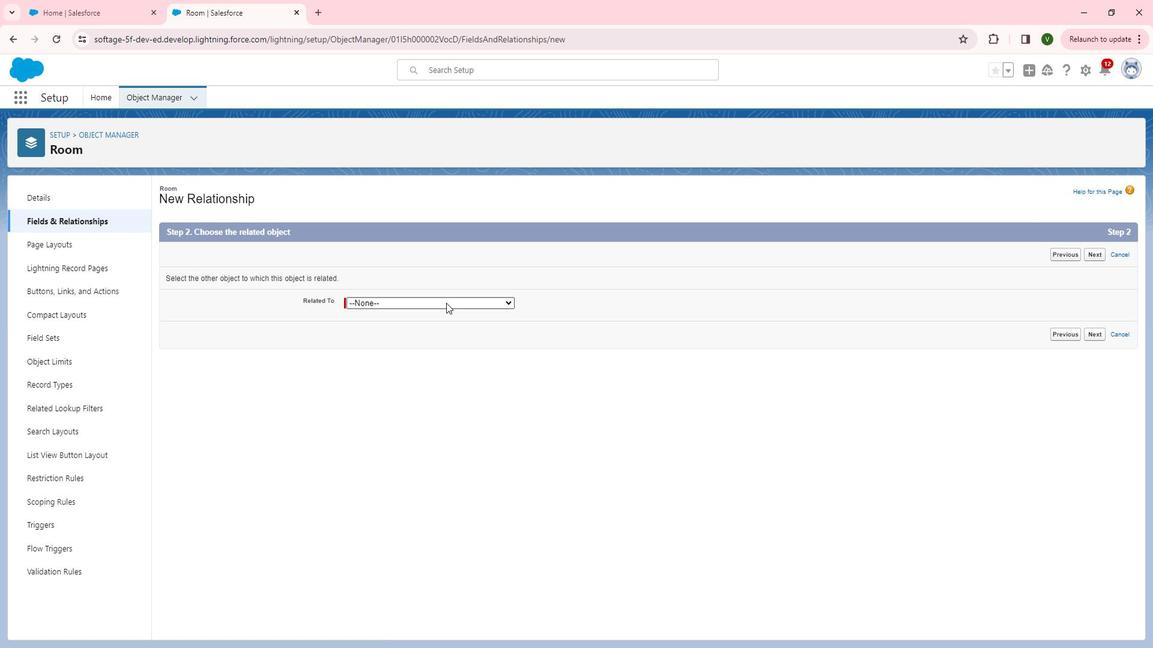 
Action: Mouse pressed left at (461, 306)
Screenshot: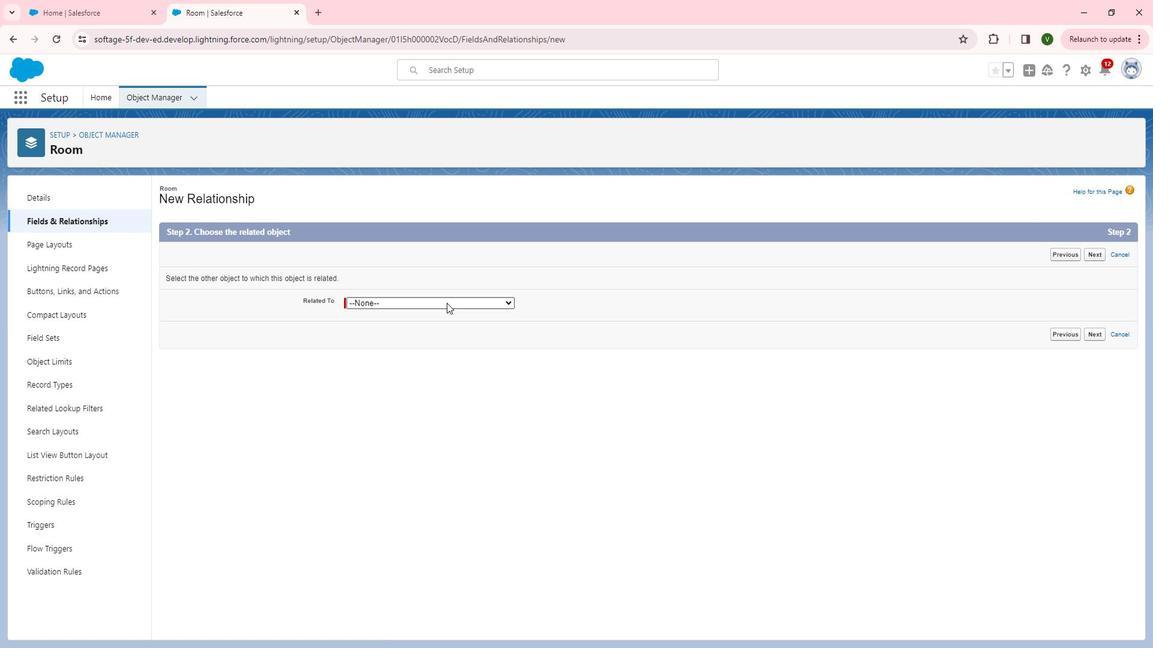 
Action: Mouse moved to (437, 421)
Screenshot: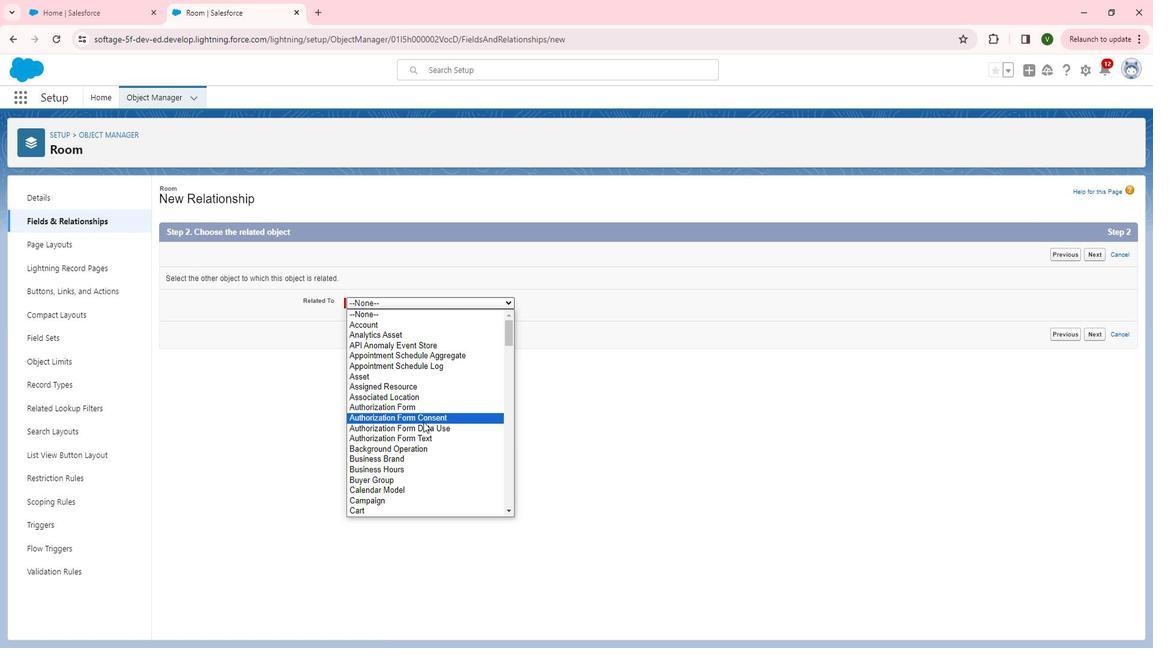 
Action: Mouse scrolled (437, 420) with delta (0, 0)
Screenshot: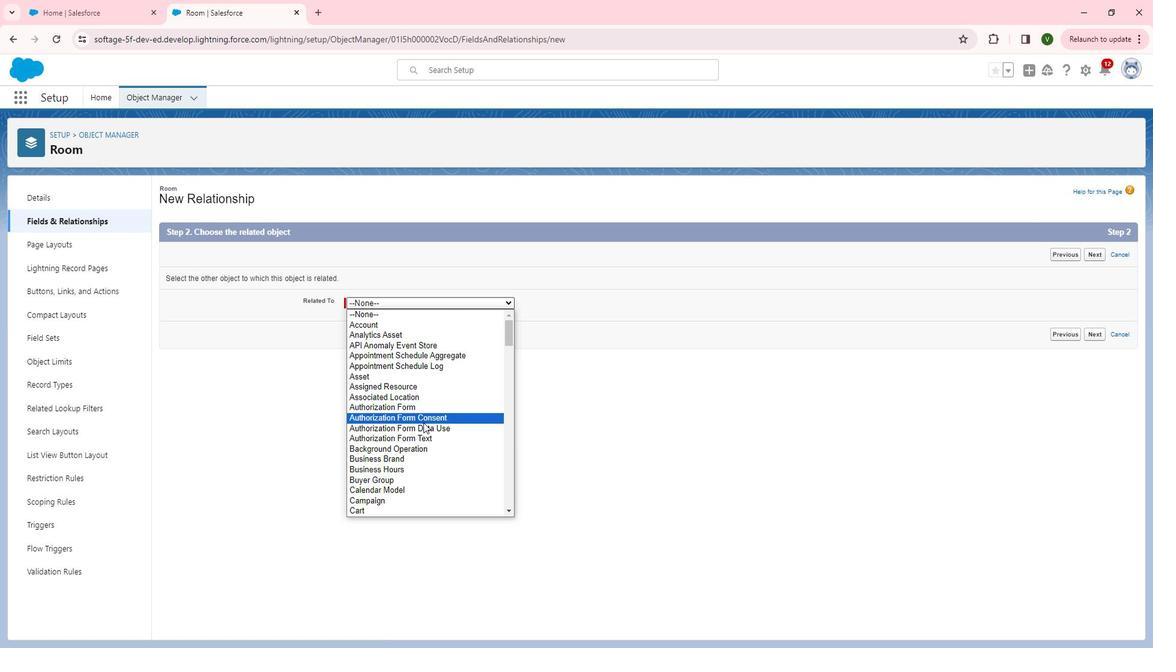 
Action: Mouse scrolled (437, 420) with delta (0, 0)
Screenshot: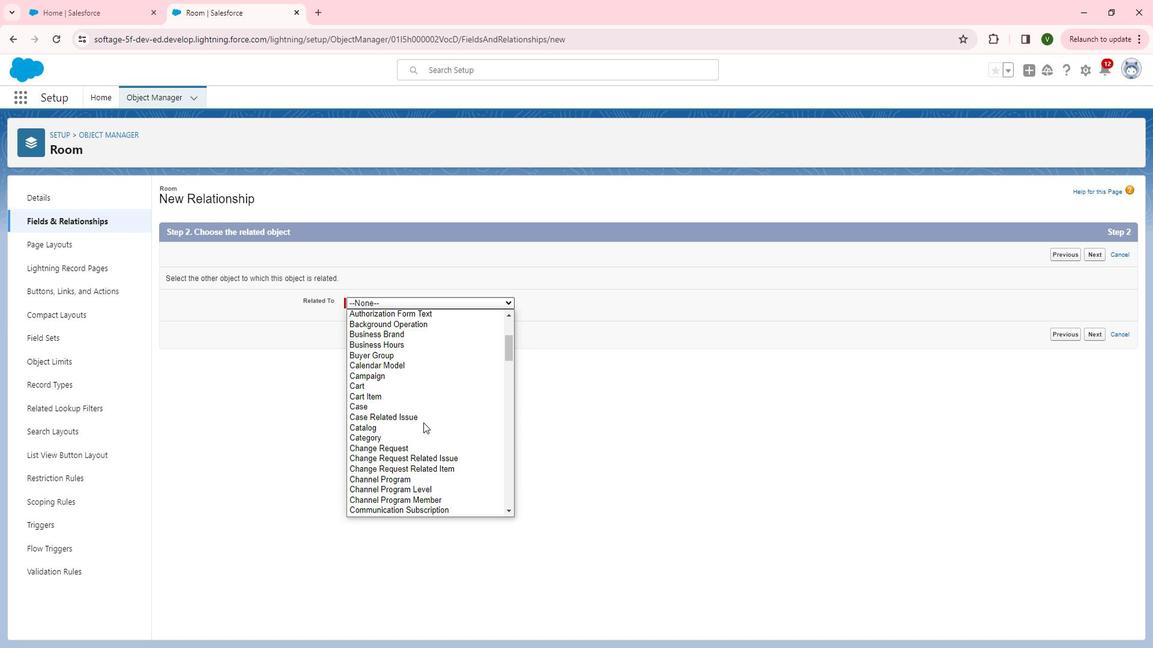 
Action: Mouse scrolled (437, 420) with delta (0, 0)
Screenshot: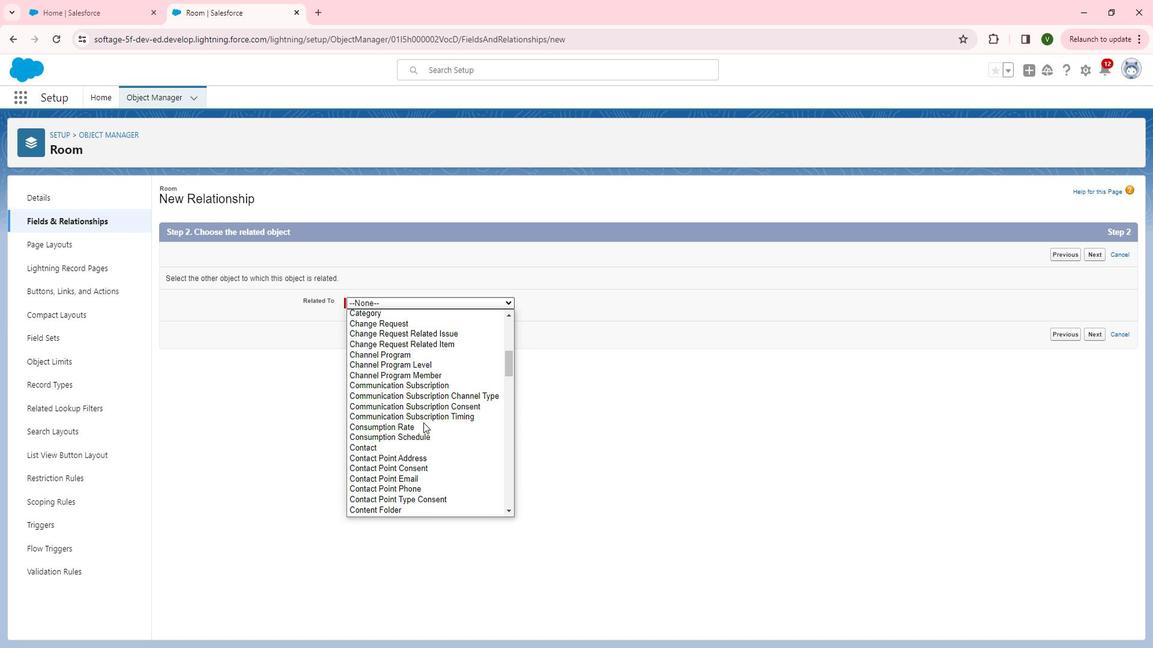 
Action: Mouse scrolled (437, 420) with delta (0, 0)
Screenshot: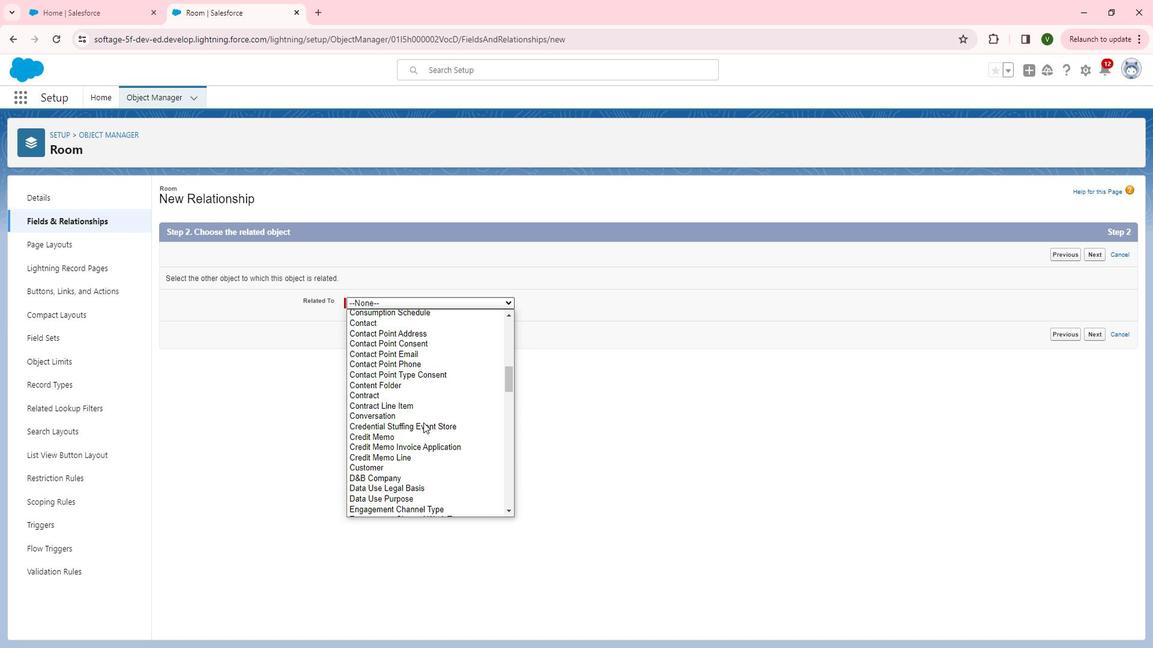 
Action: Mouse moved to (425, 411)
Screenshot: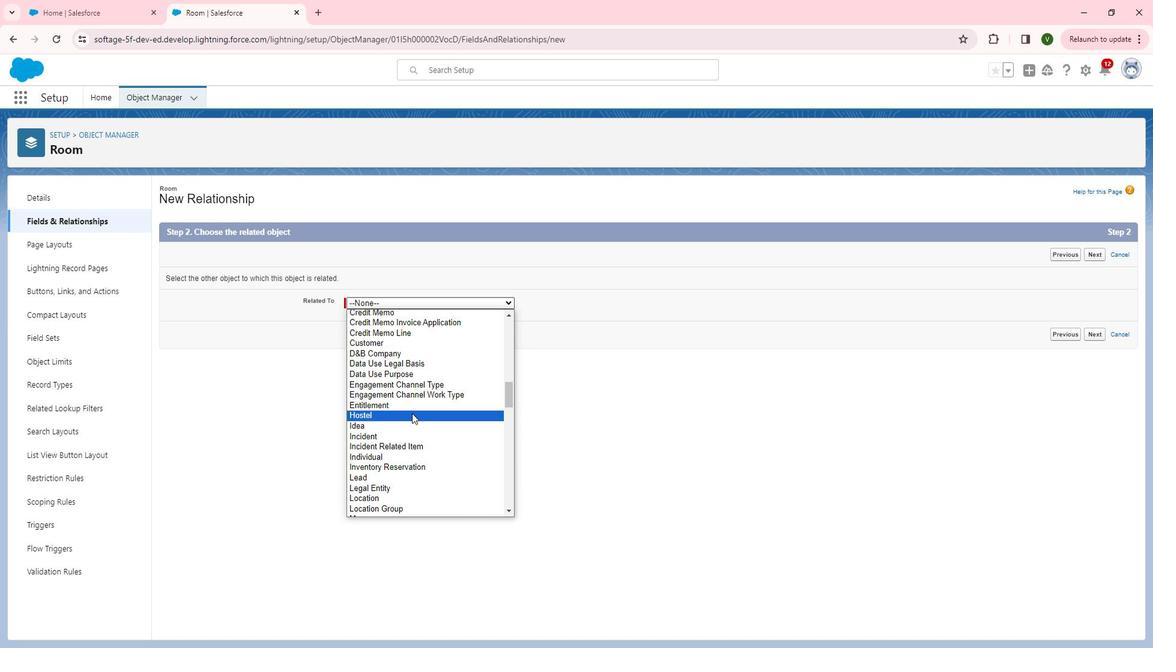 
Action: Mouse pressed left at (425, 411)
Screenshot: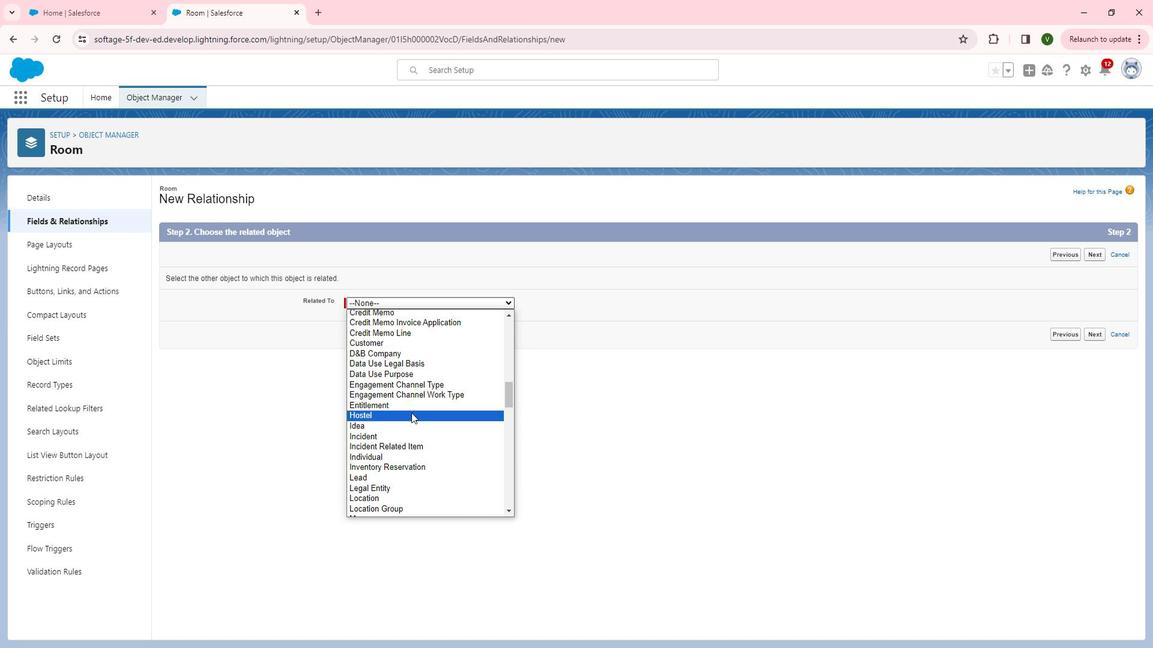 
Action: Mouse moved to (1104, 256)
Screenshot: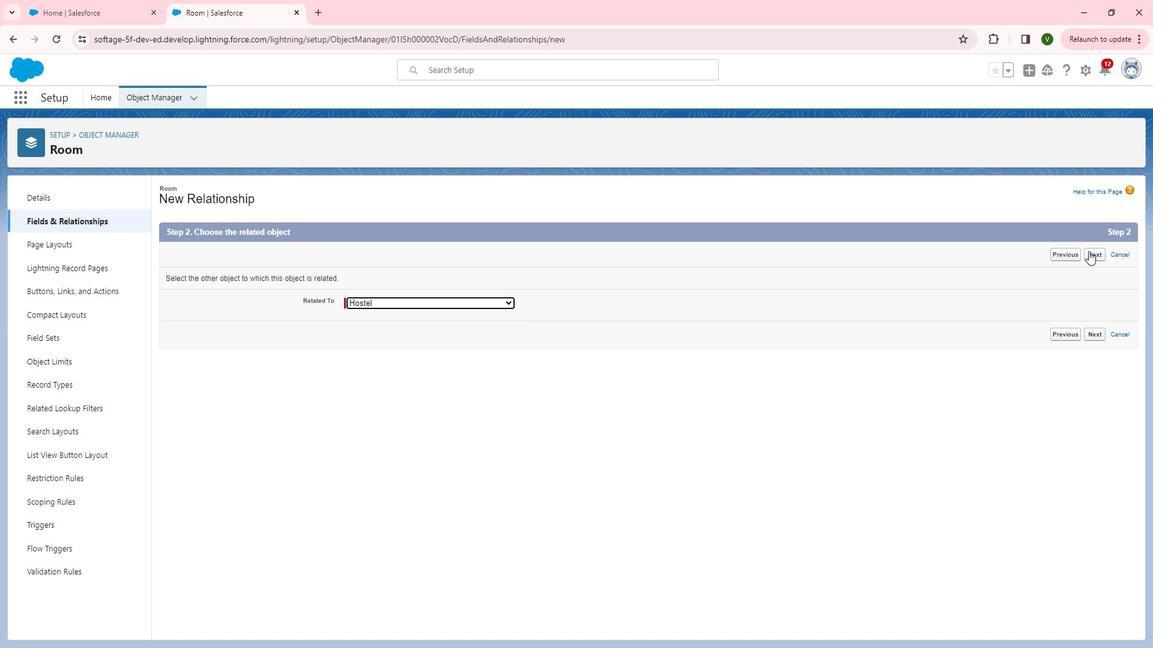 
Action: Mouse pressed left at (1104, 256)
Screenshot: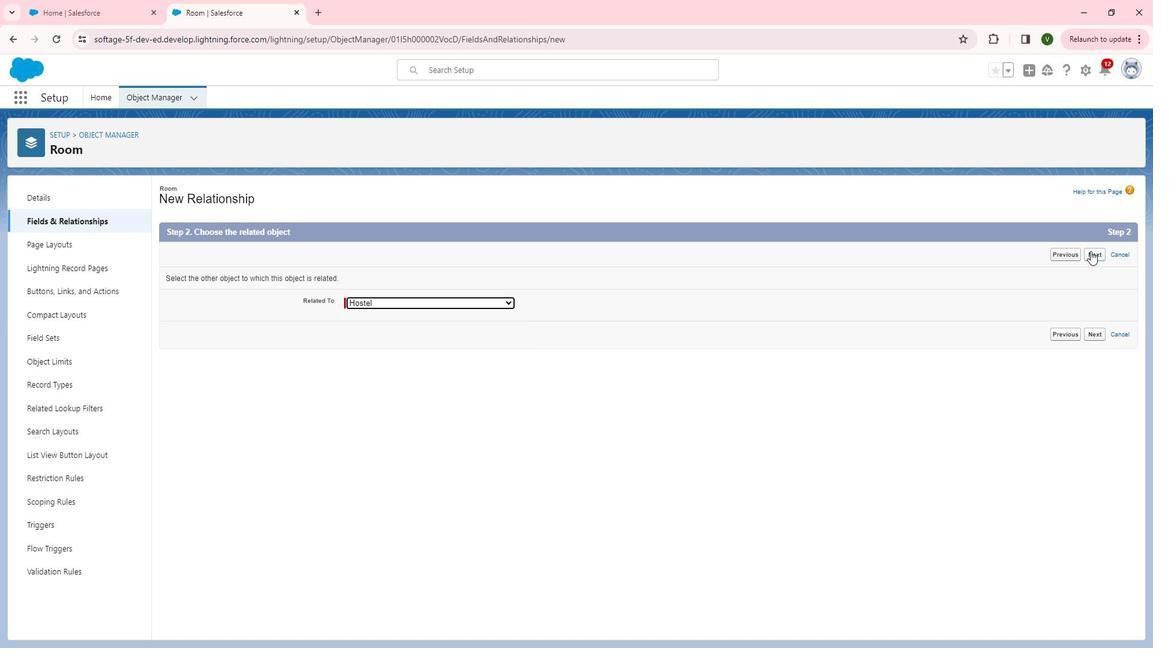 
Action: Mouse moved to (526, 304)
Screenshot: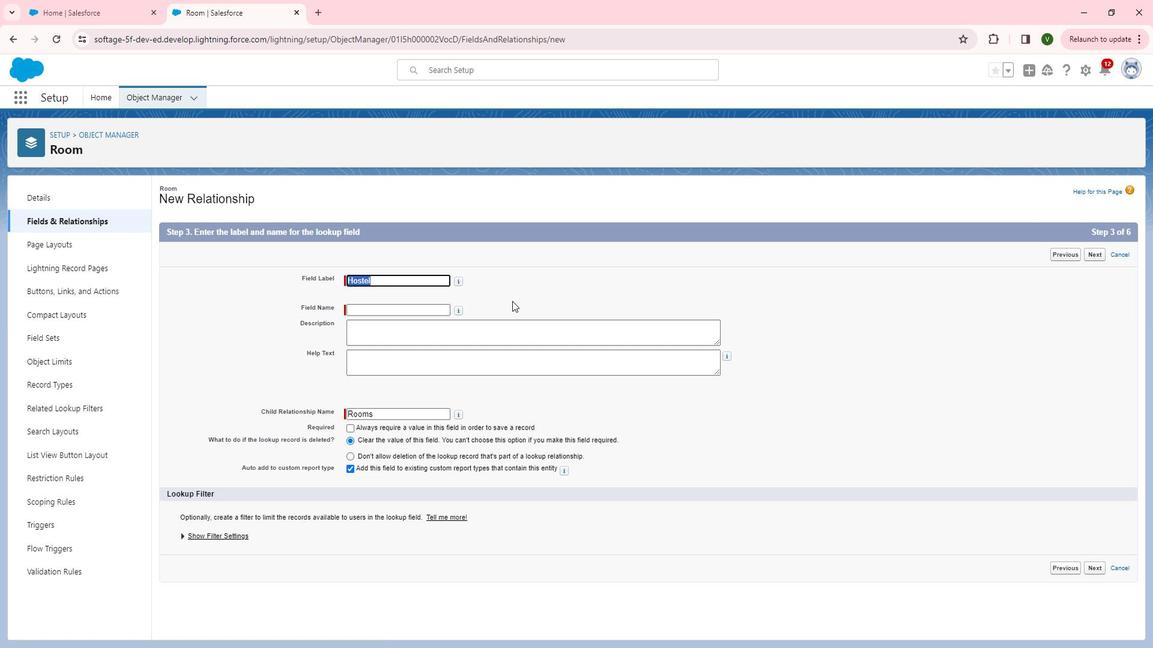 
Action: Mouse pressed left at (526, 304)
Screenshot: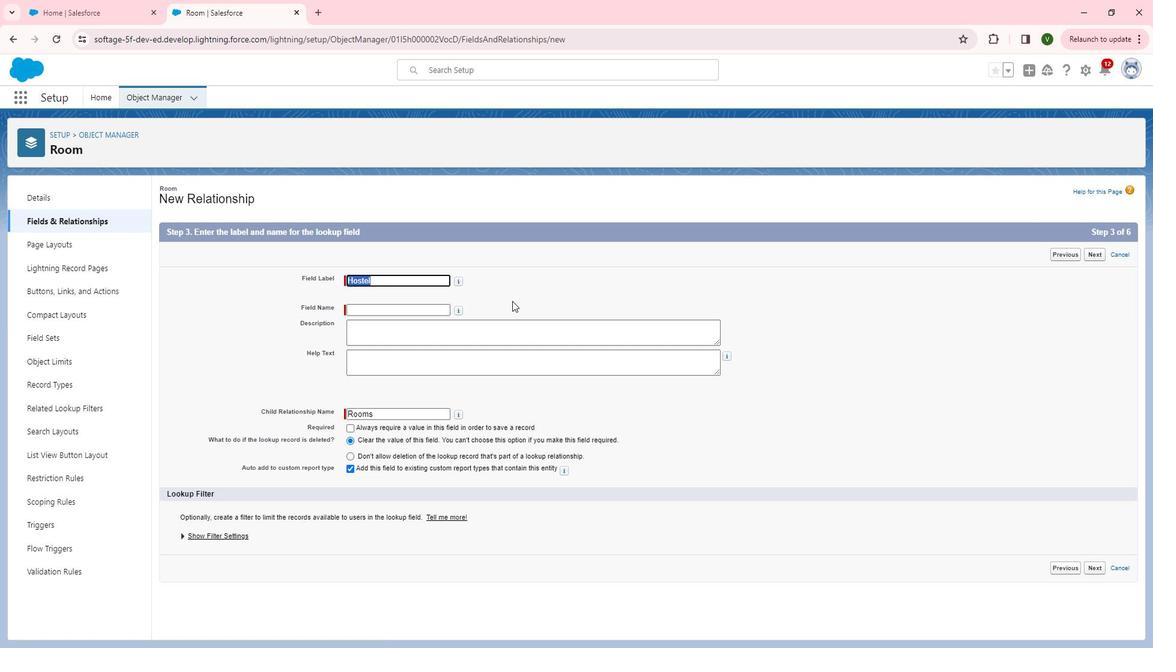
Action: Mouse moved to (507, 334)
Screenshot: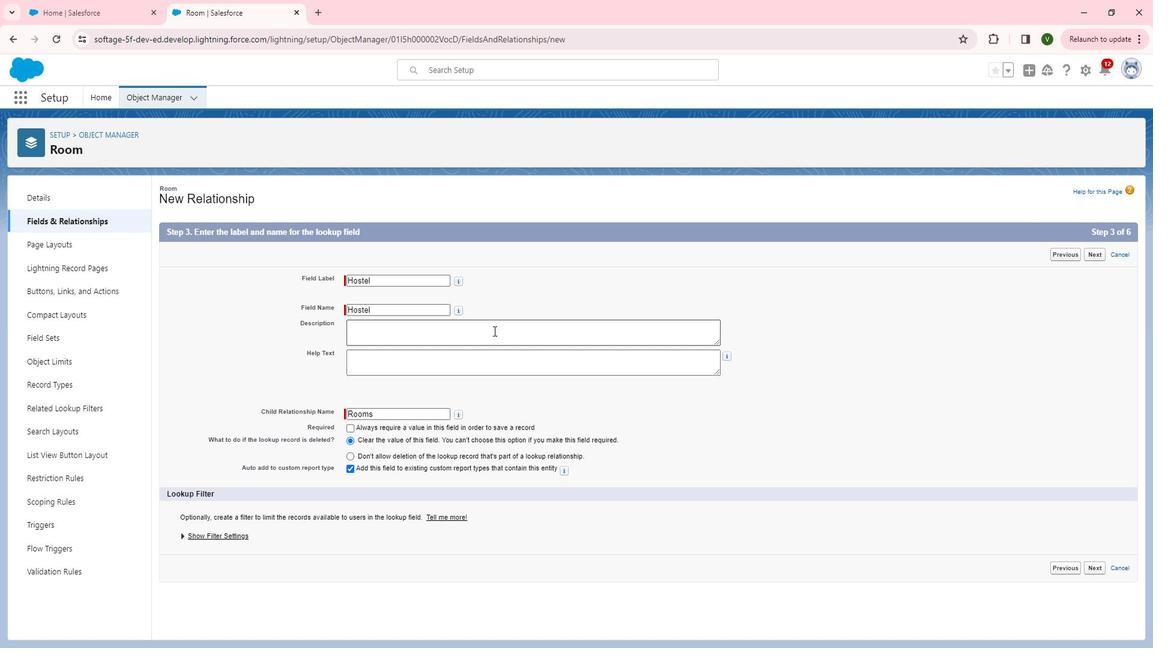 
Action: Mouse pressed left at (507, 334)
Screenshot: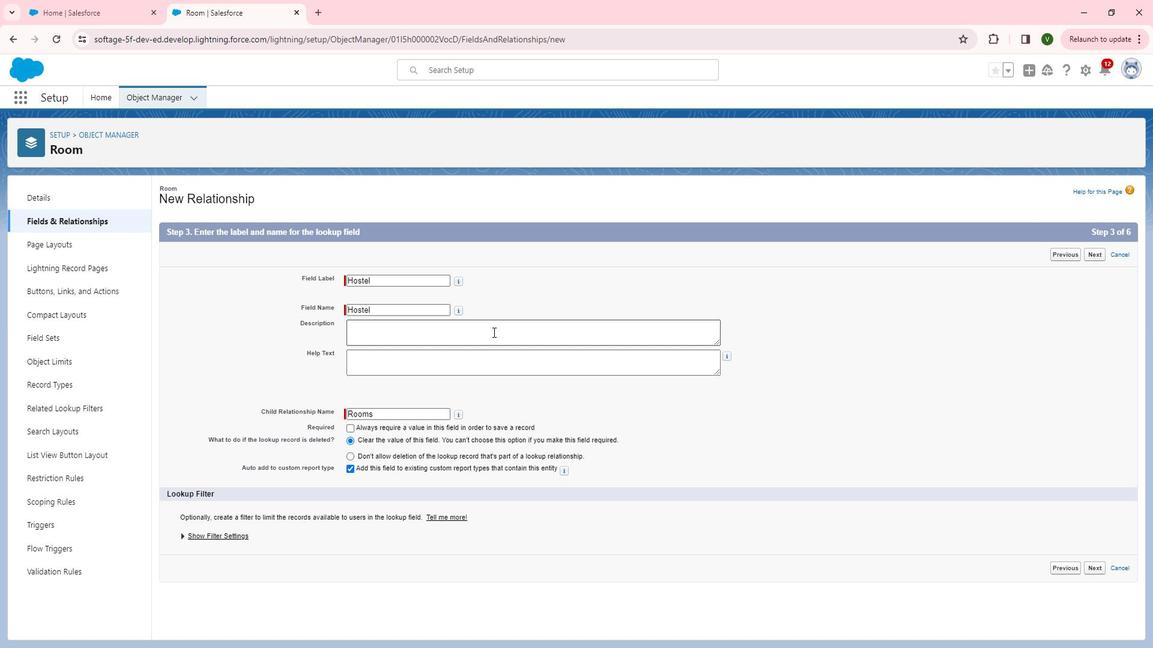 
Action: Key pressed related<Key.backspace><Key.backspace><Key.backspace><Key.backspace><Key.backspace><Key.backspace><Key.backspace><Key.backspace><Key.shift>Relation<Key.space><Key.backspace>ship<Key.space>with<Key.space><Key.shift>Hostel<Key.space>and<Key.space><Key.shift>Rooms
Screenshot: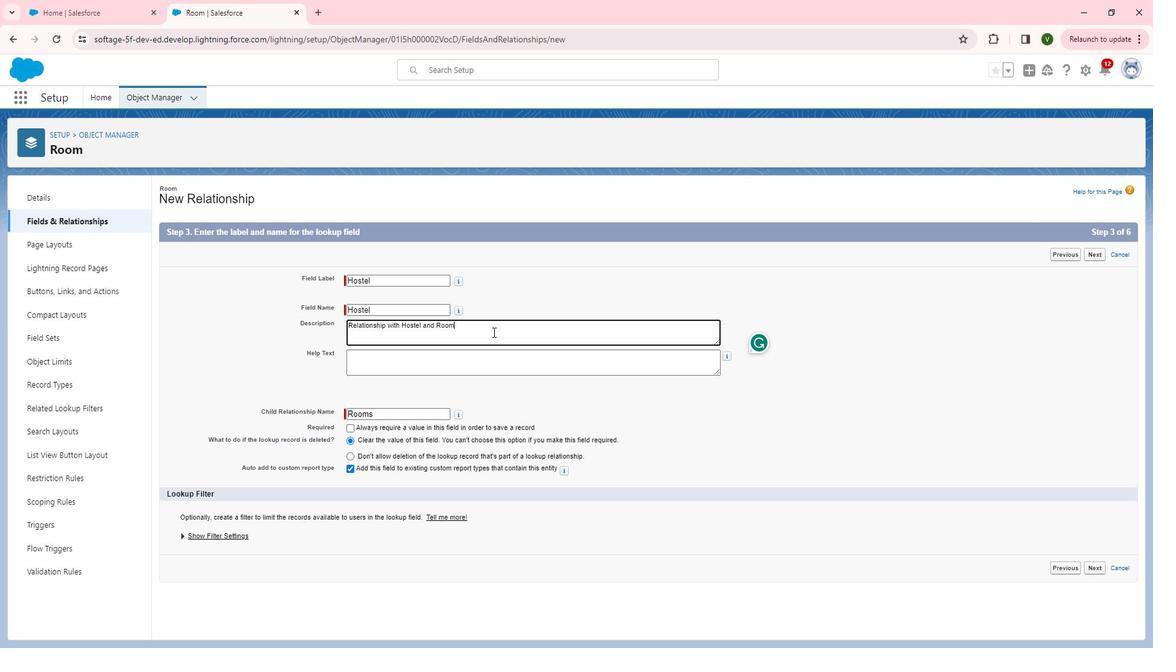 
Action: Mouse moved to (1105, 257)
Screenshot: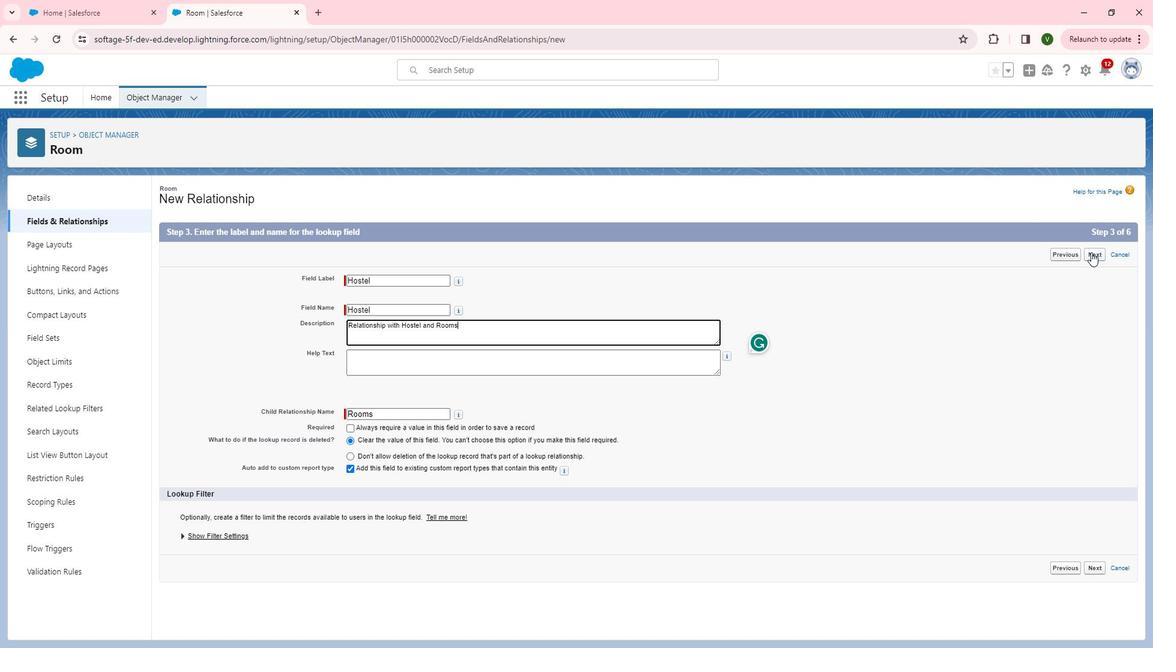 
Action: Mouse pressed left at (1105, 257)
Screenshot: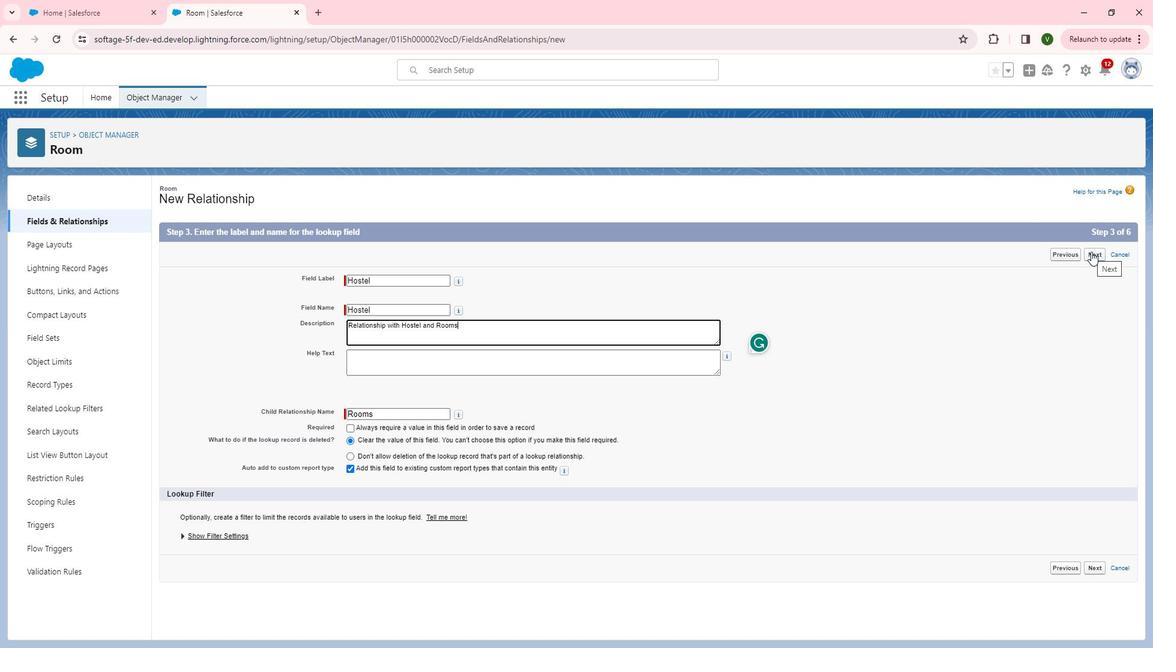 
Action: Mouse moved to (825, 359)
Screenshot: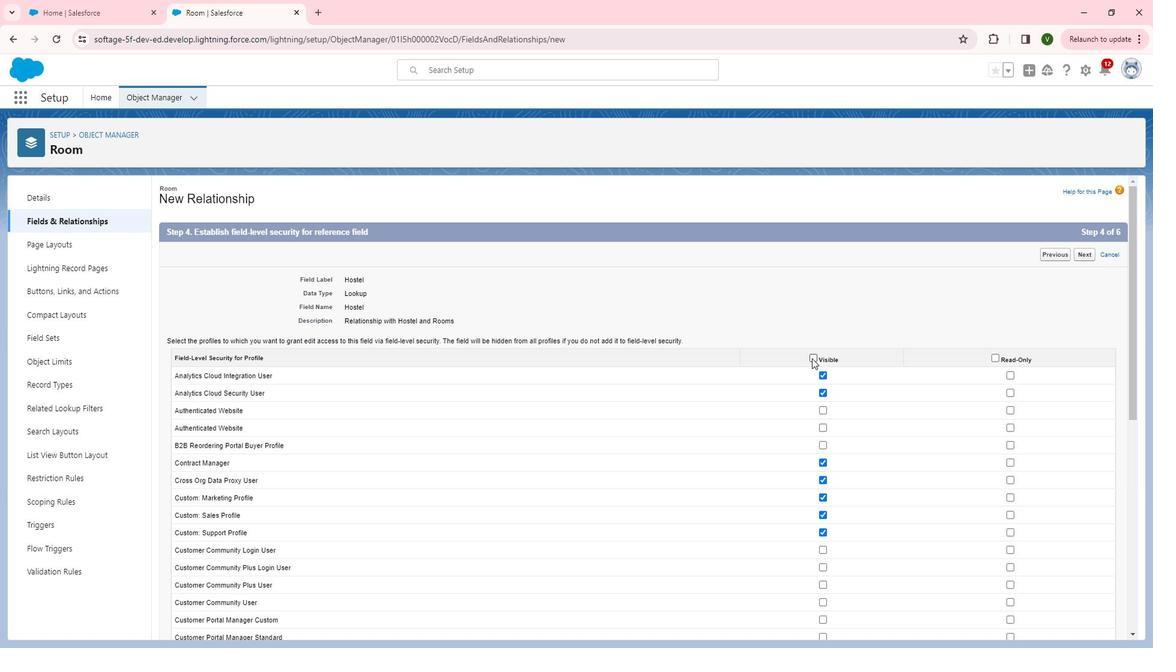 
Action: Mouse pressed left at (825, 359)
Screenshot: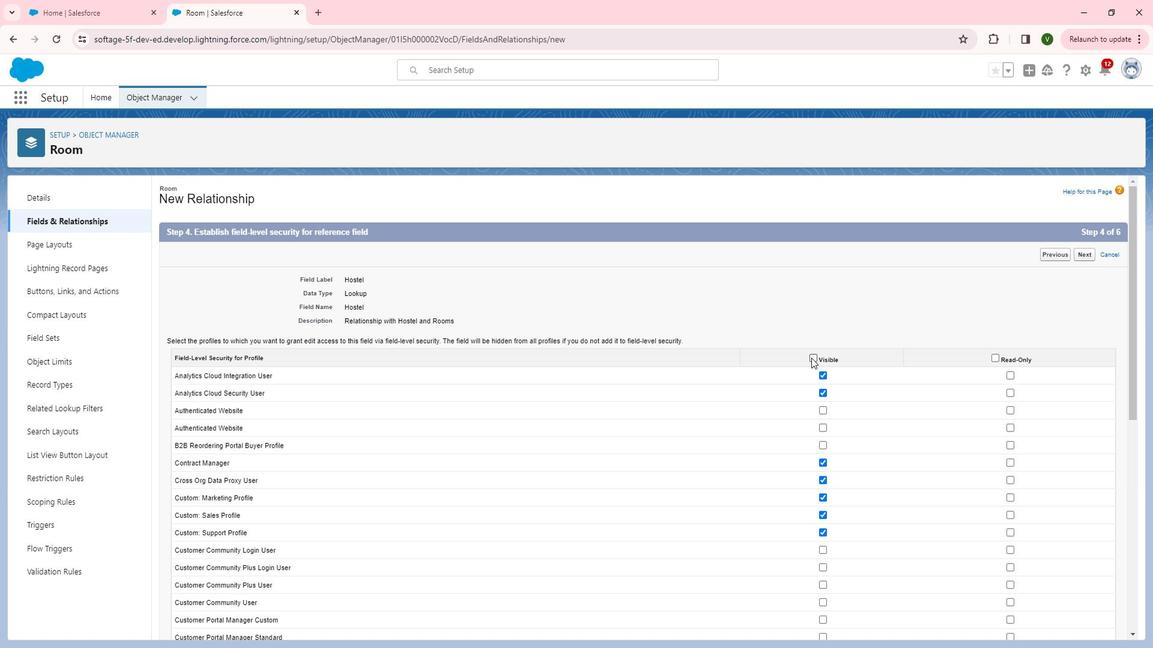 
Action: Mouse moved to (1007, 355)
Screenshot: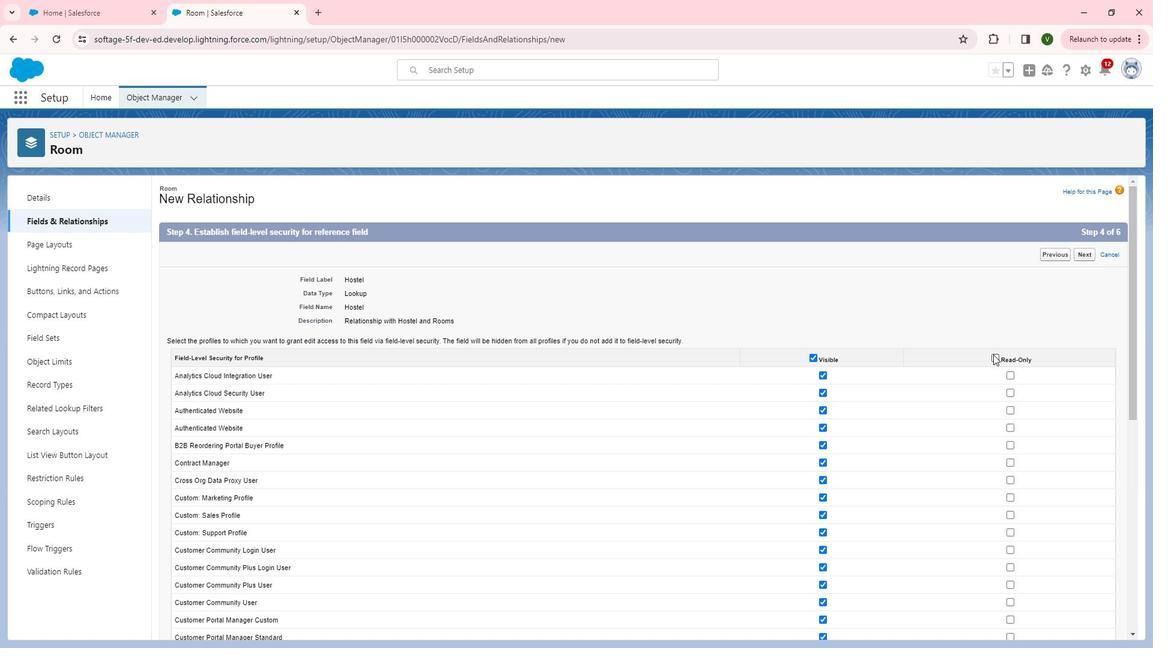 
Action: Mouse pressed left at (1007, 355)
Screenshot: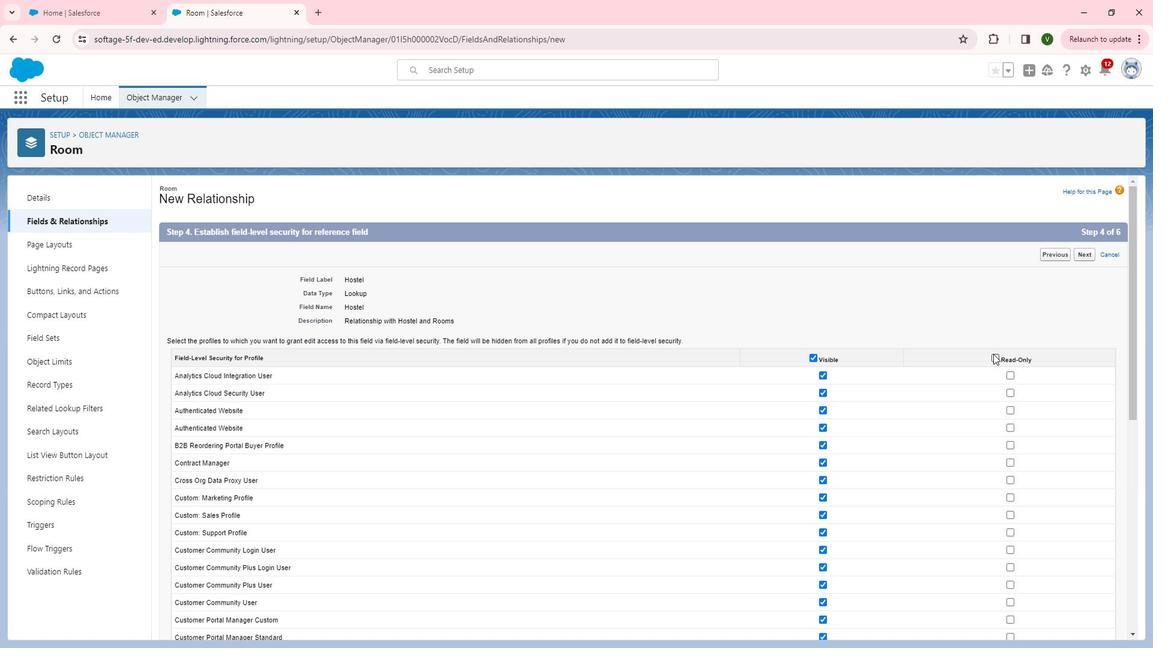 
Action: Mouse moved to (1025, 411)
Screenshot: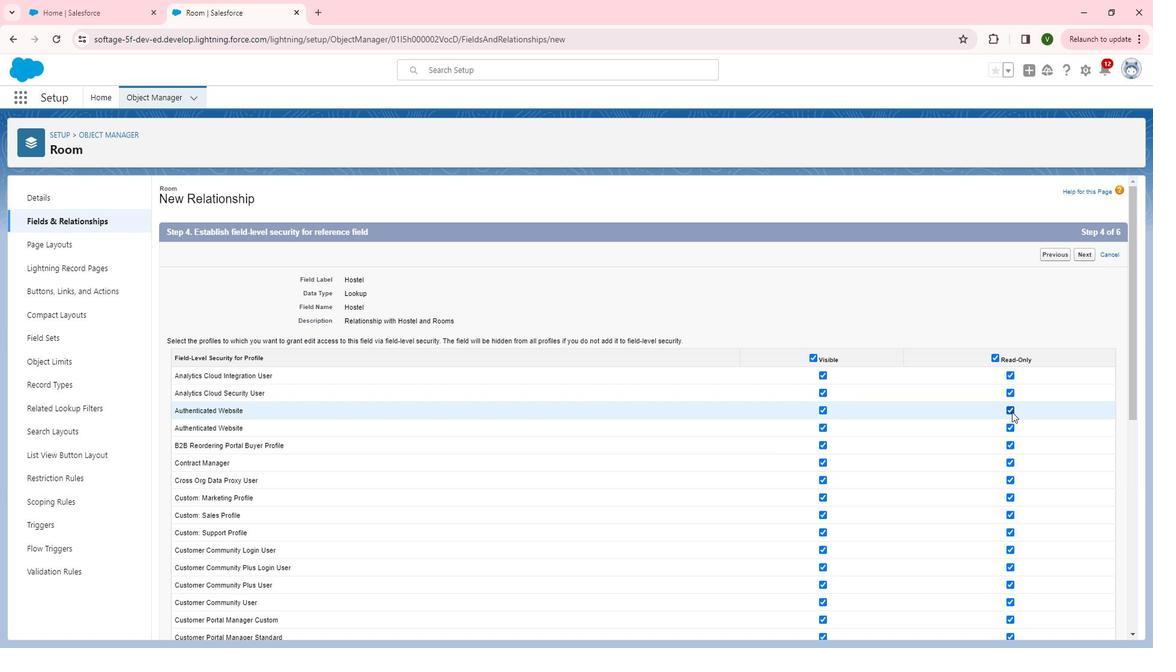 
Action: Mouse pressed left at (1025, 411)
Screenshot: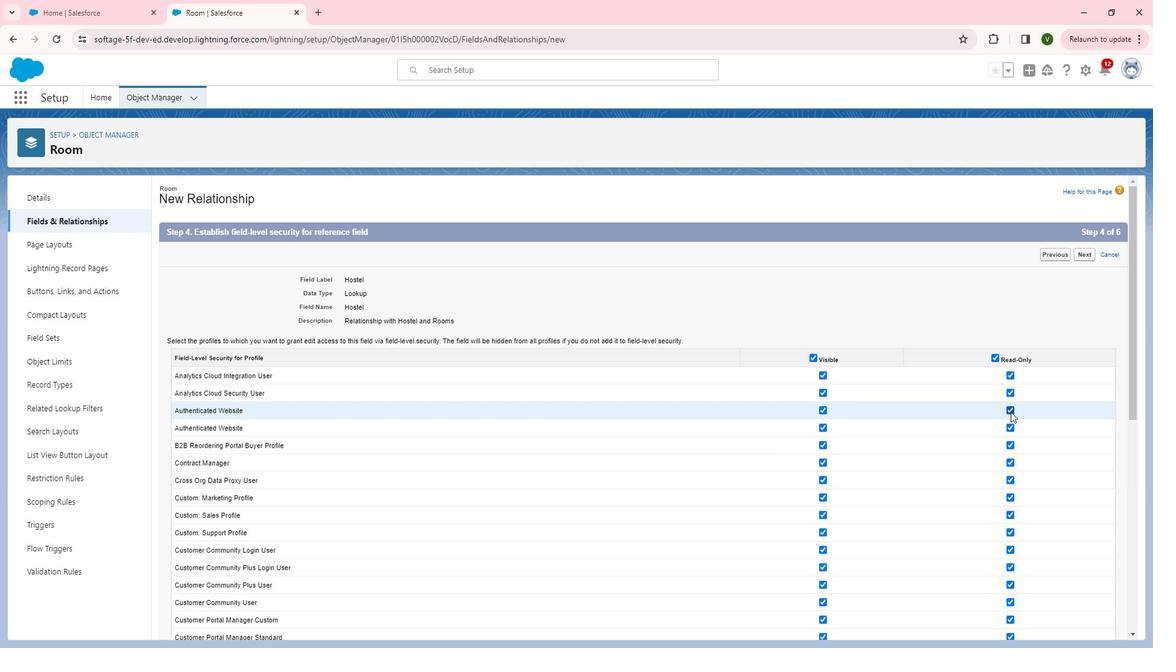 
Action: Mouse moved to (1026, 426)
Screenshot: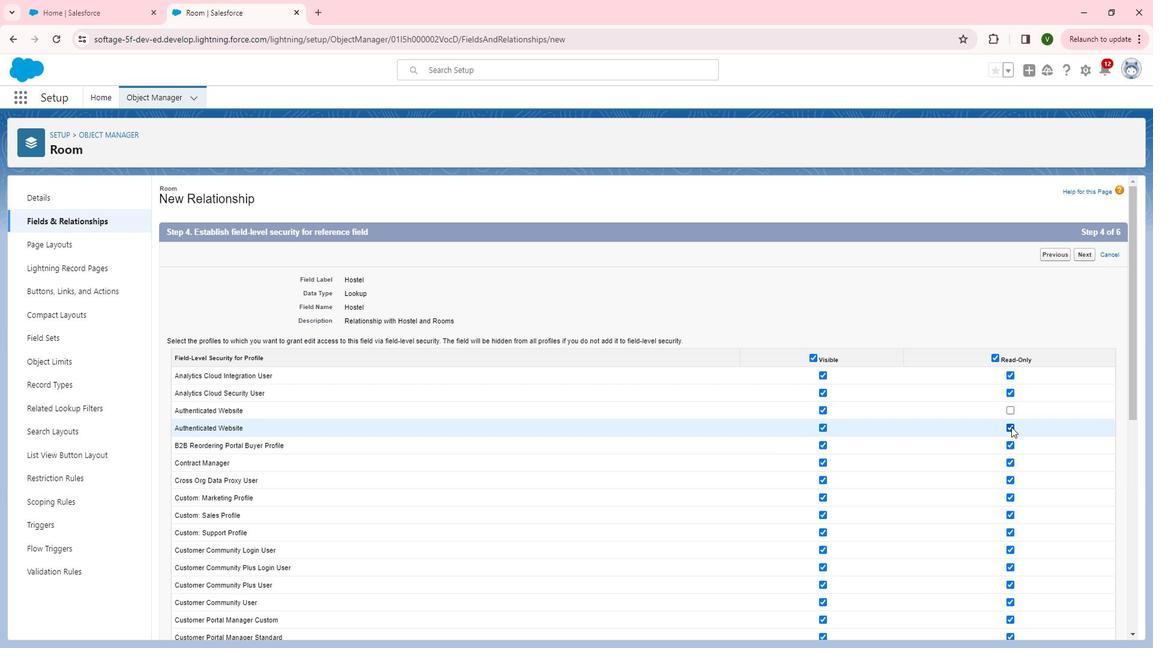 
Action: Mouse pressed left at (1026, 426)
Screenshot: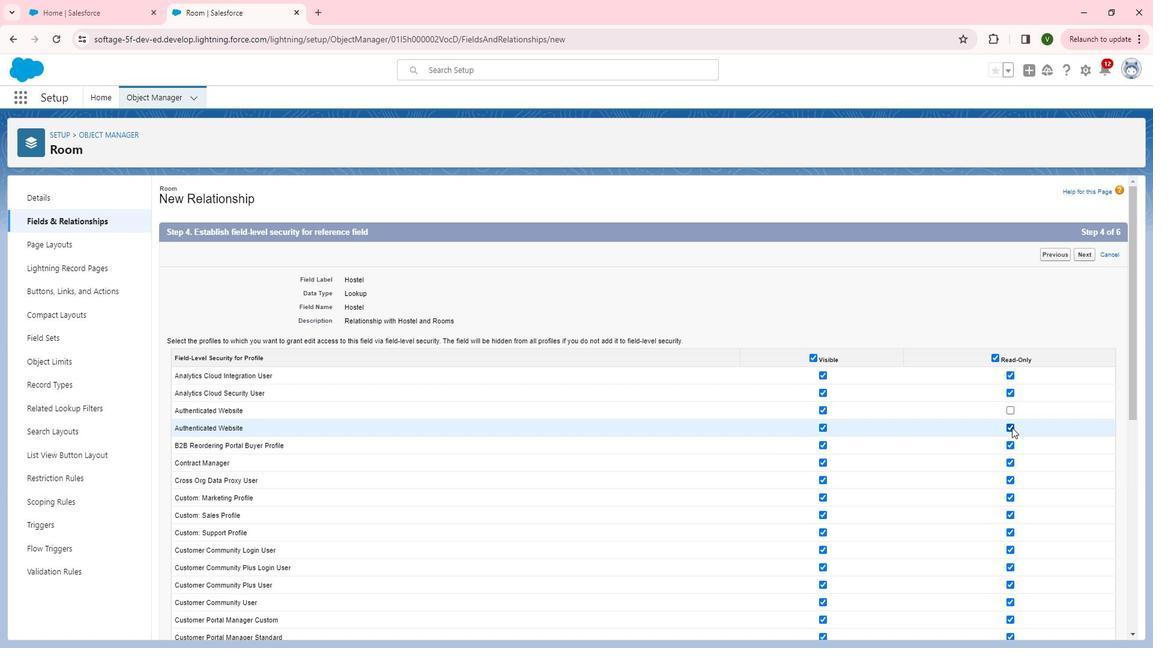 
Action: Mouse scrolled (1026, 425) with delta (0, 0)
Screenshot: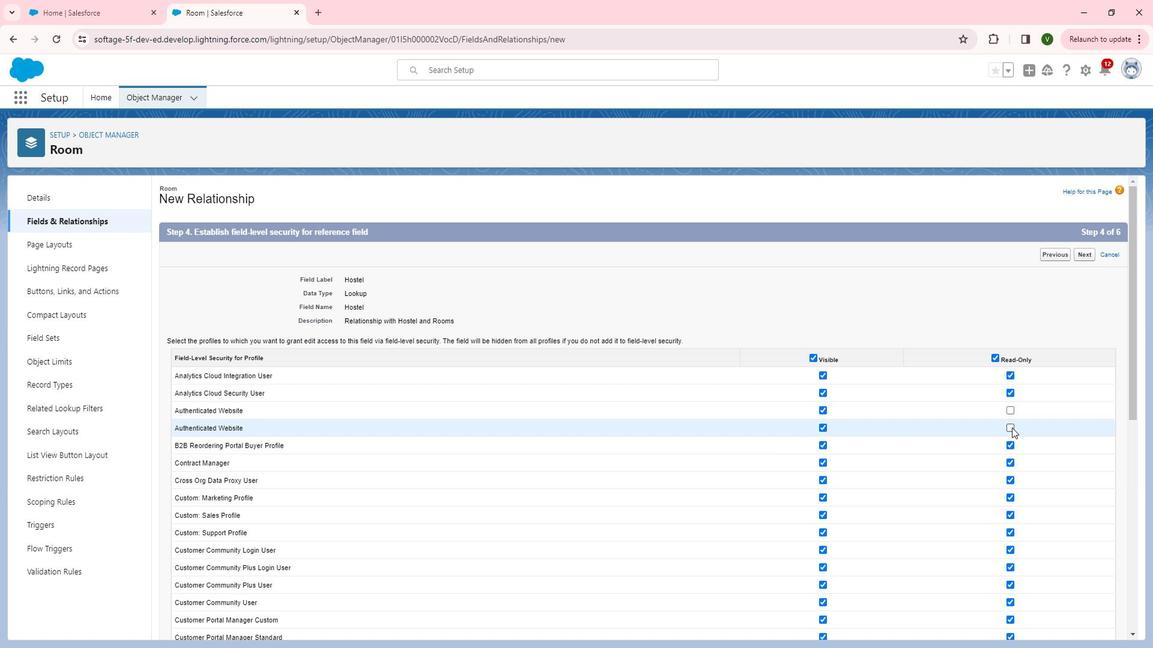 
Action: Mouse scrolled (1026, 425) with delta (0, 0)
Screenshot: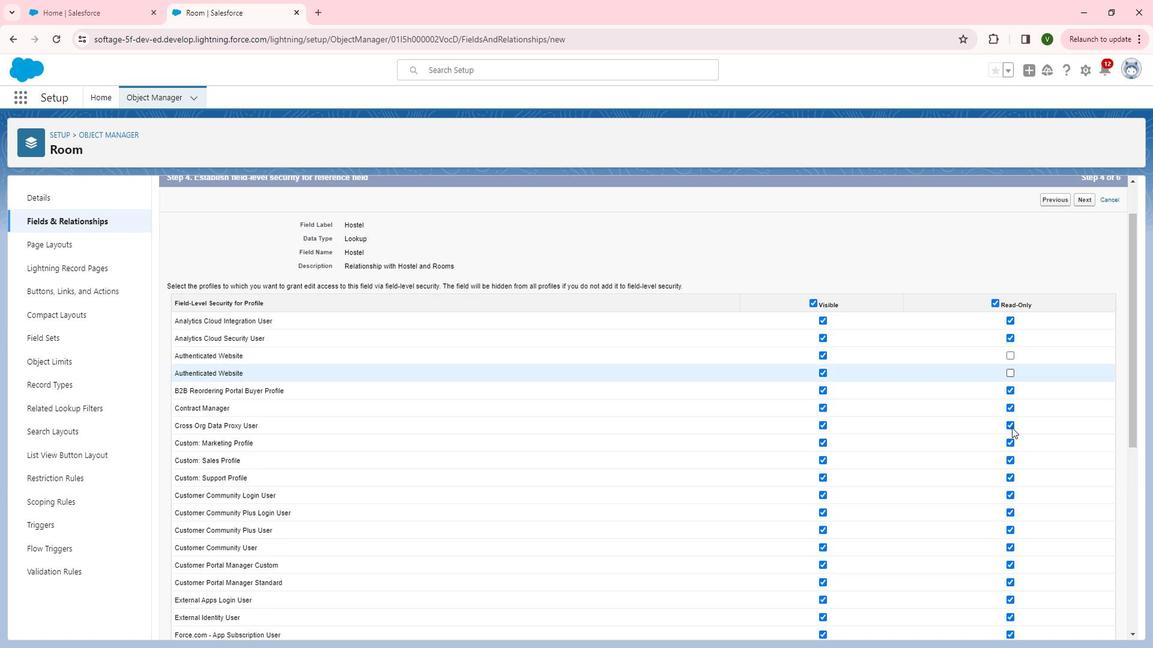 
Action: Mouse scrolled (1026, 425) with delta (0, 0)
Screenshot: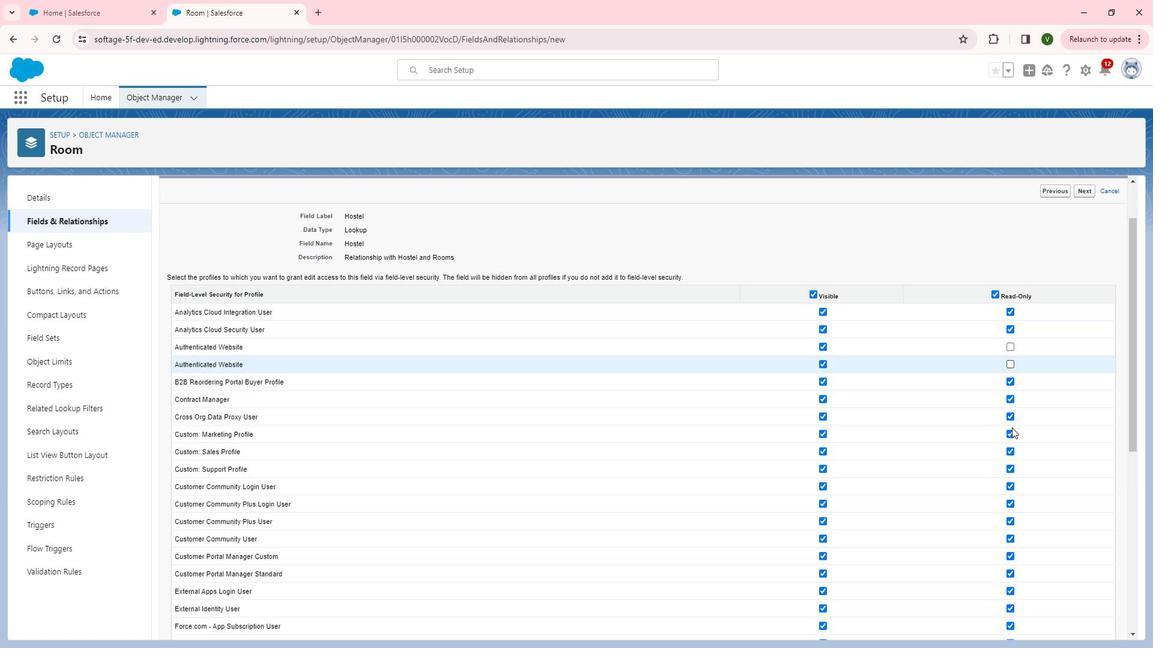 
Action: Mouse moved to (1024, 362)
Screenshot: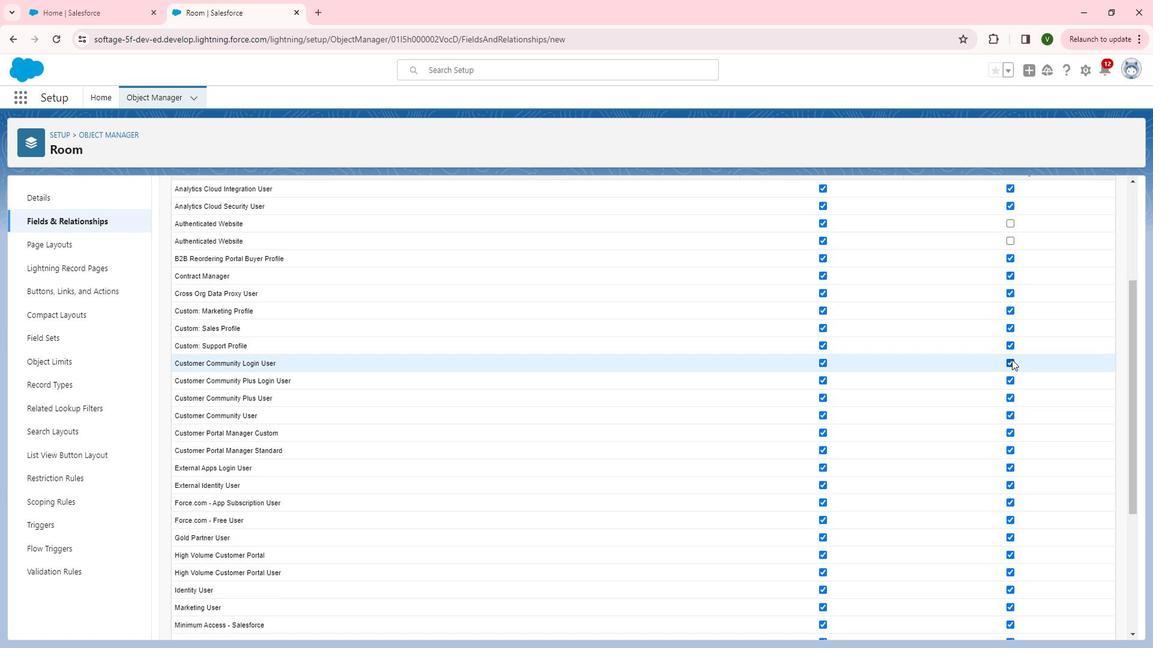 
Action: Mouse pressed left at (1024, 362)
Screenshot: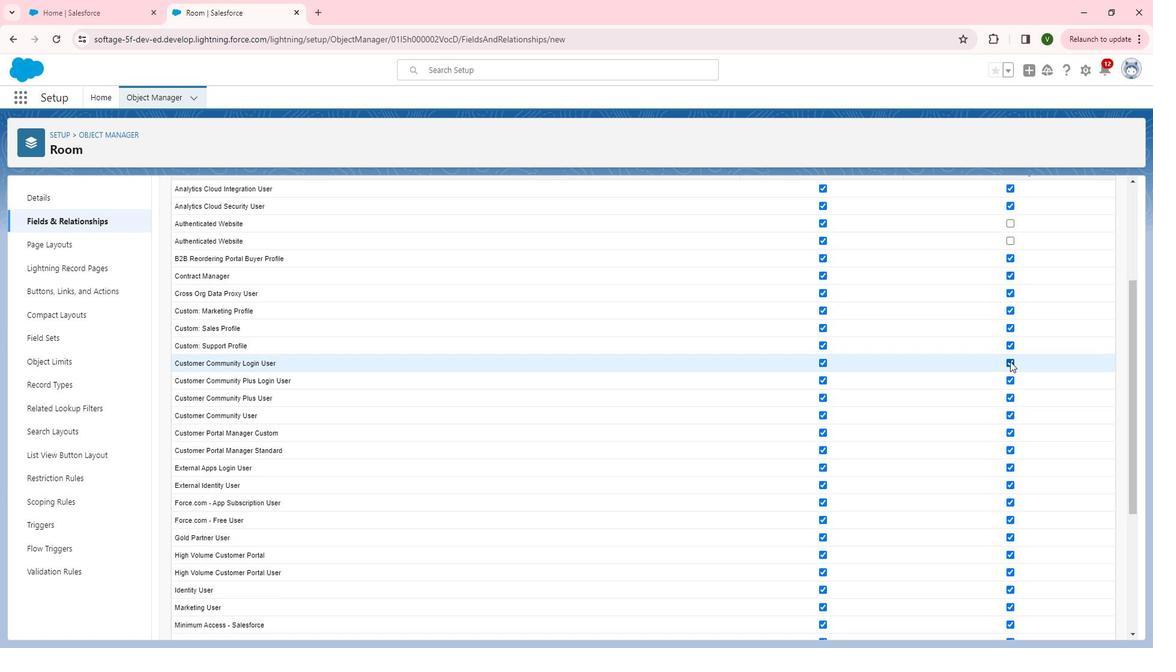 
Action: Mouse moved to (1025, 380)
Screenshot: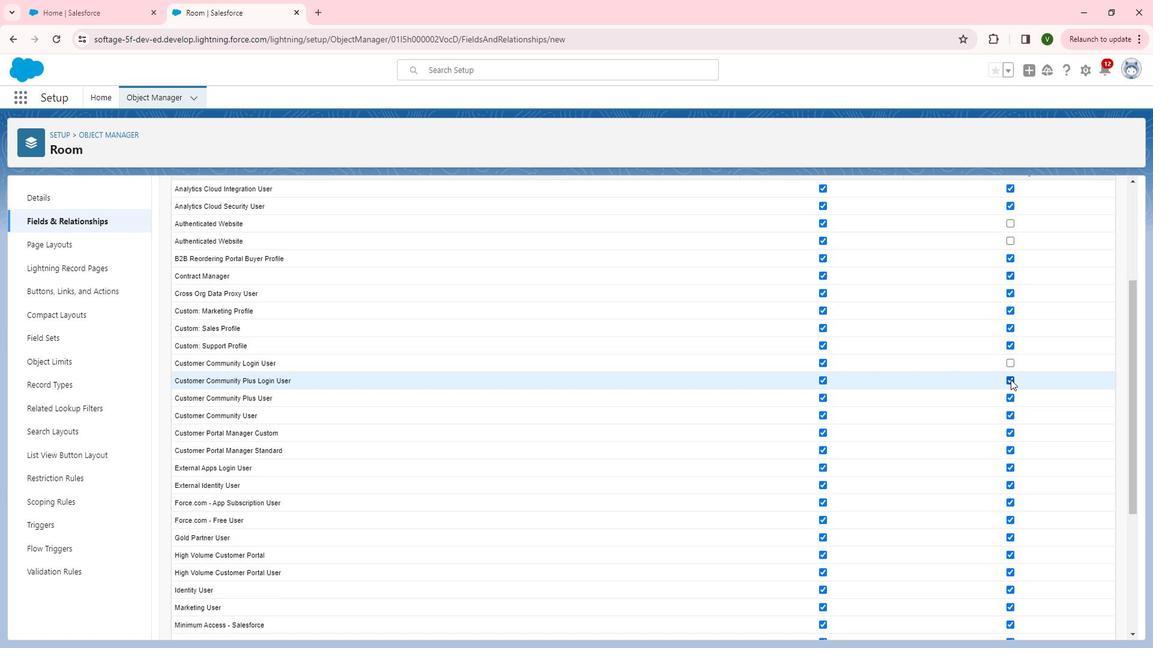 
Action: Mouse pressed left at (1025, 380)
Screenshot: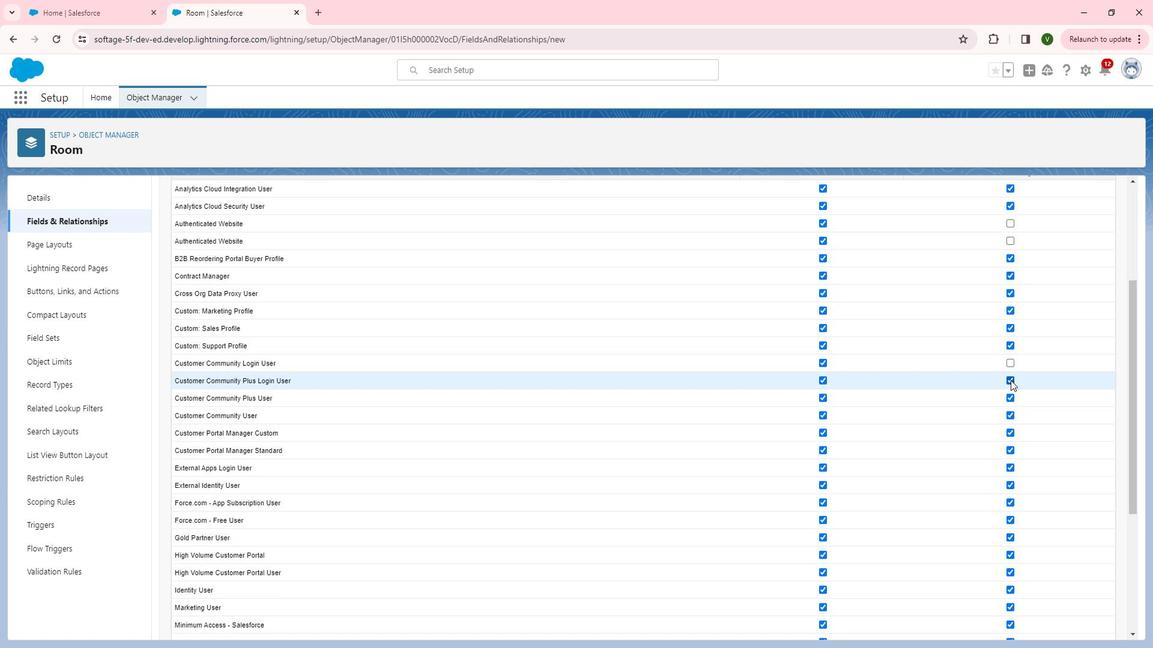 
Action: Mouse moved to (837, 311)
Screenshot: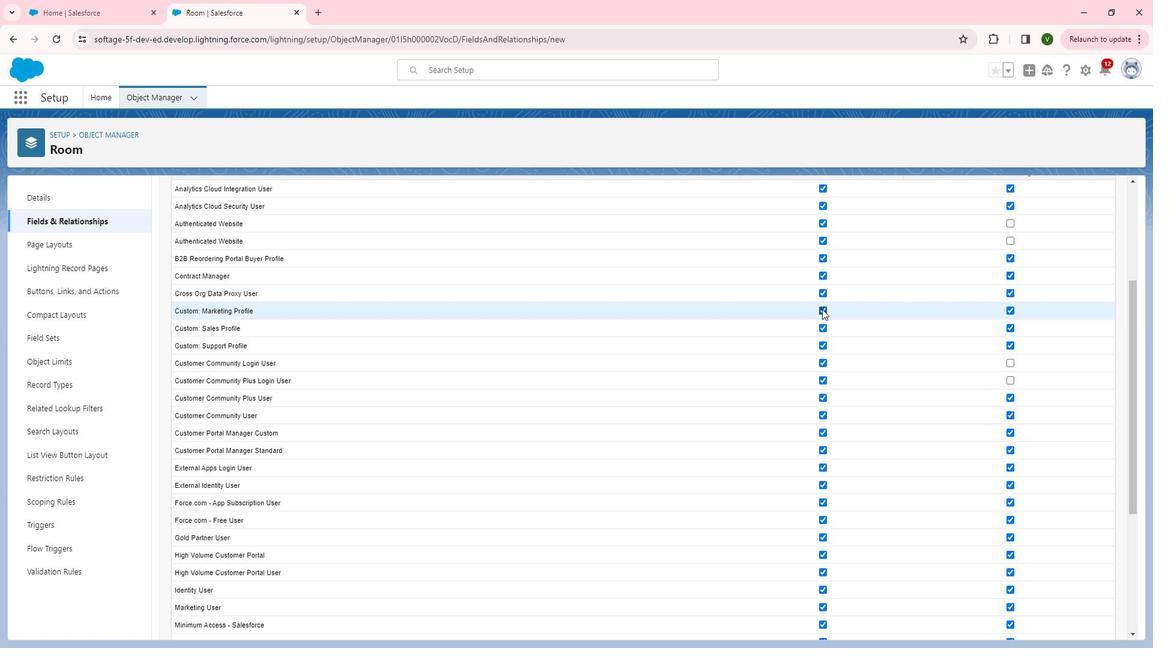 
Action: Mouse pressed left at (837, 311)
Screenshot: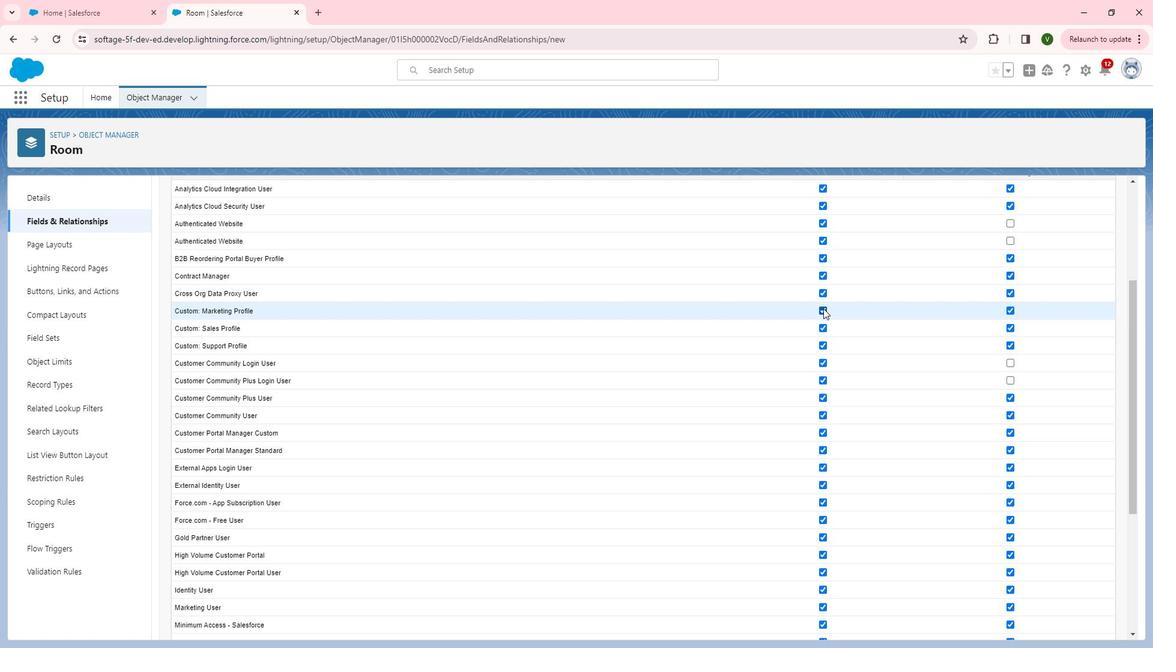 
Action: Mouse moved to (1023, 467)
Screenshot: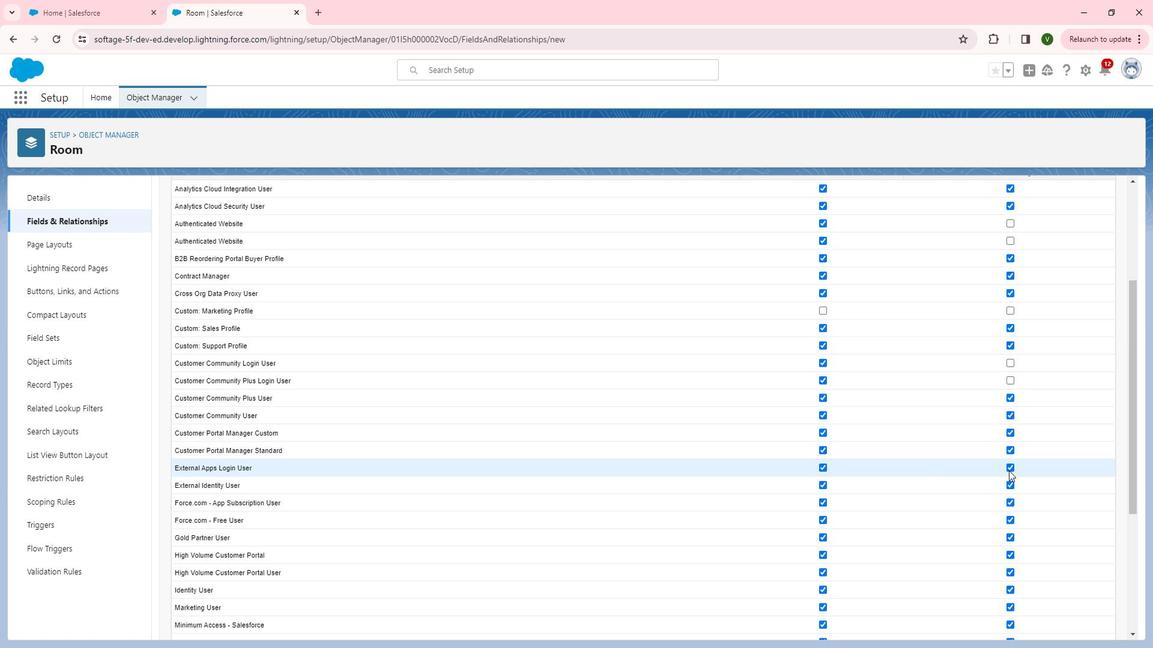
Action: Mouse pressed left at (1023, 467)
Screenshot: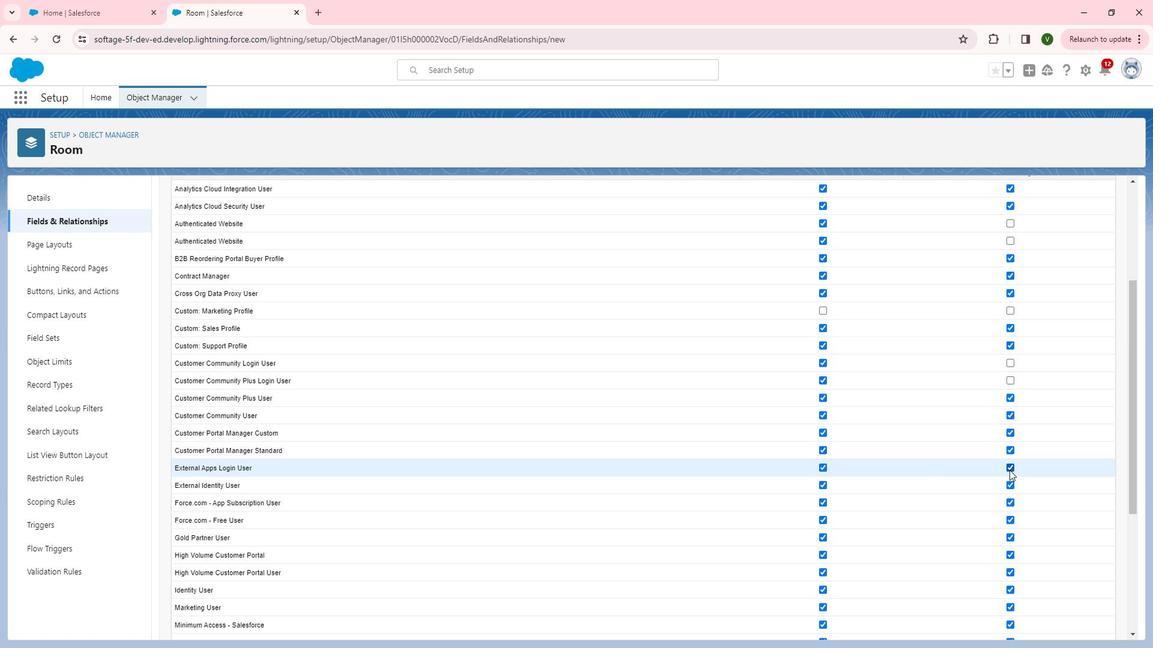 
Action: Mouse moved to (1023, 499)
Screenshot: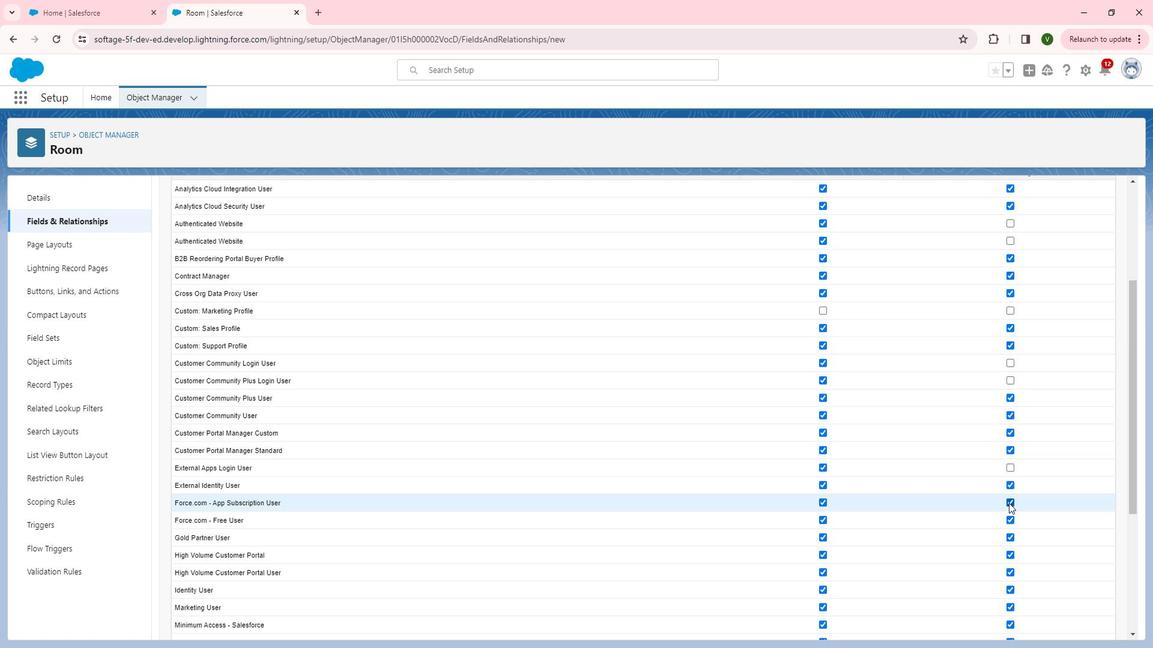 
Action: Mouse pressed left at (1023, 499)
Screenshot: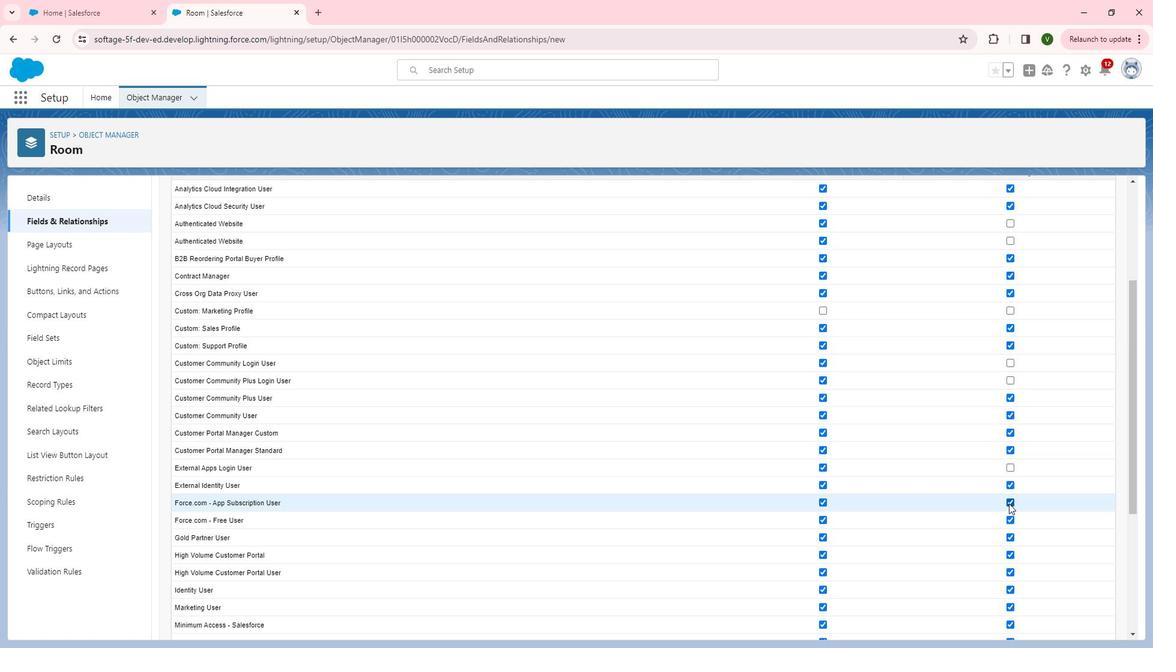 
Action: Mouse moved to (1025, 517)
Screenshot: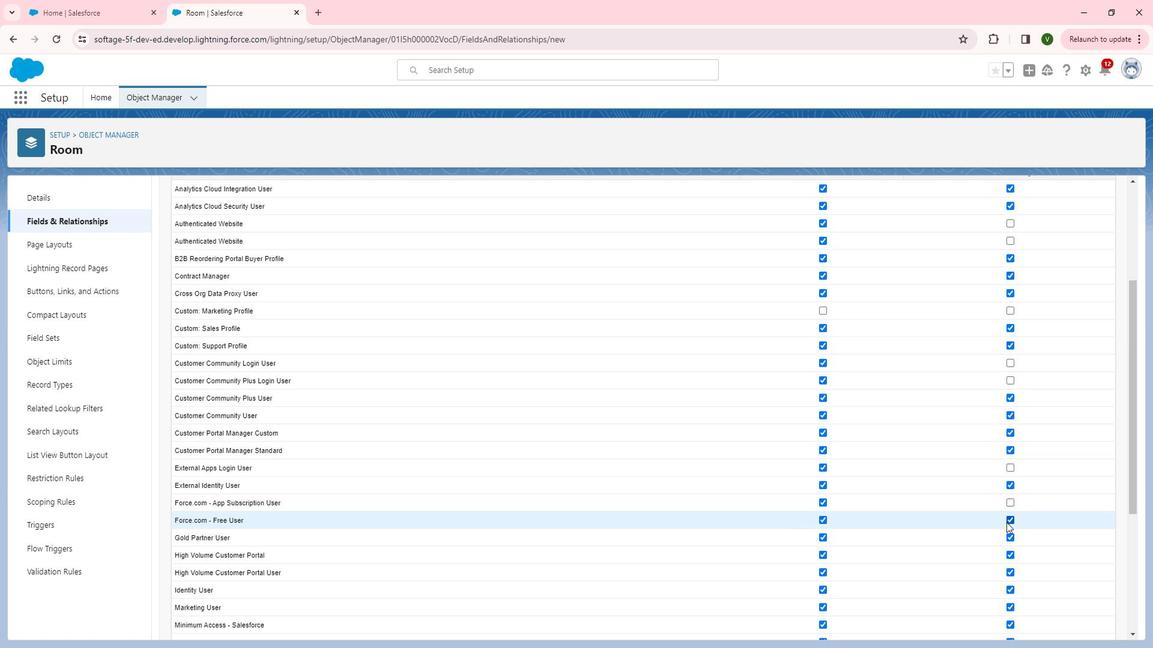 
Action: Mouse pressed left at (1025, 517)
Screenshot: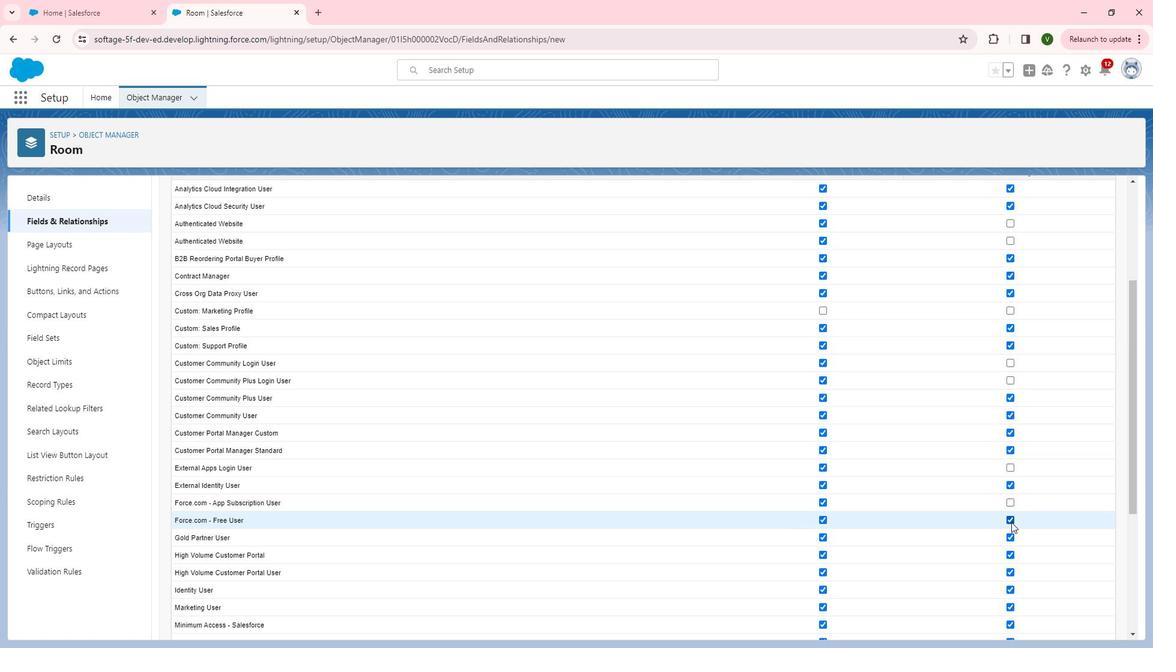 
Action: Mouse moved to (835, 472)
Screenshot: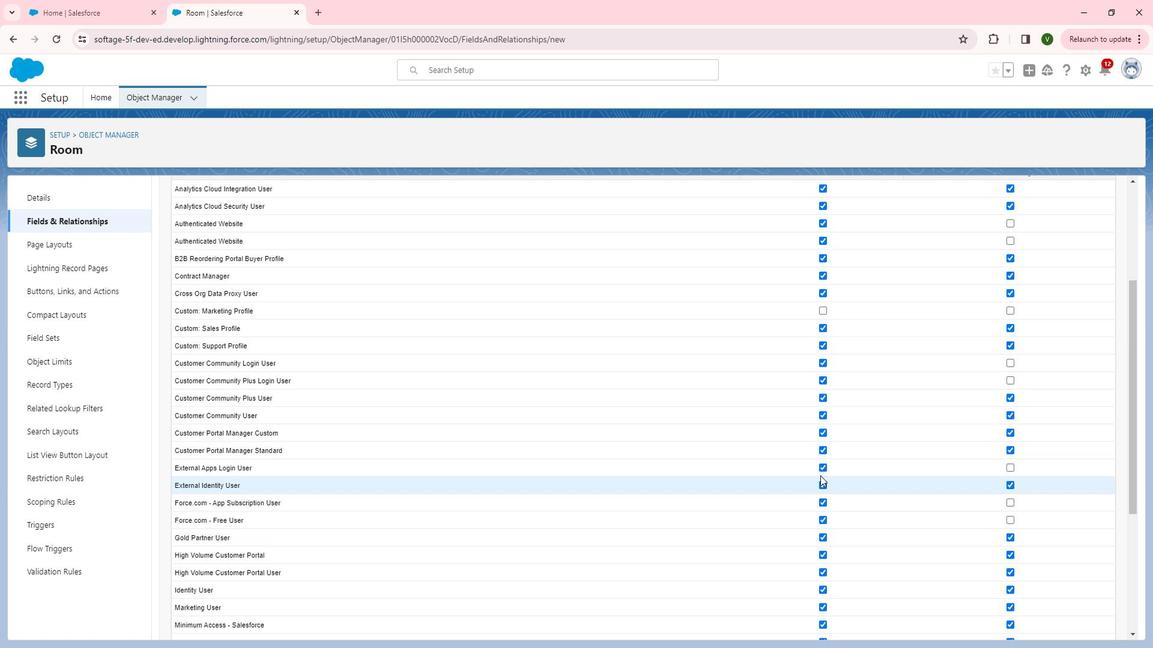 
Action: Mouse pressed left at (835, 472)
Screenshot: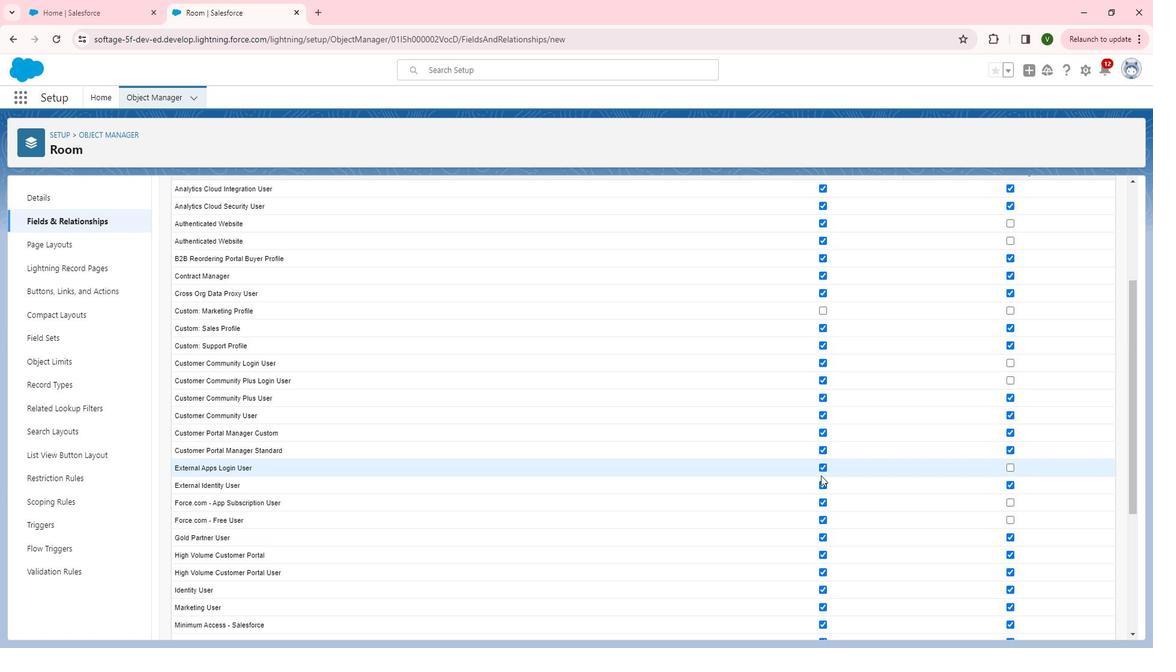 
Action: Mouse moved to (834, 464)
Screenshot: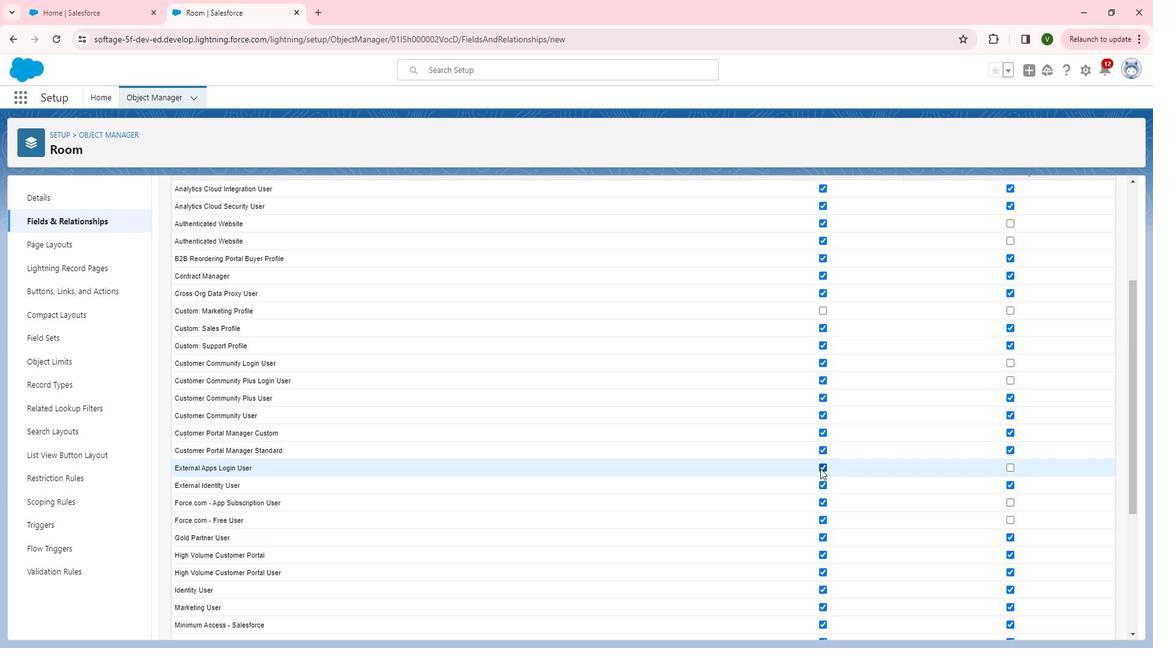 
Action: Mouse pressed left at (834, 464)
Screenshot: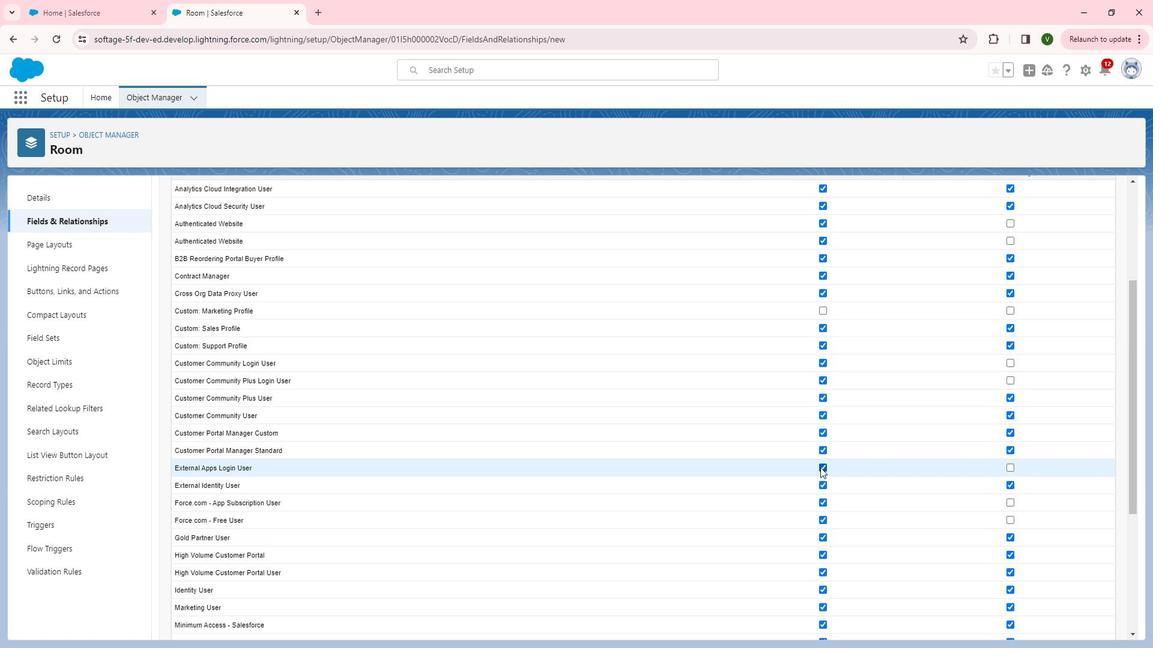 
Action: Mouse moved to (834, 551)
Screenshot: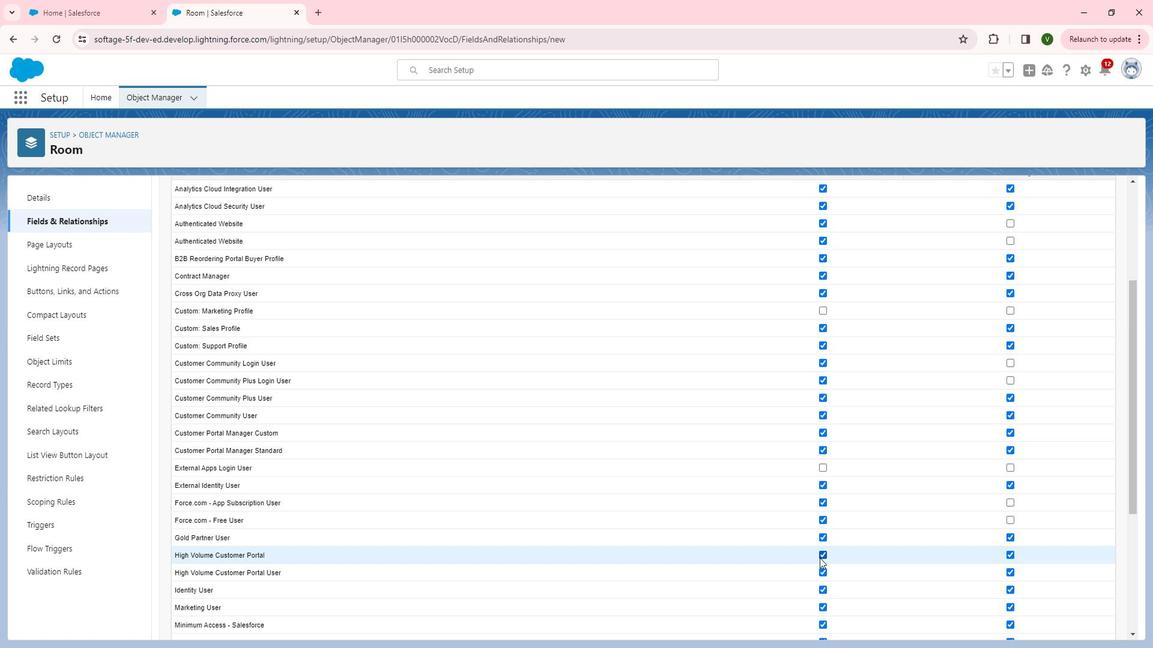 
Action: Mouse pressed left at (834, 551)
Screenshot: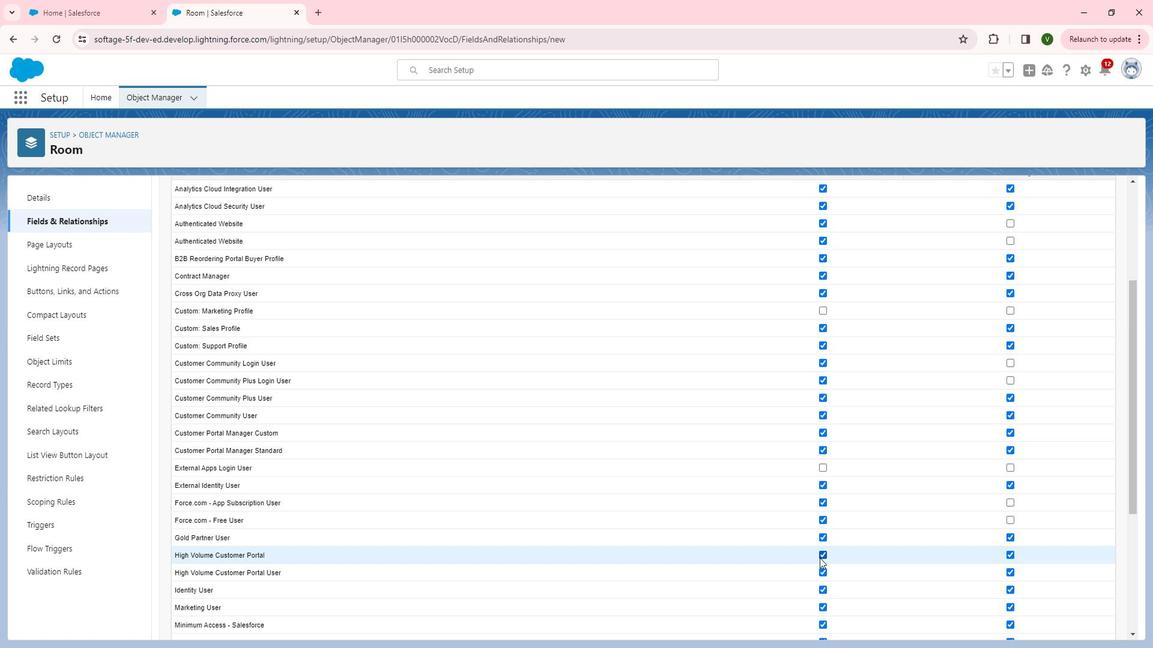 
Action: Mouse moved to (859, 542)
Screenshot: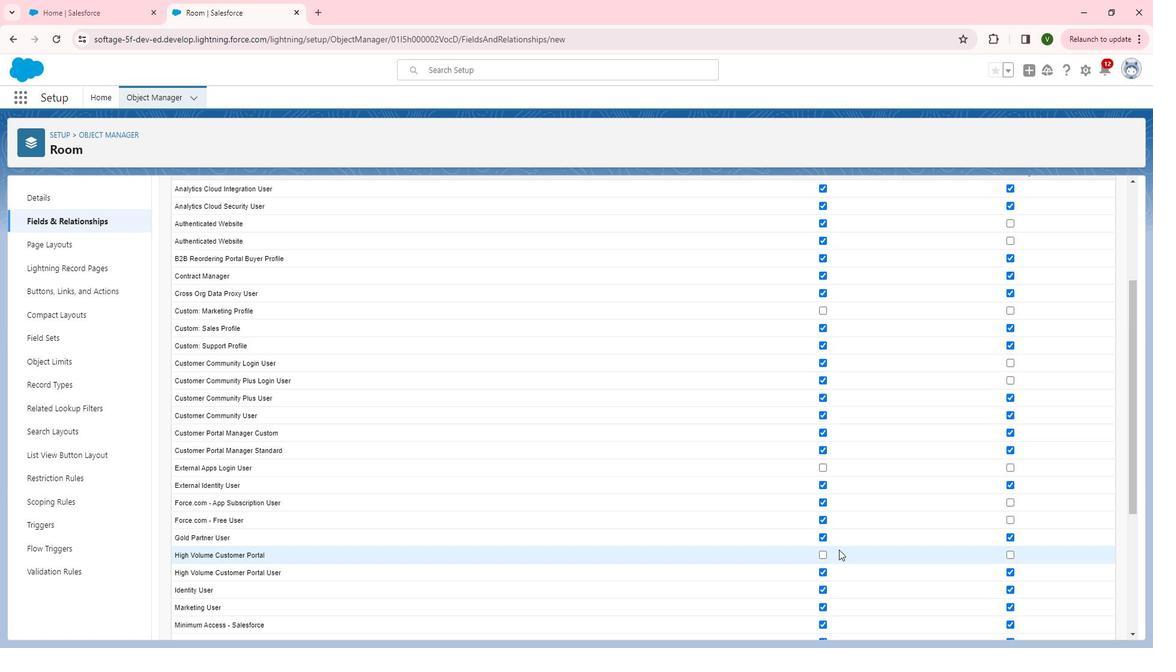 
Action: Mouse scrolled (859, 541) with delta (0, 0)
Screenshot: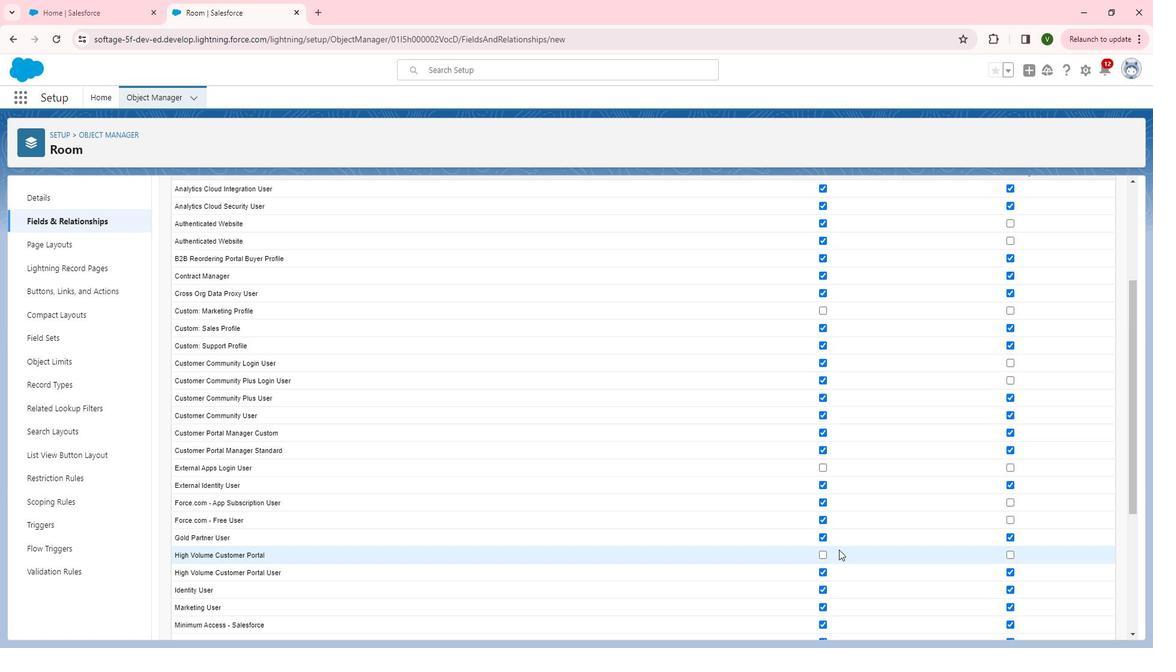 
Action: Mouse moved to (864, 538)
Screenshot: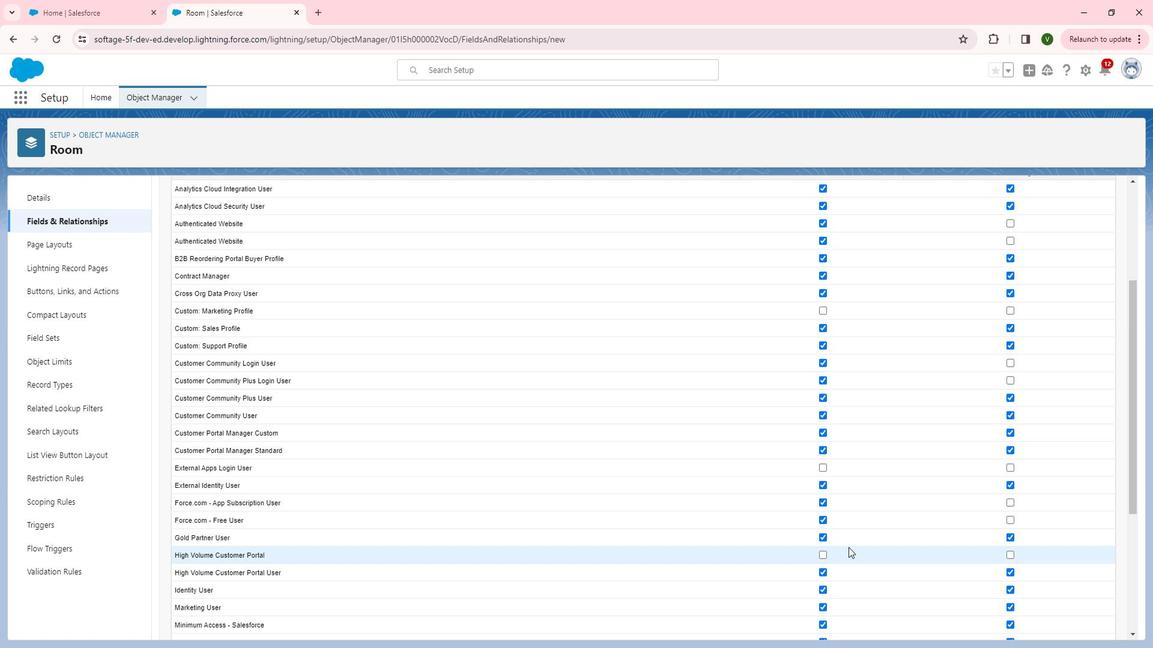 
Action: Mouse scrolled (864, 538) with delta (0, 0)
Screenshot: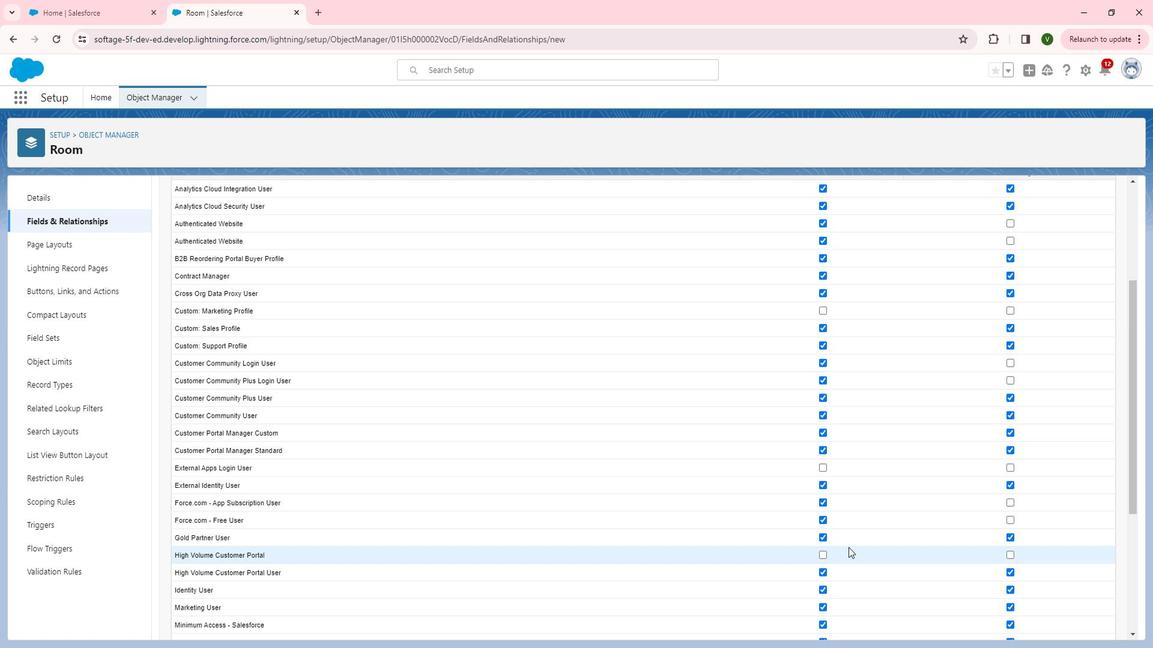 
Action: Mouse moved to (865, 537)
Screenshot: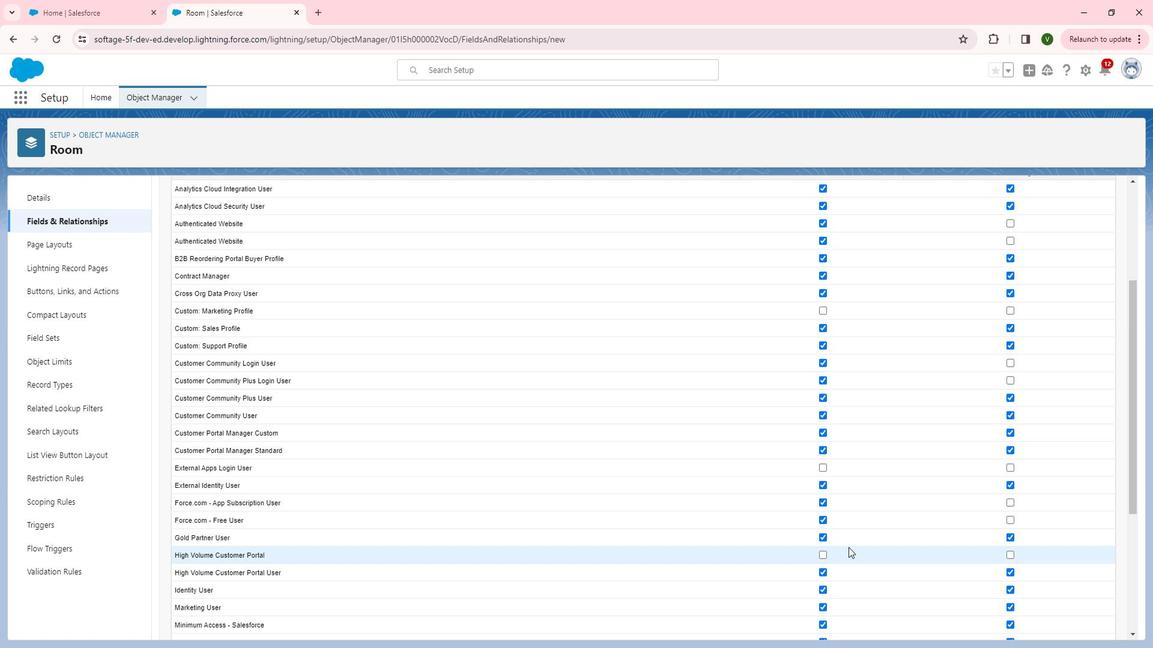 
Action: Mouse scrolled (865, 536) with delta (0, 0)
Screenshot: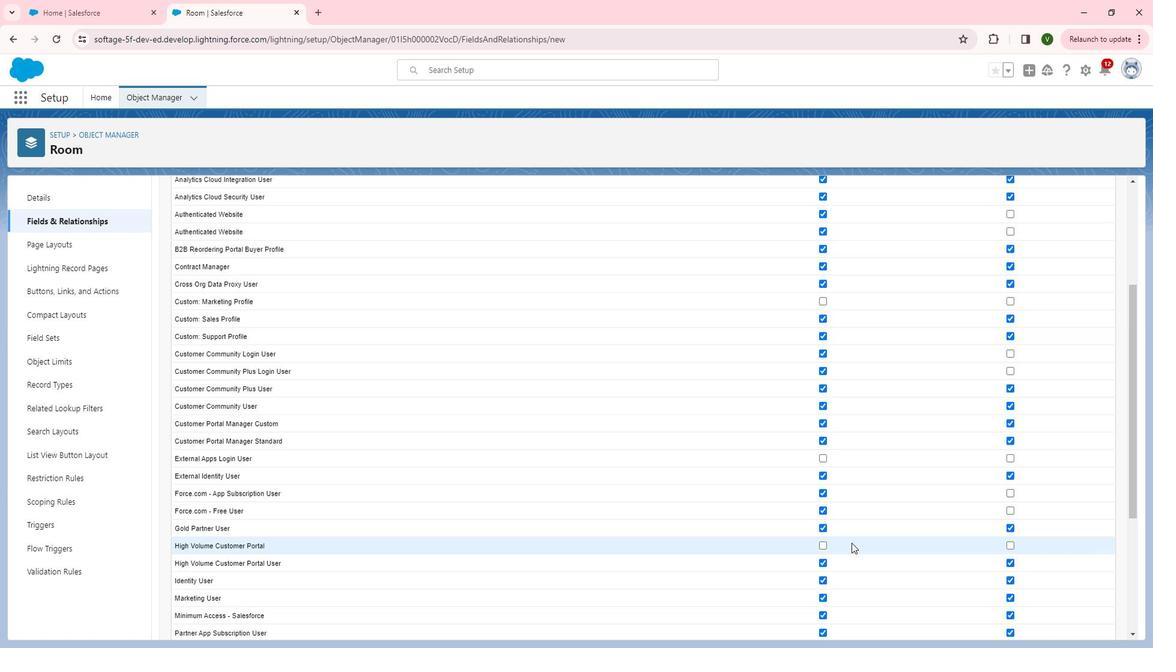 
Action: Mouse moved to (1023, 487)
Screenshot: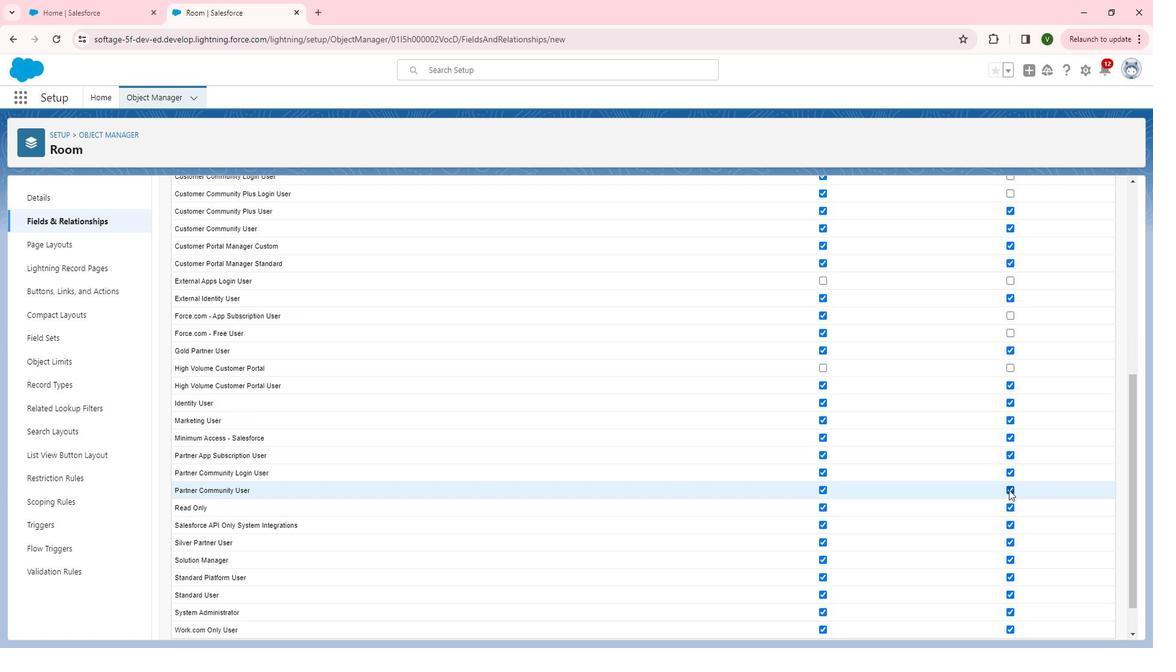 
Action: Mouse pressed left at (1023, 487)
Screenshot: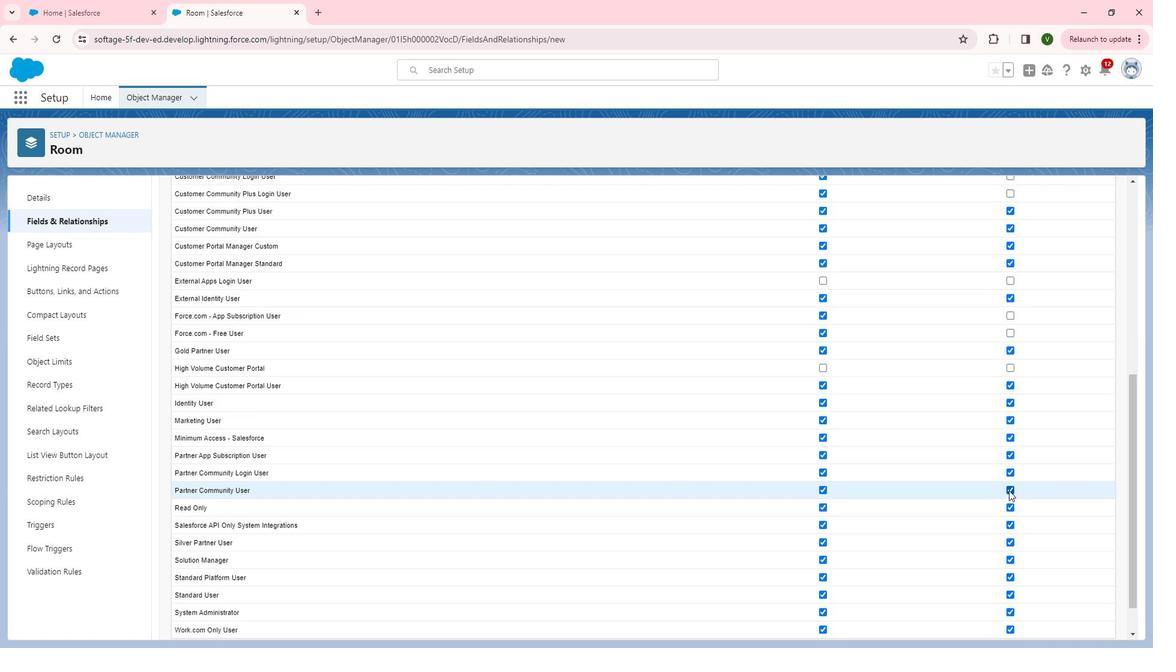 
Action: Mouse moved to (834, 488)
Screenshot: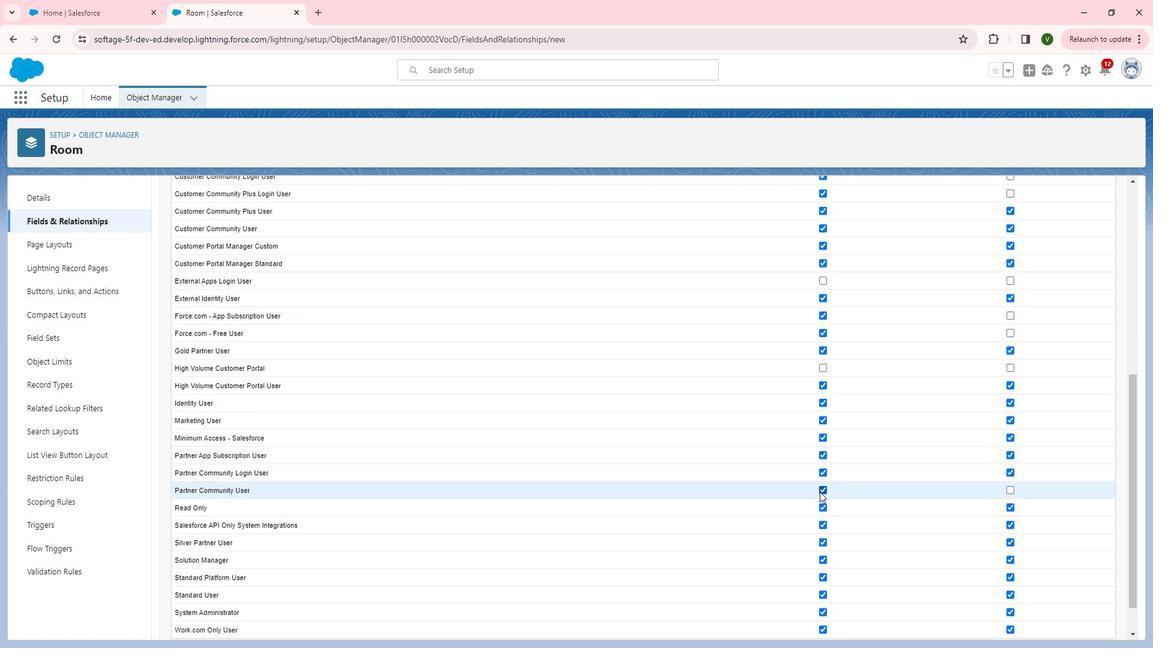 
Action: Mouse pressed left at (834, 488)
Screenshot: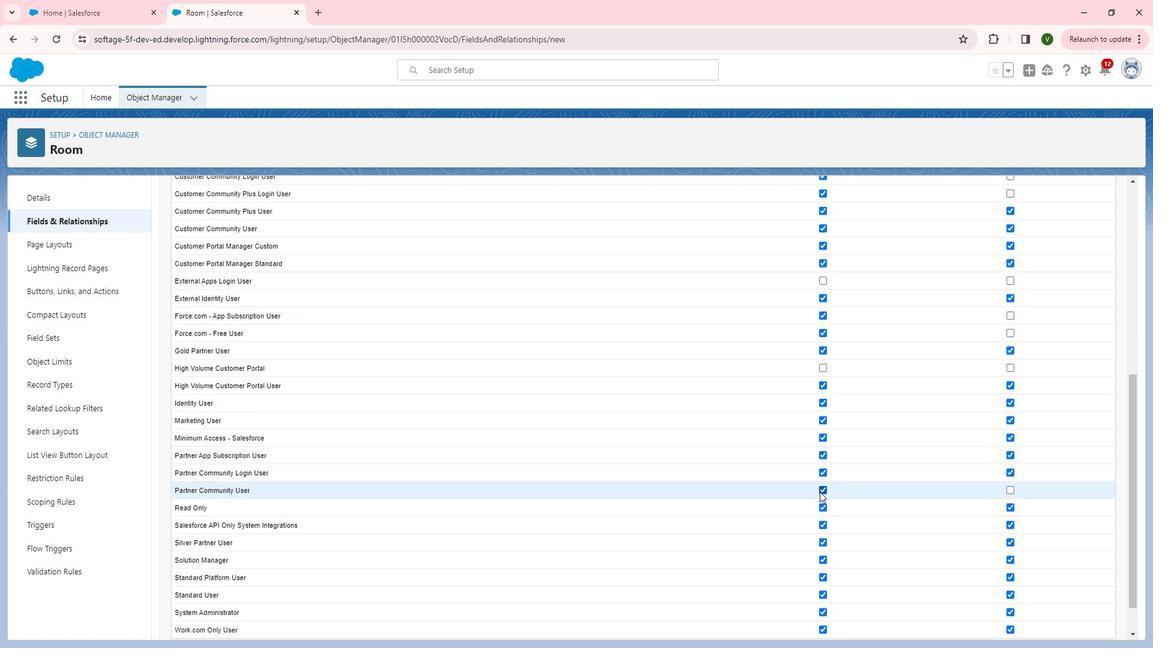 
Action: Mouse moved to (845, 509)
Screenshot: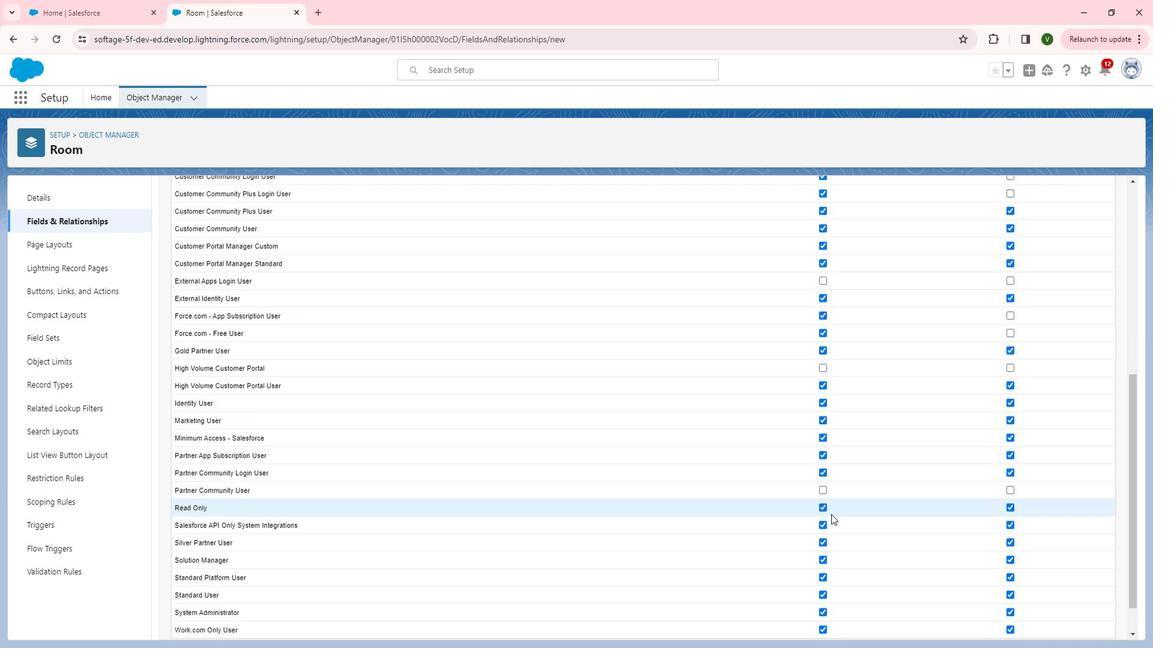 
Action: Mouse scrolled (845, 509) with delta (0, 0)
Screenshot: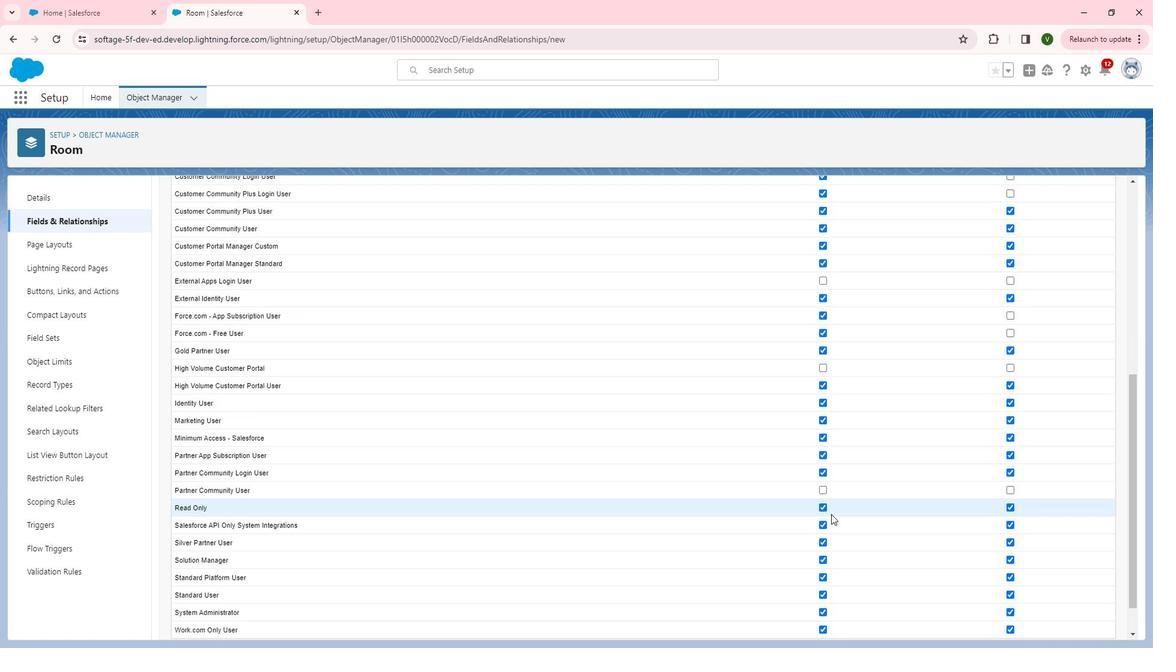 
Action: Mouse scrolled (845, 509) with delta (0, 0)
Screenshot: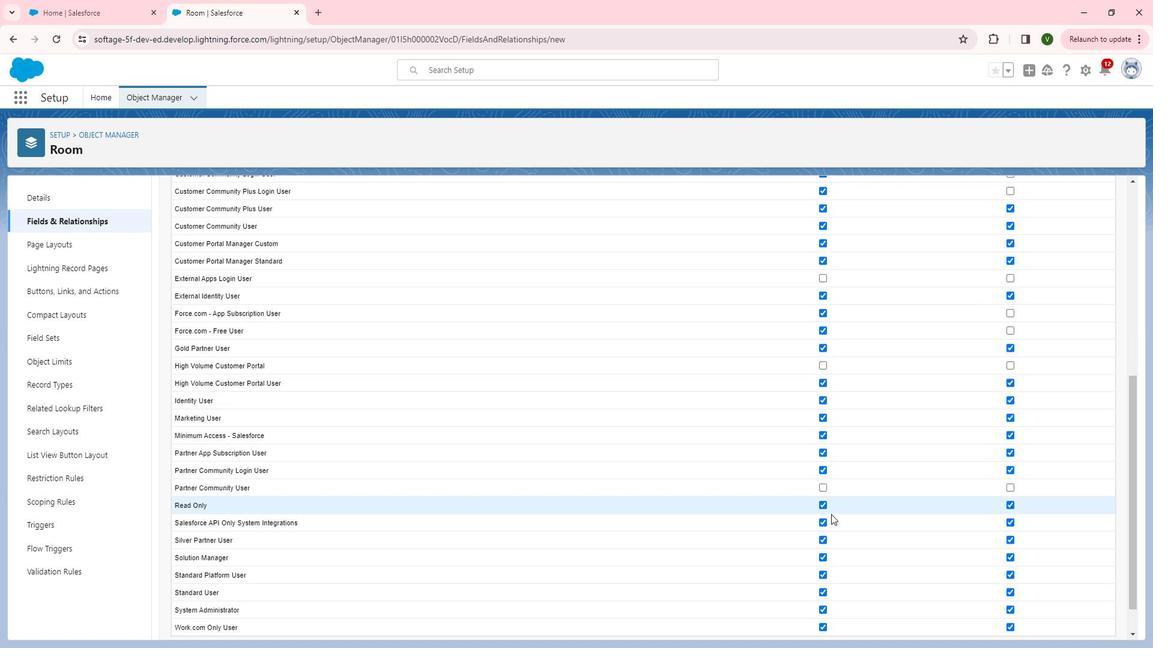 
Action: Mouse moved to (837, 441)
Screenshot: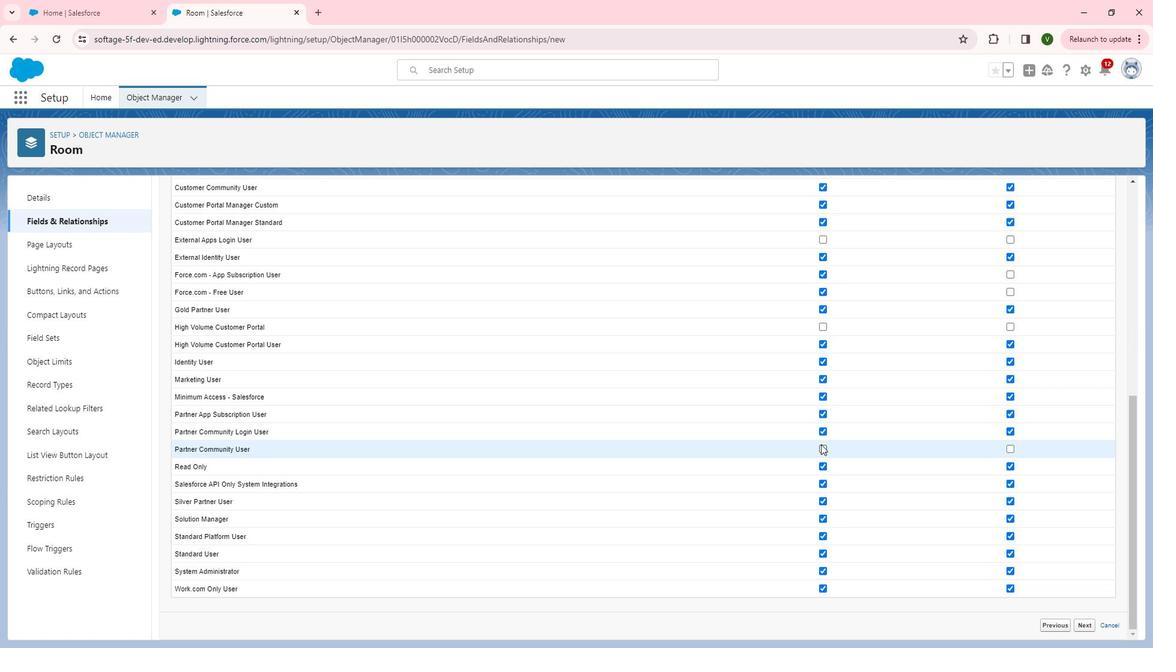 
Action: Mouse pressed left at (837, 441)
Screenshot: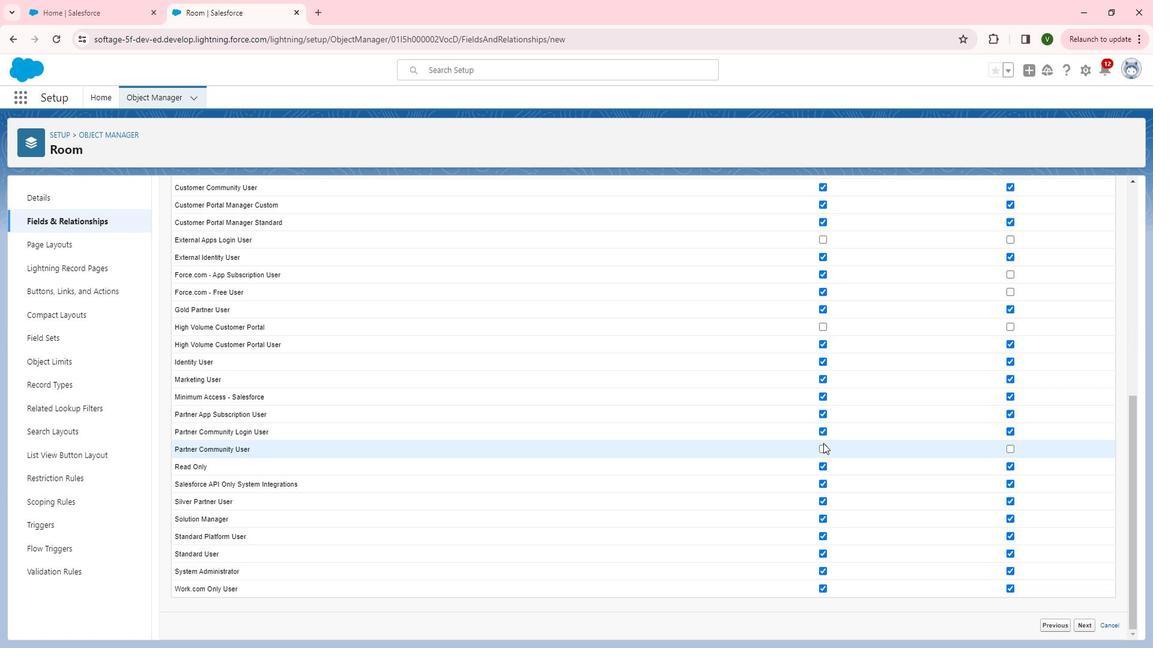 
Action: Mouse moved to (835, 444)
Screenshot: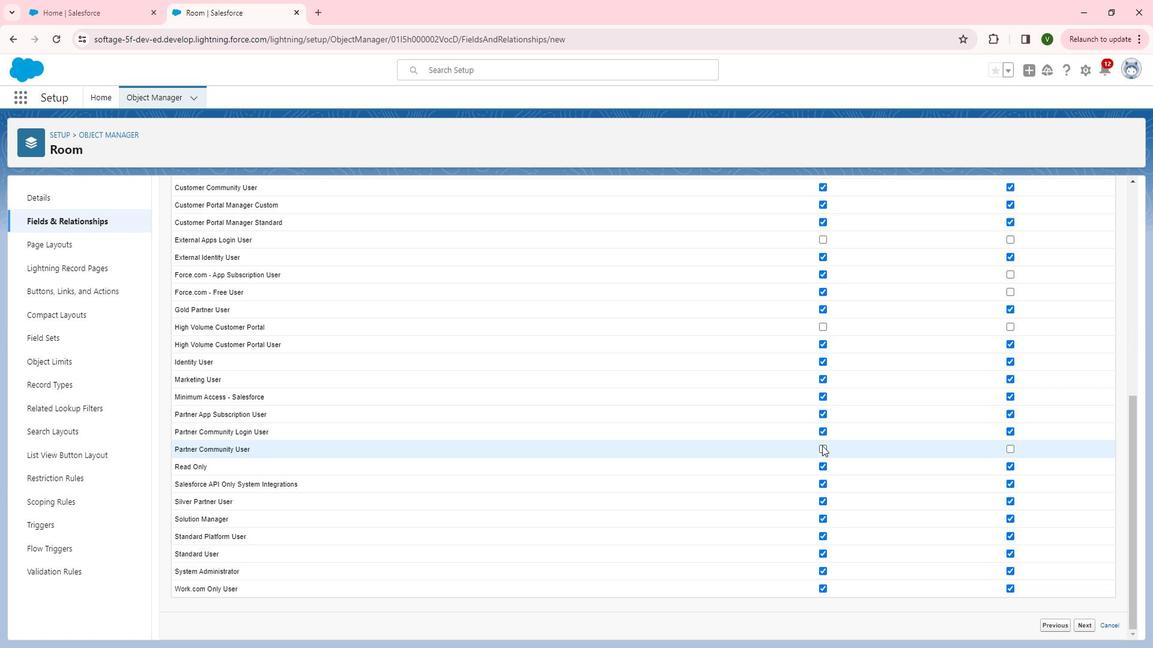 
Action: Mouse pressed left at (835, 444)
Screenshot: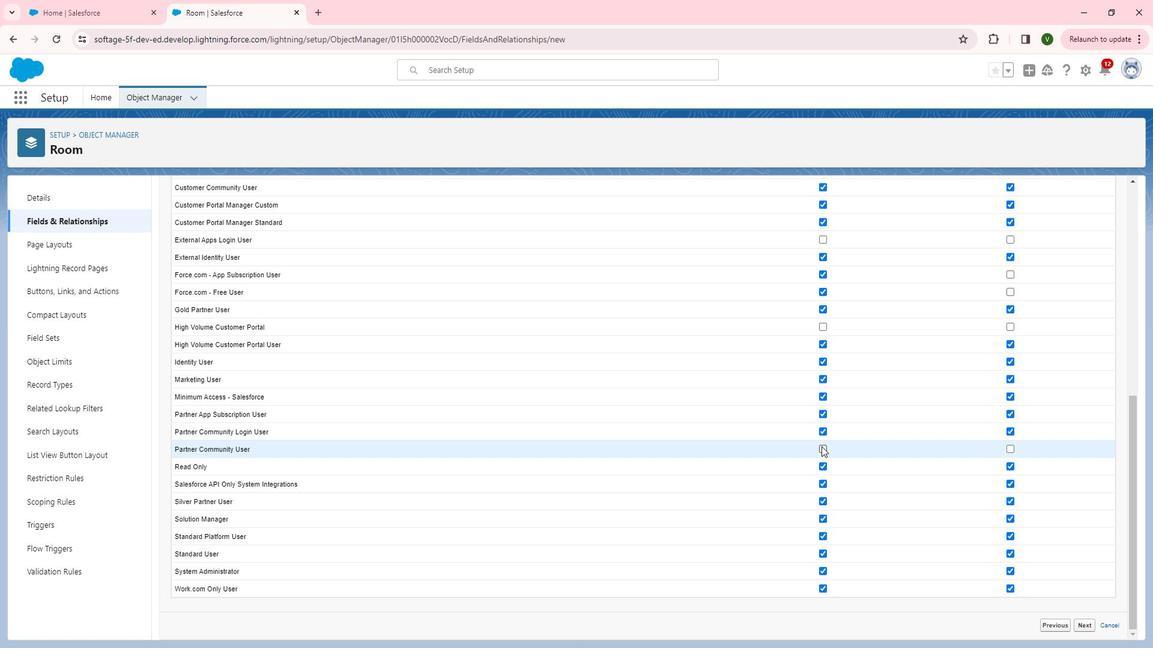 
Action: Mouse moved to (1023, 447)
Screenshot: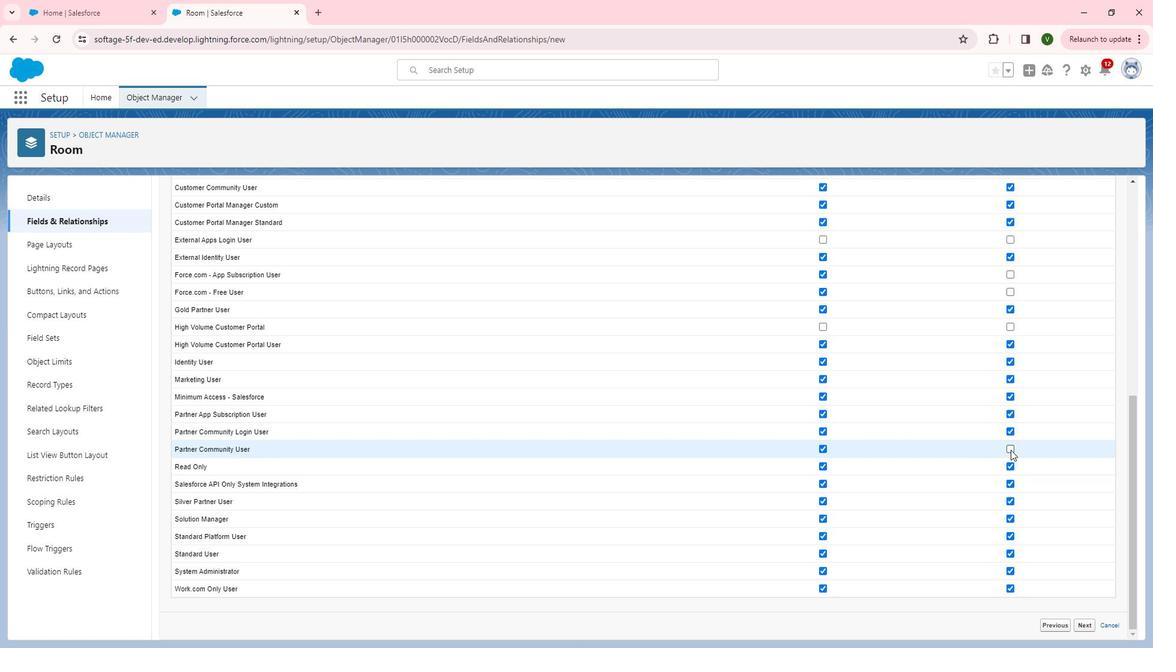 
Action: Mouse pressed left at (1023, 447)
Screenshot: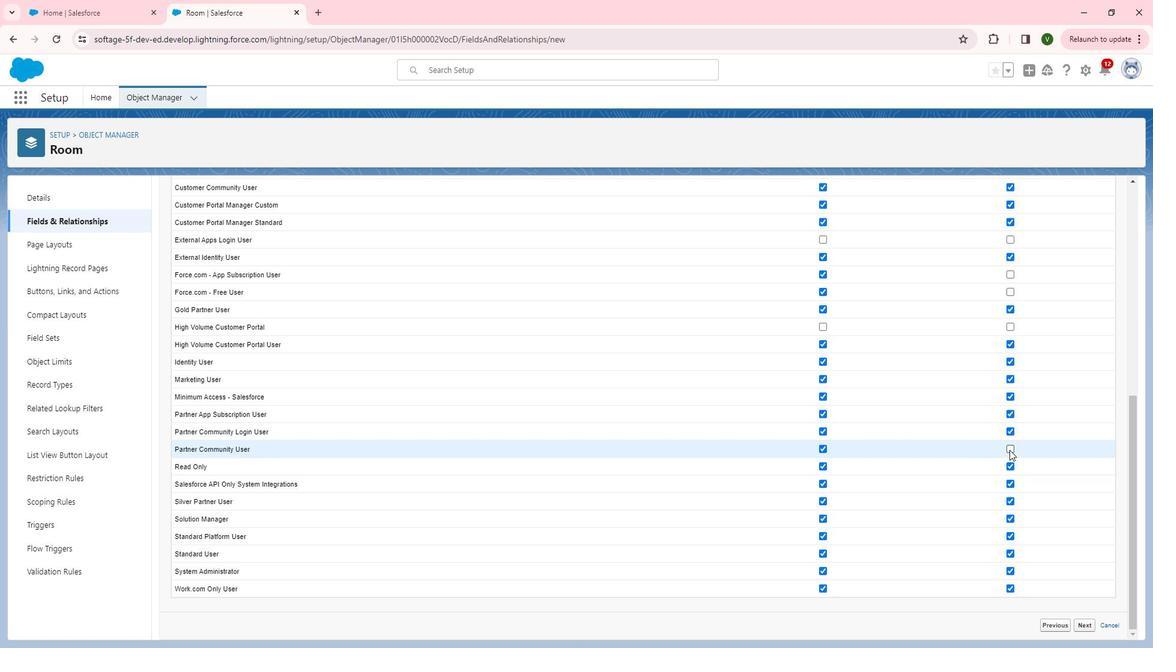 
Action: Mouse moved to (1025, 430)
Screenshot: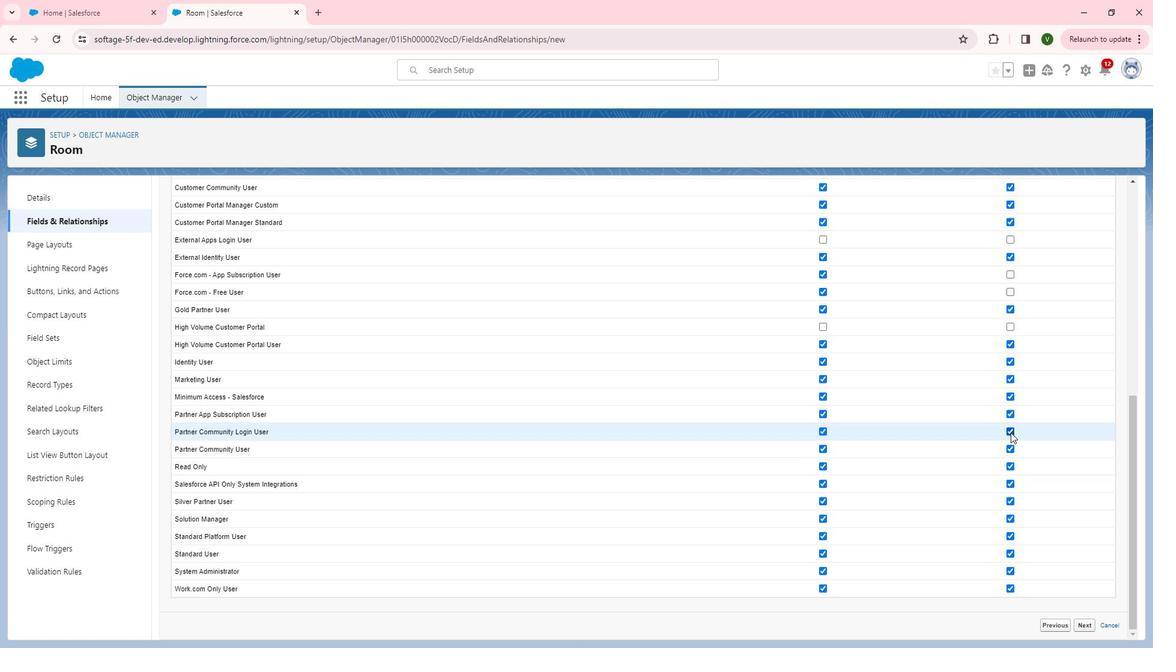 
Action: Mouse pressed left at (1025, 430)
Screenshot: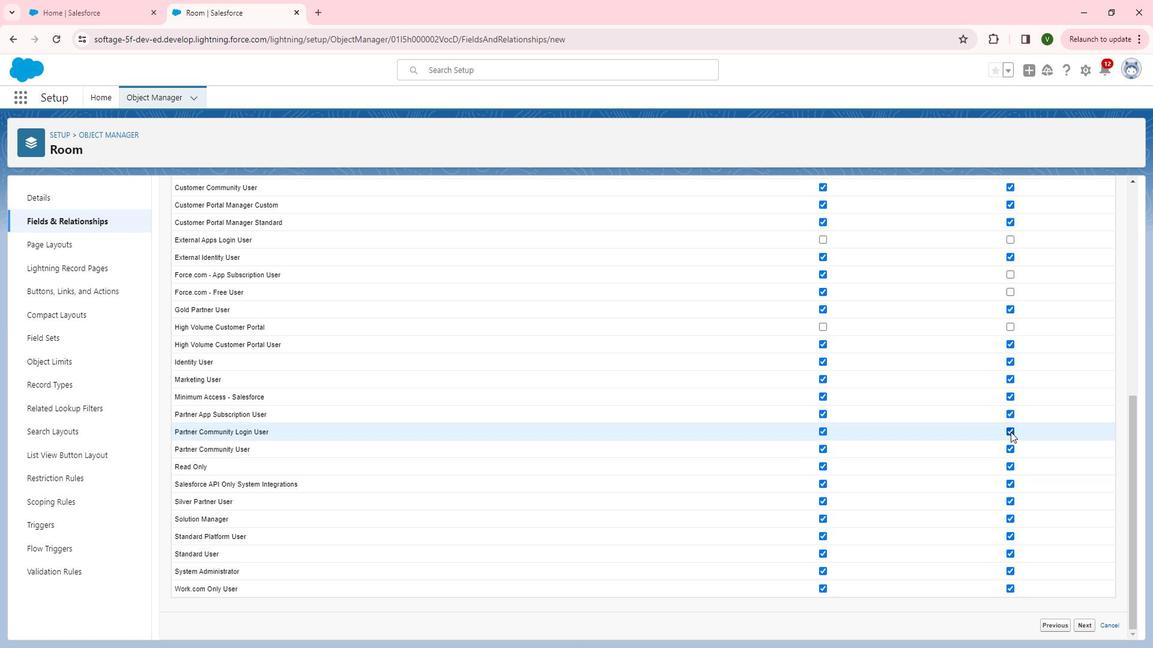 
Action: Mouse moved to (1025, 410)
Screenshot: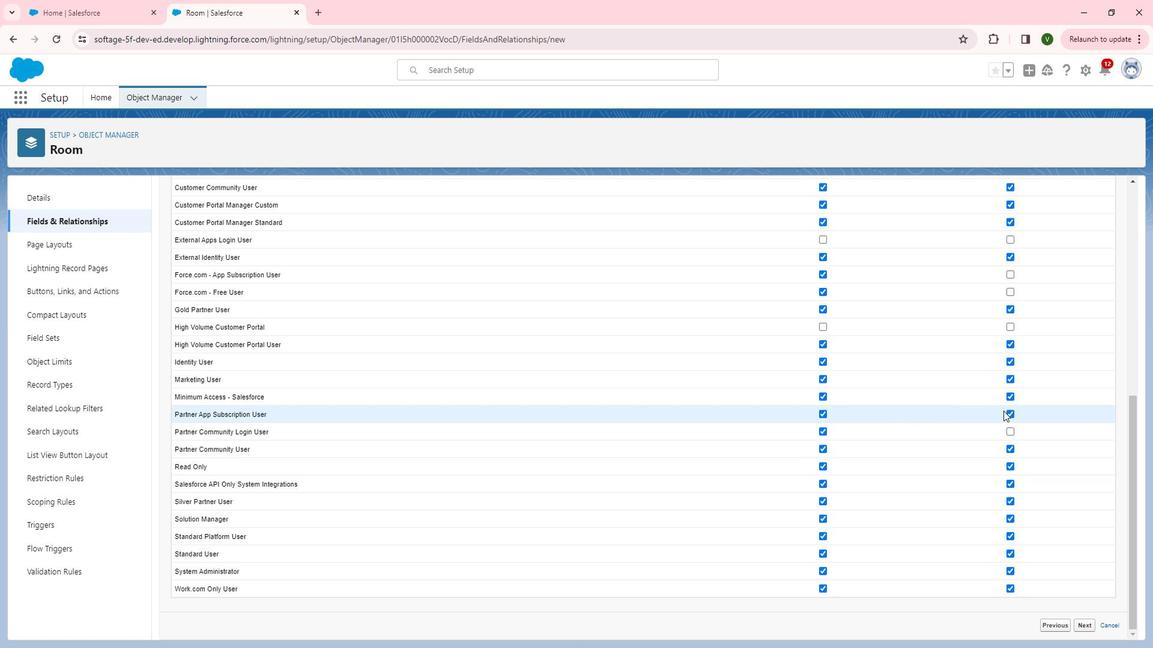 
Action: Mouse pressed left at (1025, 410)
Screenshot: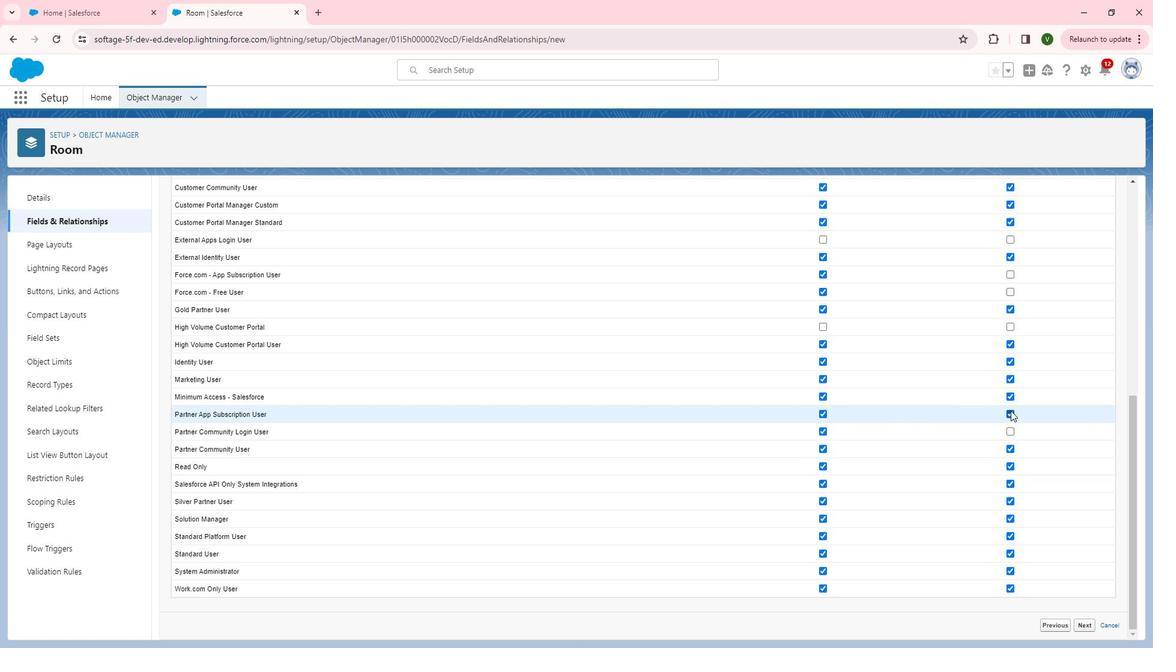 
Action: Mouse moved to (1023, 532)
Screenshot: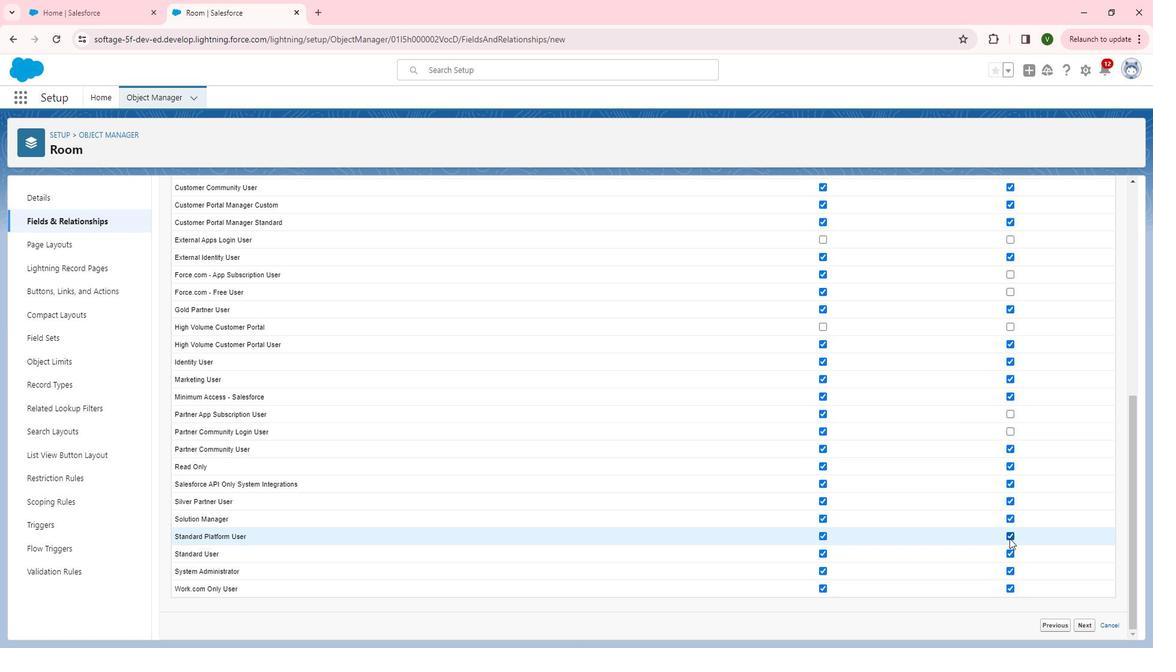 
Action: Mouse pressed left at (1023, 532)
Screenshot: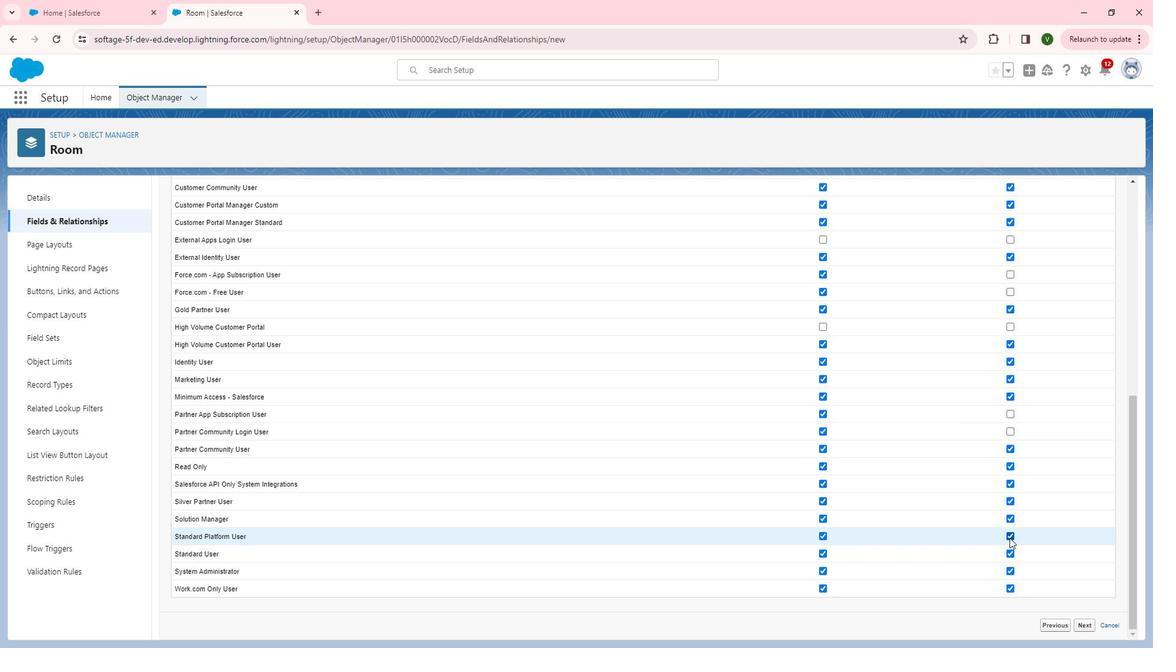 
Action: Mouse moved to (1024, 550)
Screenshot: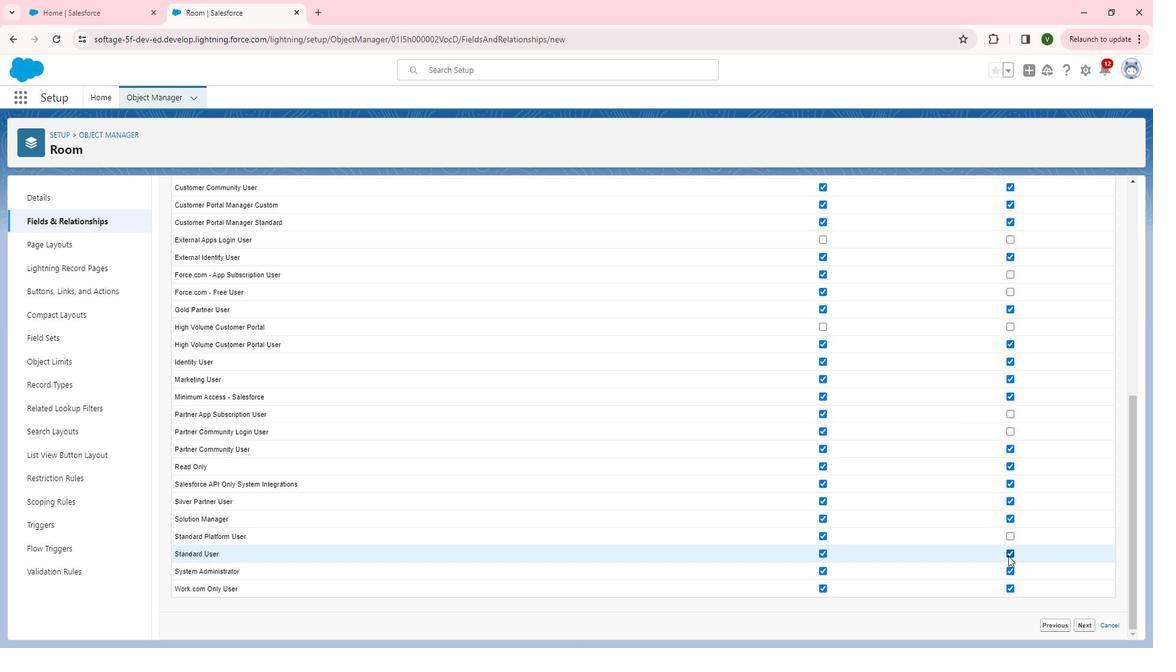 
Action: Mouse pressed left at (1024, 550)
Screenshot: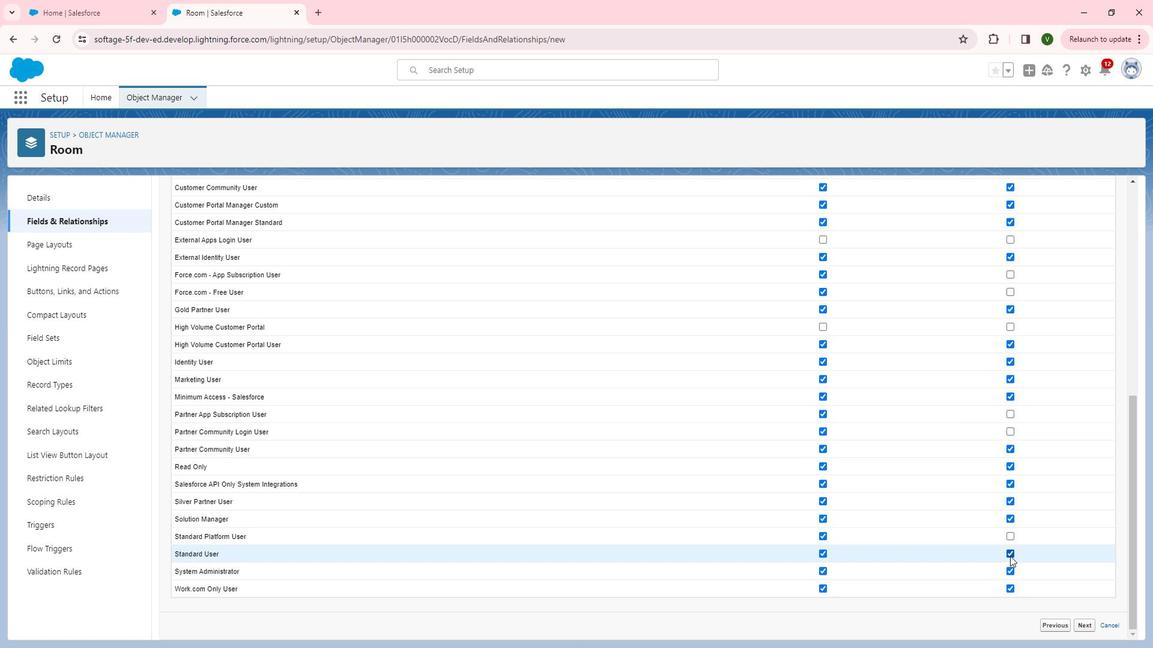 
Action: Mouse moved to (1026, 563)
Screenshot: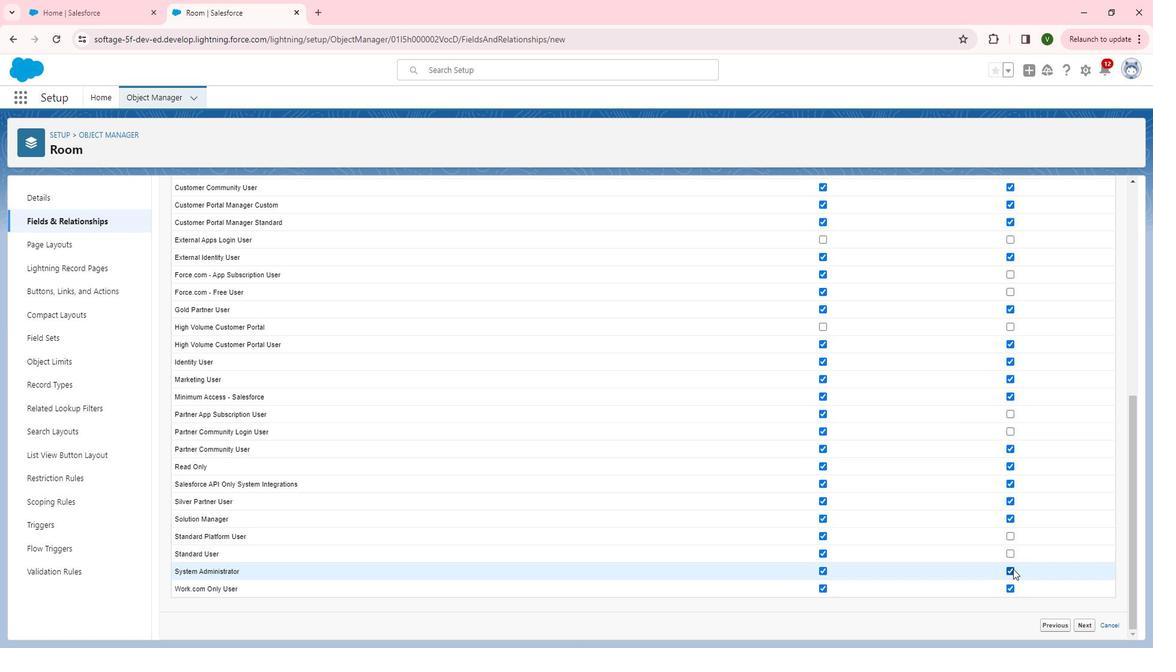 
Action: Mouse pressed left at (1026, 563)
Screenshot: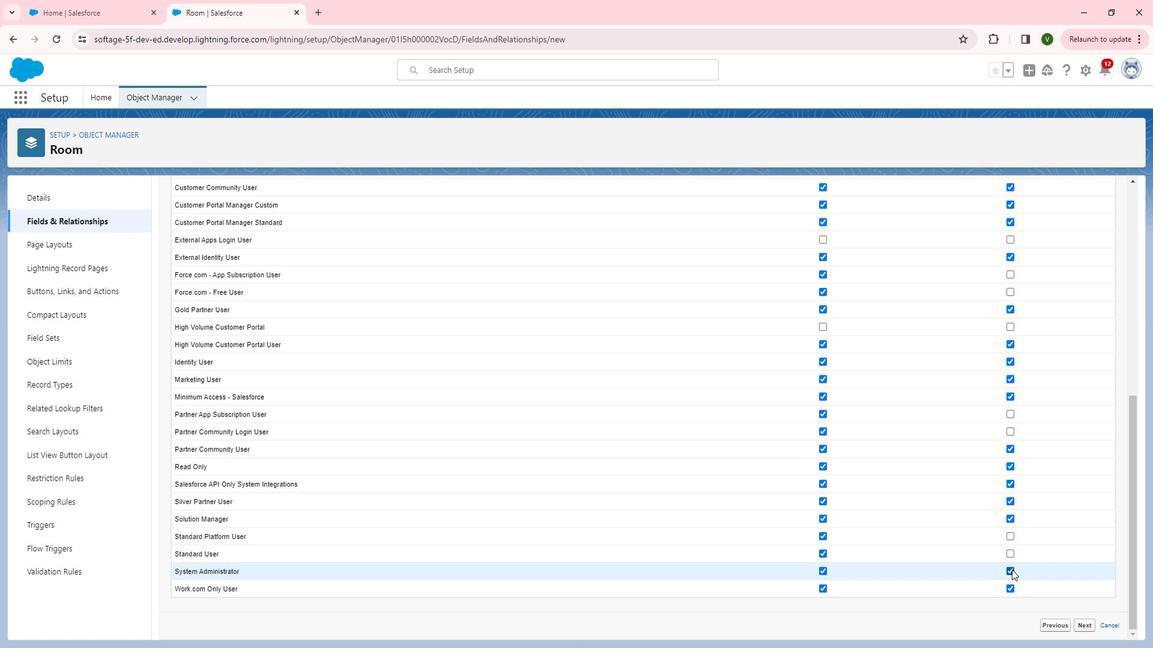 
Action: Mouse moved to (1100, 619)
Screenshot: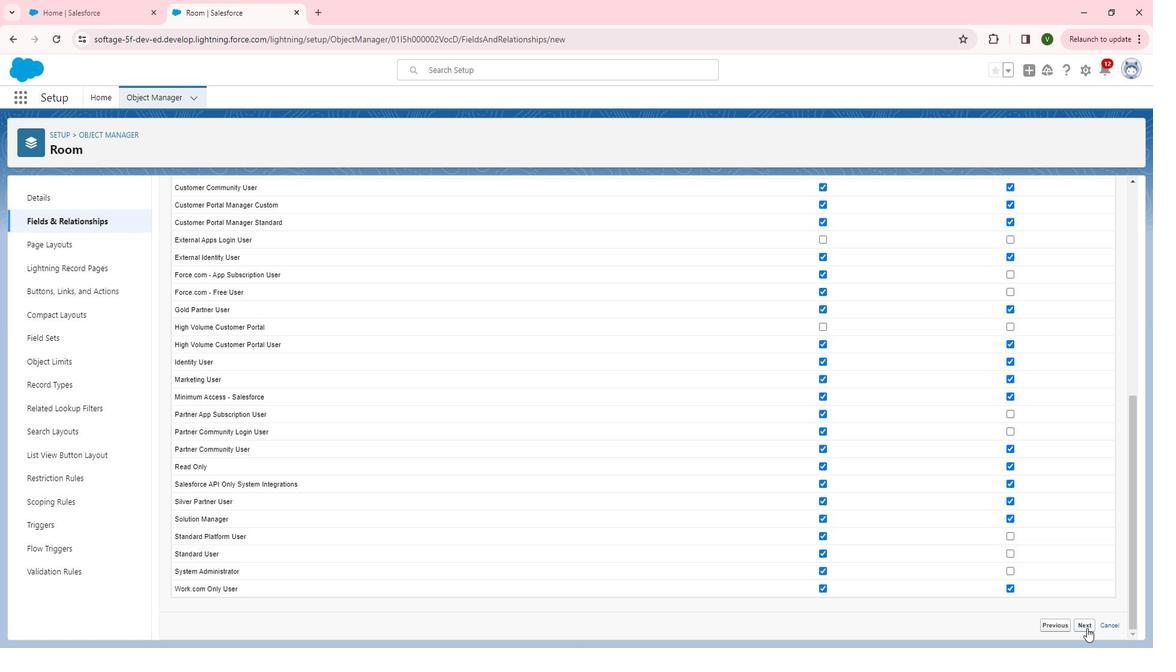
Action: Mouse pressed left at (1100, 619)
Screenshot: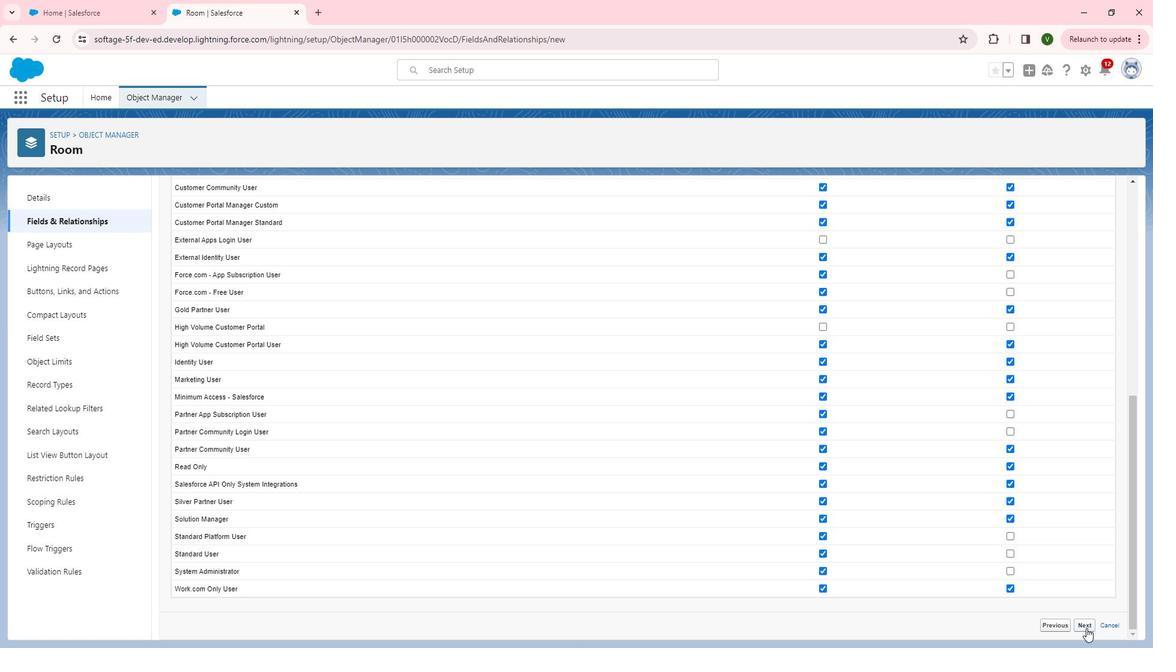 
Action: Mouse moved to (1109, 261)
Screenshot: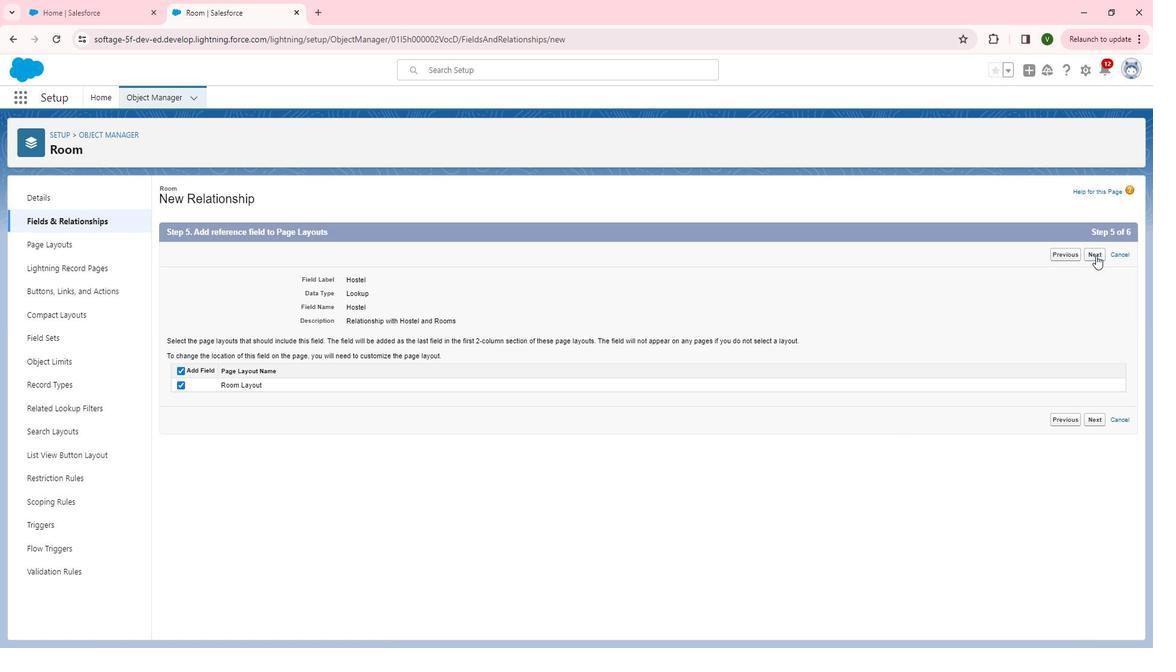 
Action: Mouse pressed left at (1109, 261)
Screenshot: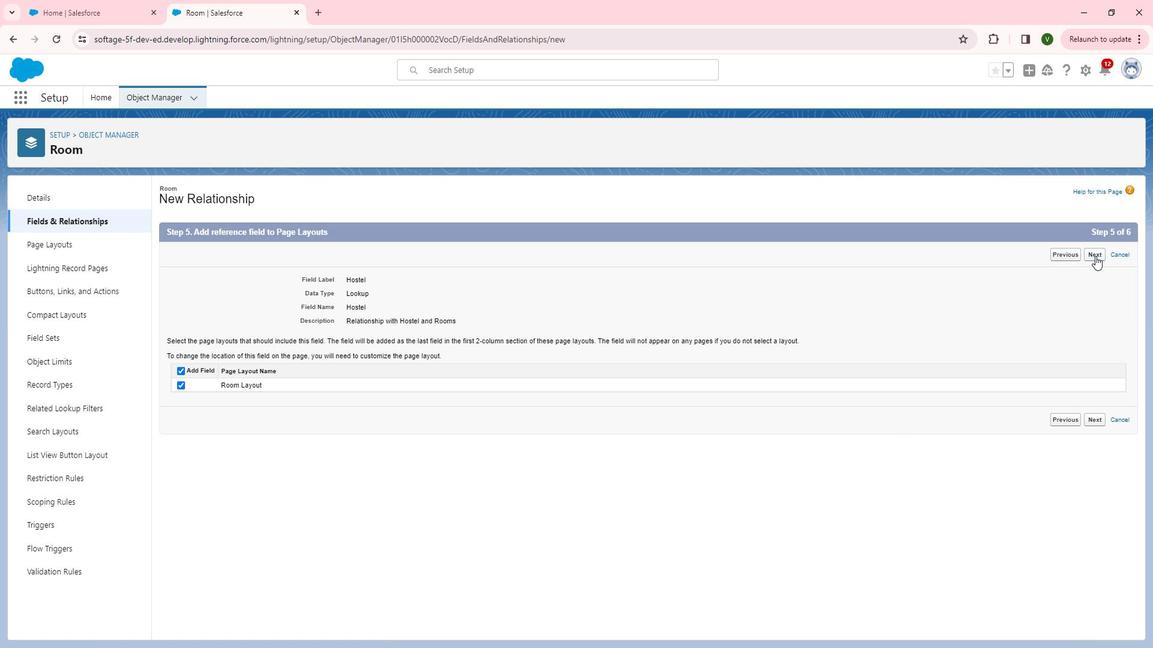 
Action: Mouse pressed left at (1109, 261)
Screenshot: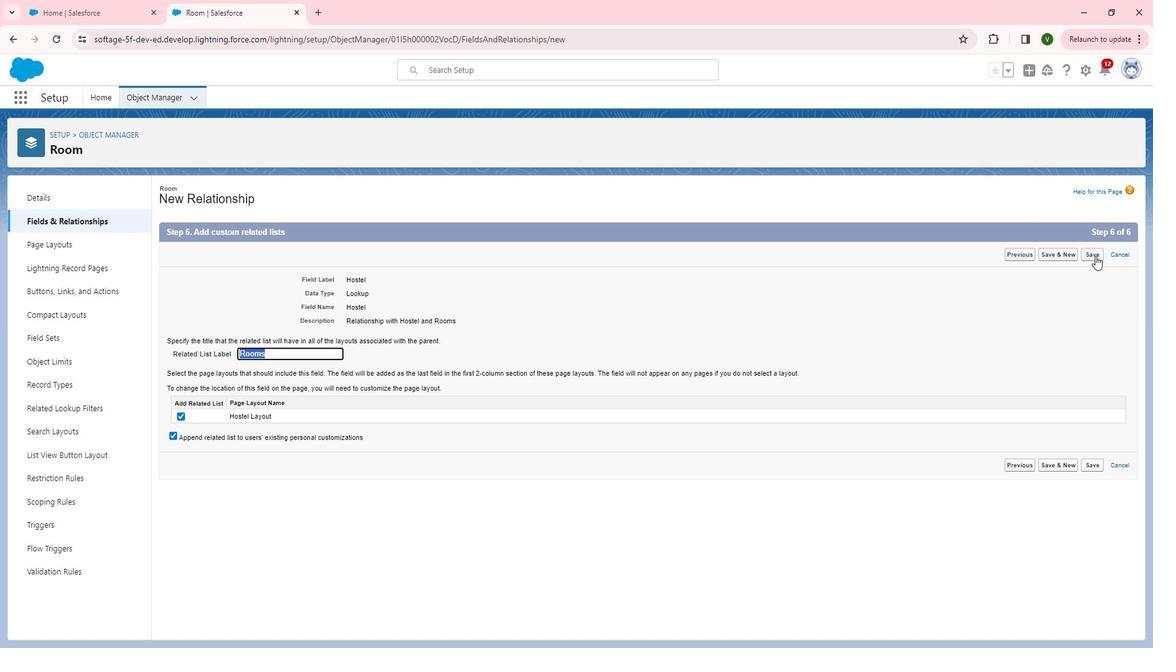 
Action: Mouse moved to (759, 397)
Screenshot: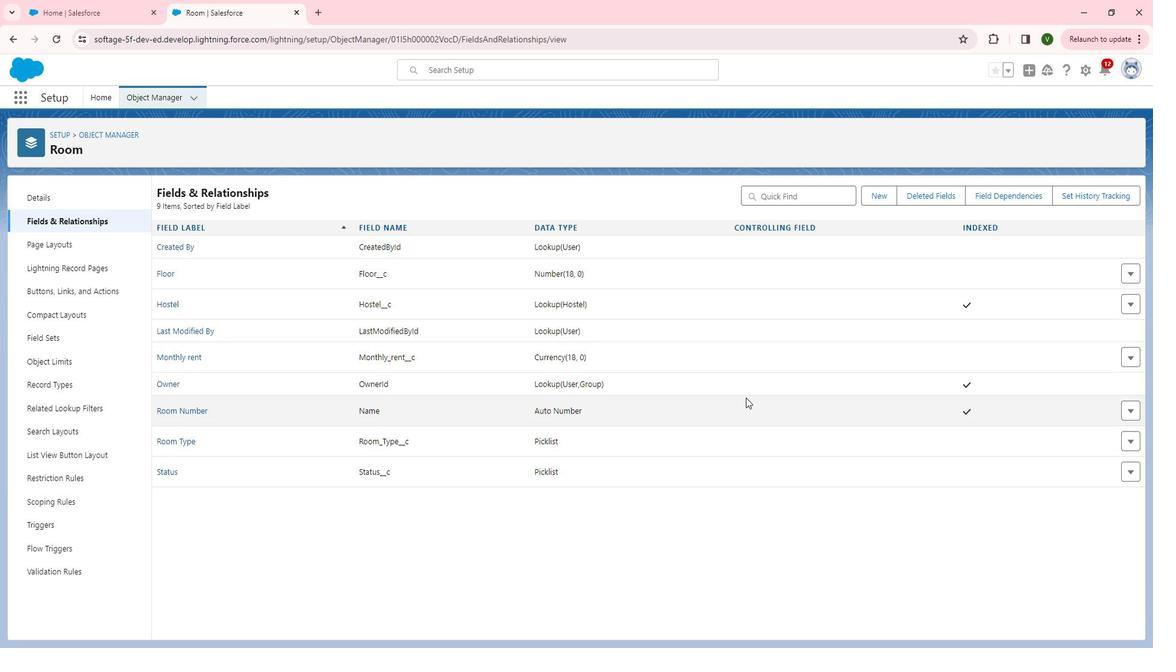 
